 Task: Search one way flight ticket for 5 adults, 2 children, 1 infant in seat and 2 infants on lap in economy from Brainerd: Brainerd Lakes Regional Airport to Laramie: Laramie Regional Airport on 5-3-2023. Choice of flights is Sun country airlines. Number of bags: 1 carry on bag and 1 checked bag. Price is upto 77000. Outbound departure time preference is 10:45.
Action: Mouse moved to (290, 410)
Screenshot: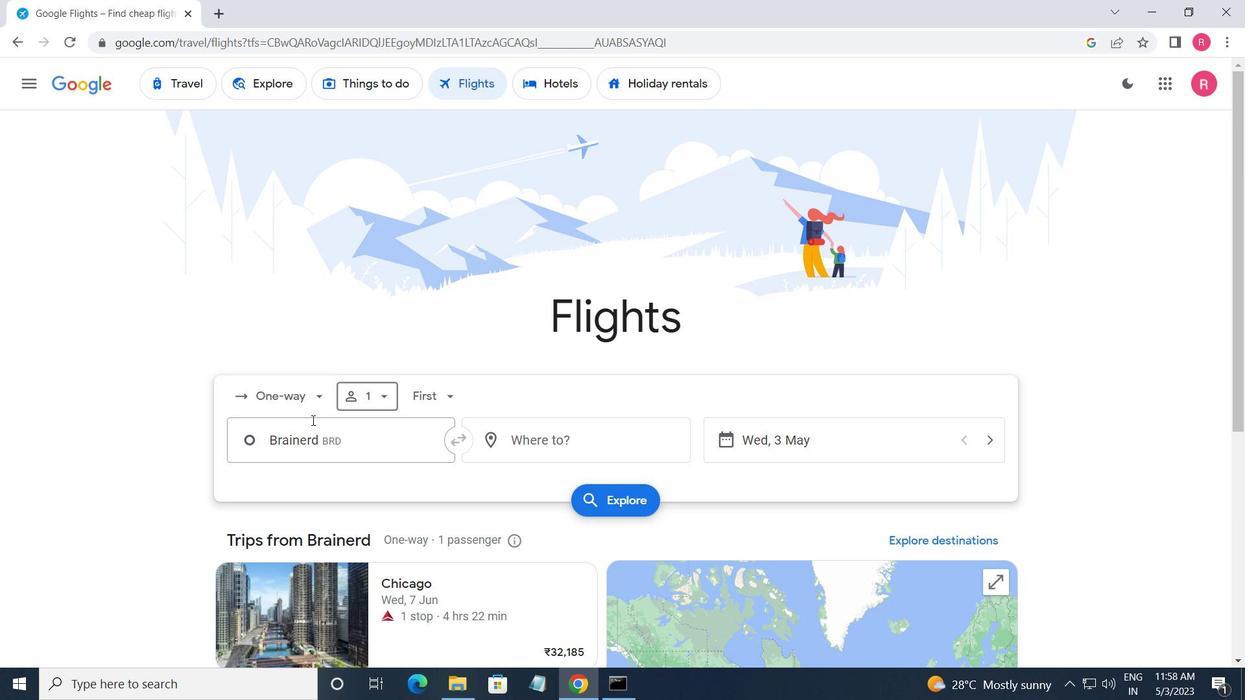 
Action: Mouse pressed left at (290, 410)
Screenshot: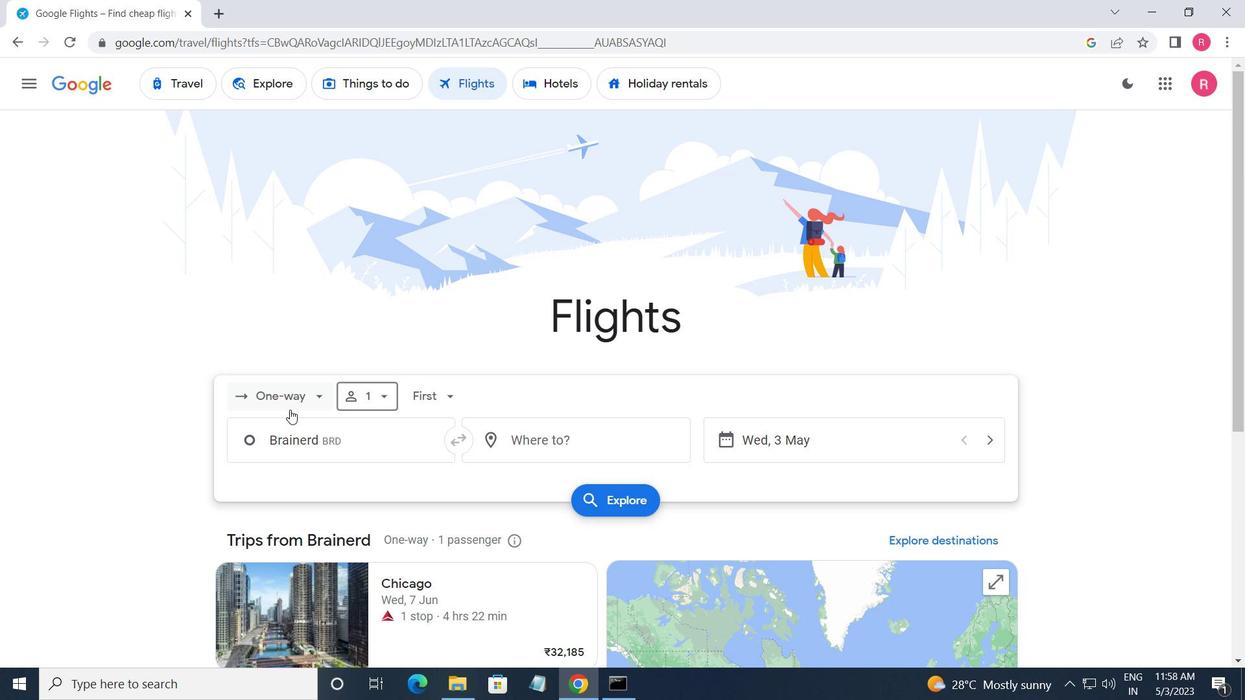 
Action: Mouse moved to (290, 469)
Screenshot: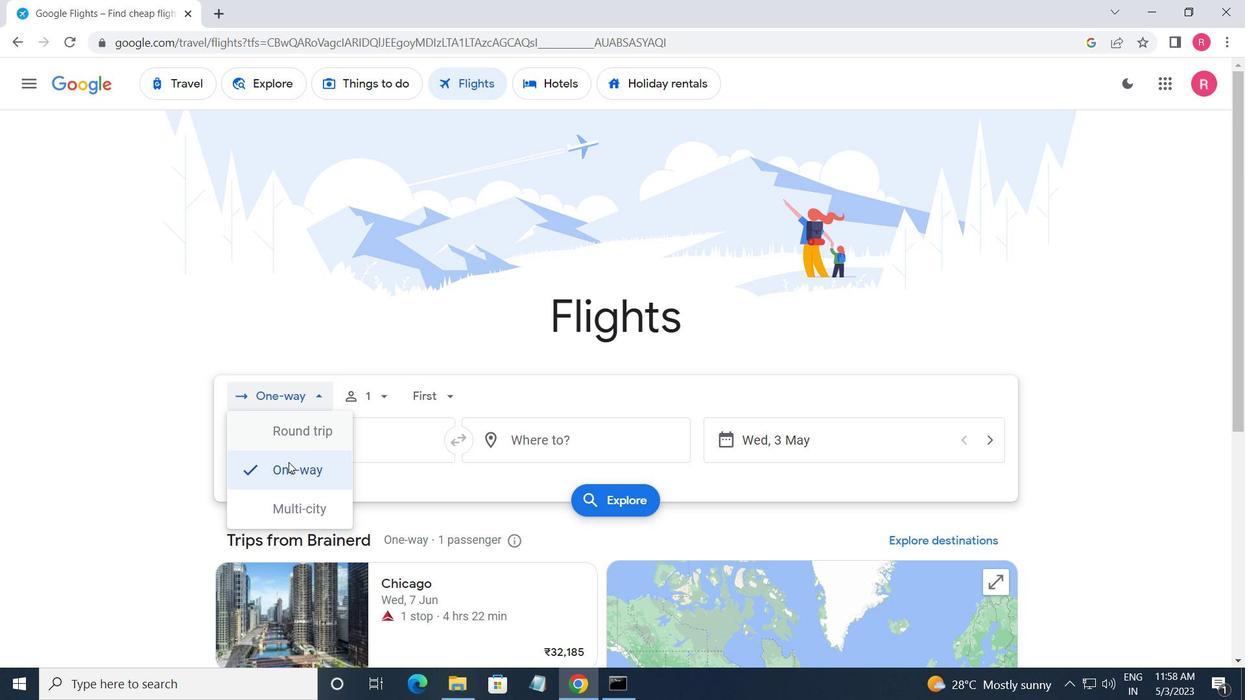
Action: Mouse pressed left at (290, 469)
Screenshot: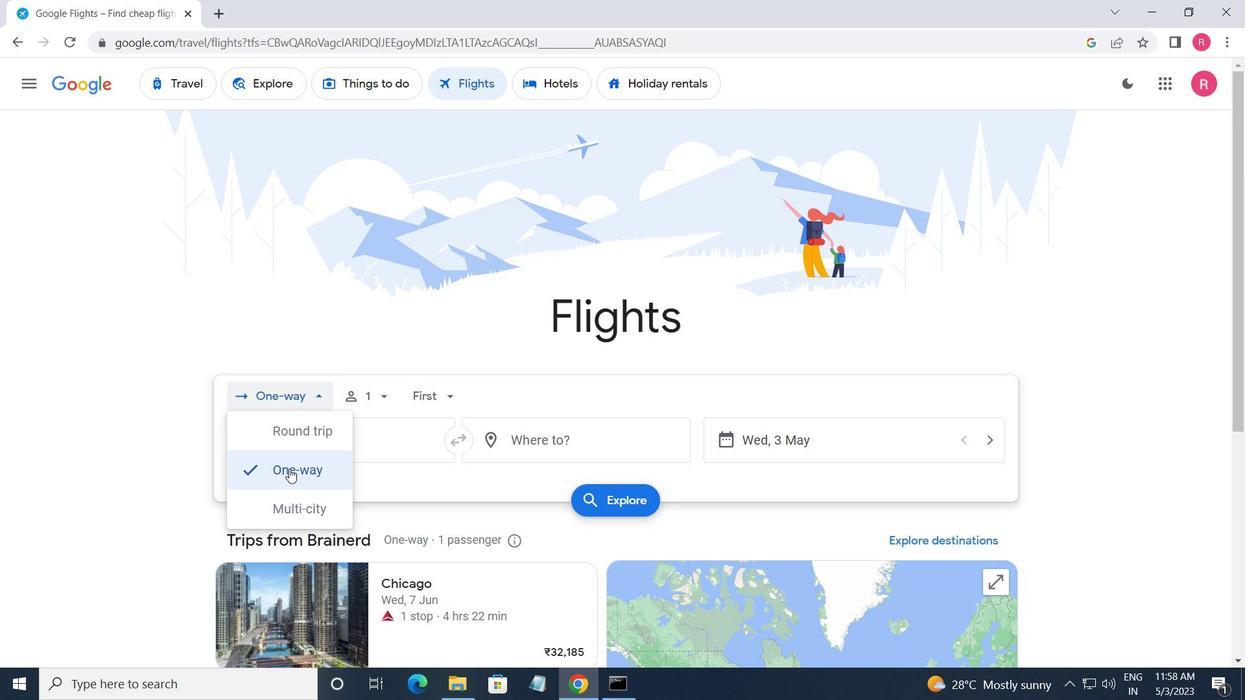 
Action: Mouse moved to (364, 410)
Screenshot: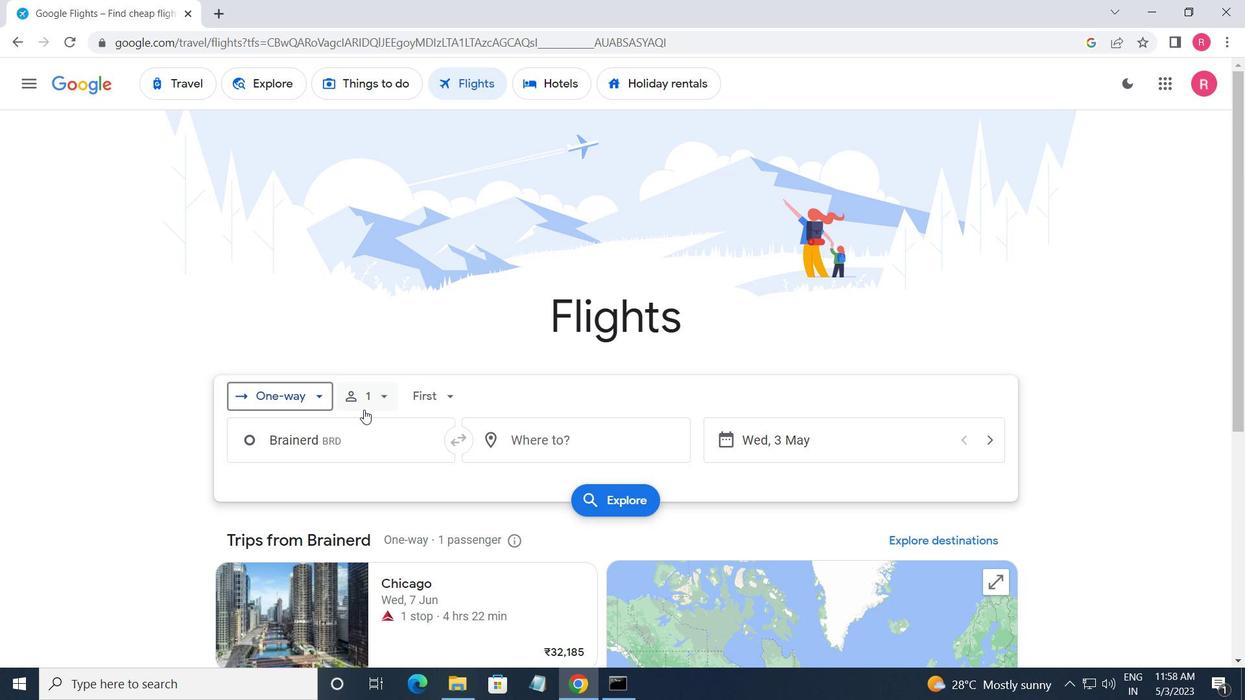 
Action: Mouse pressed left at (364, 410)
Screenshot: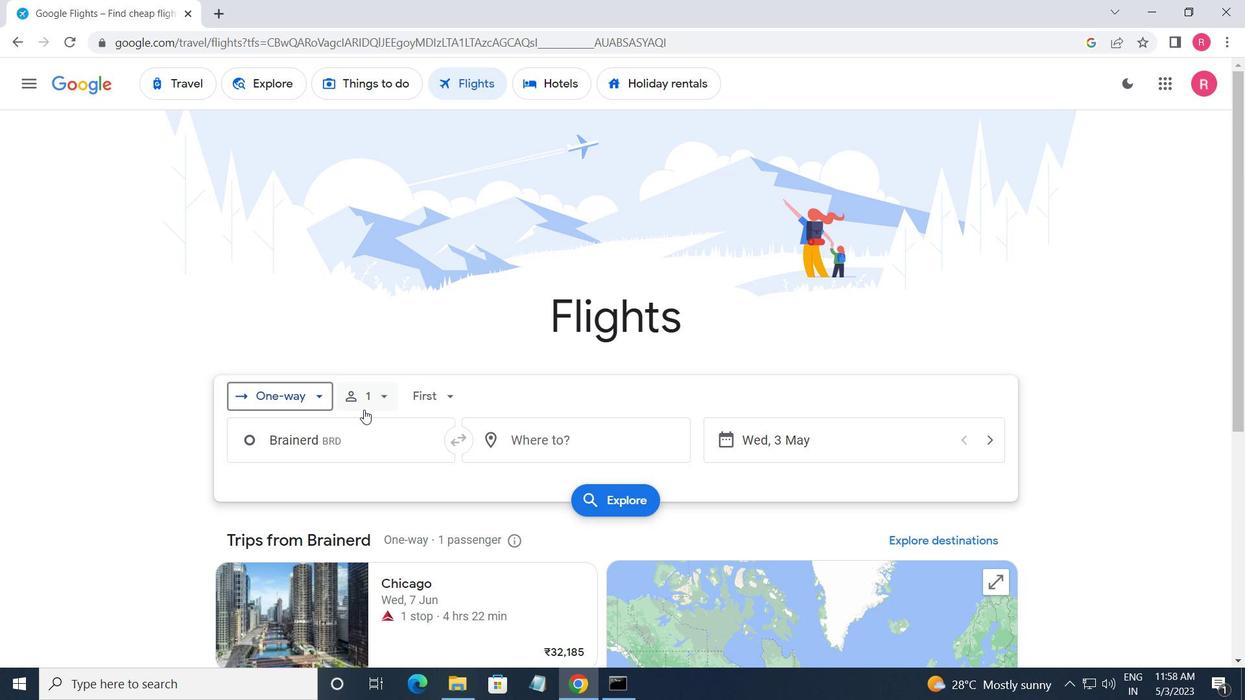 
Action: Mouse moved to (512, 441)
Screenshot: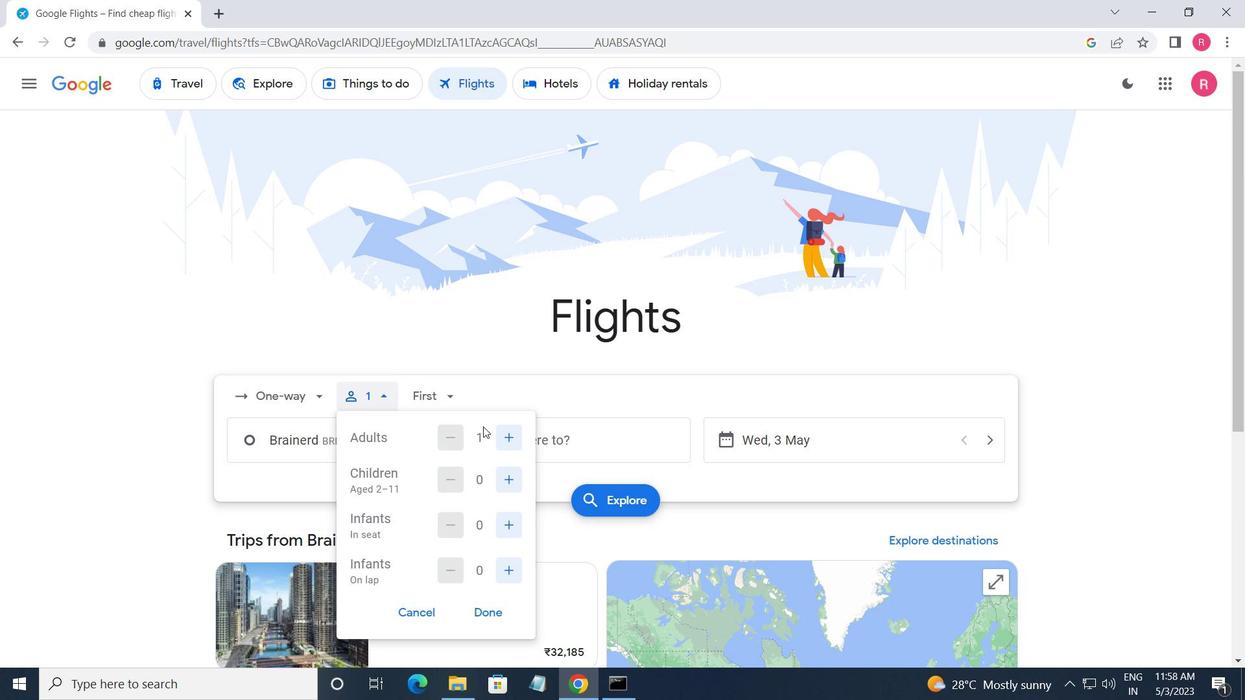 
Action: Mouse pressed left at (512, 441)
Screenshot: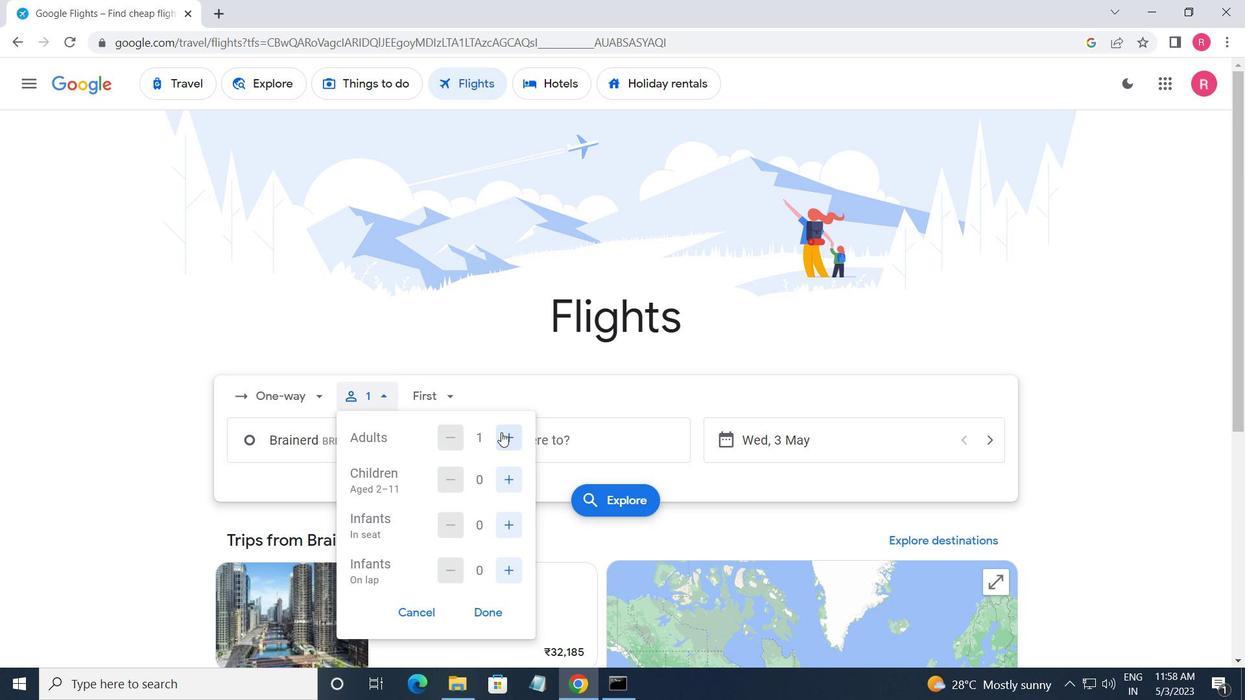 
Action: Mouse pressed left at (512, 441)
Screenshot: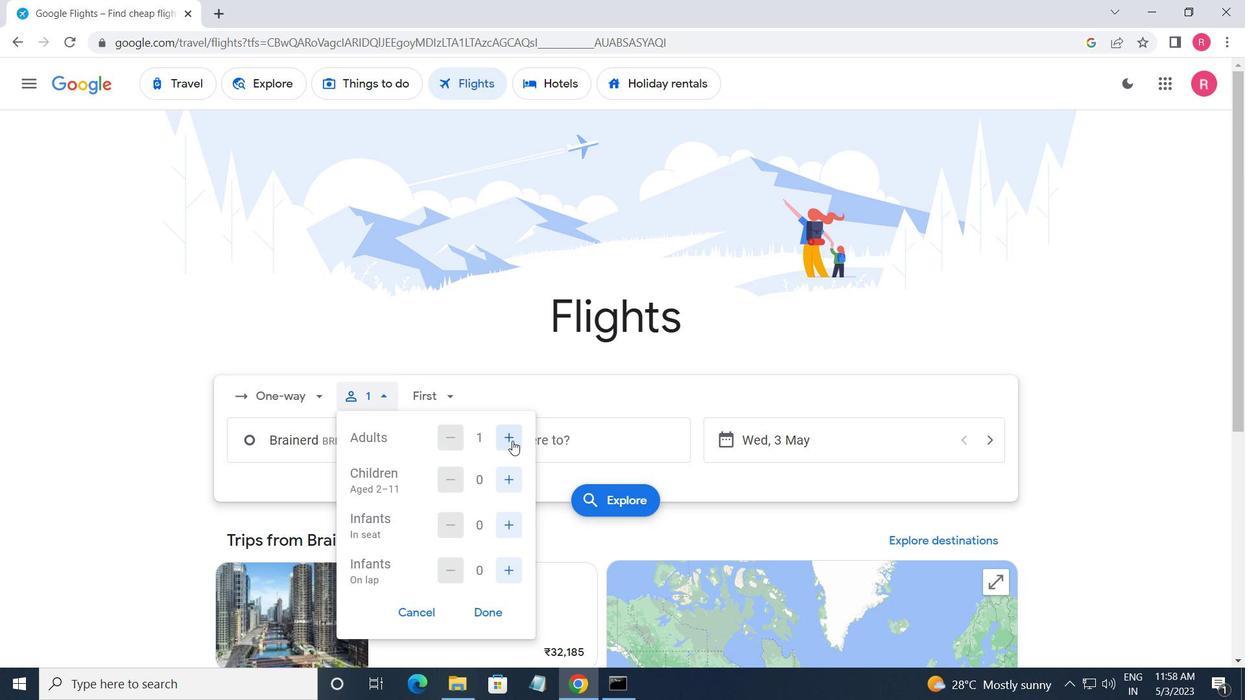 
Action: Mouse pressed left at (512, 441)
Screenshot: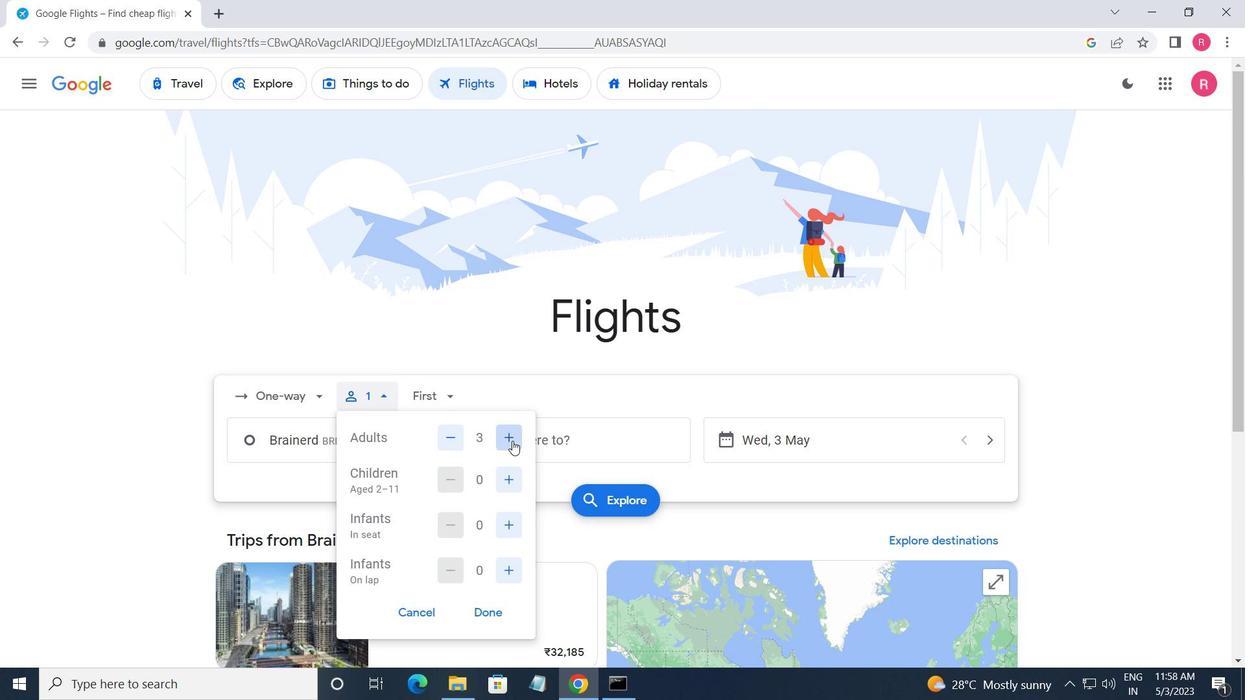 
Action: Mouse pressed left at (512, 441)
Screenshot: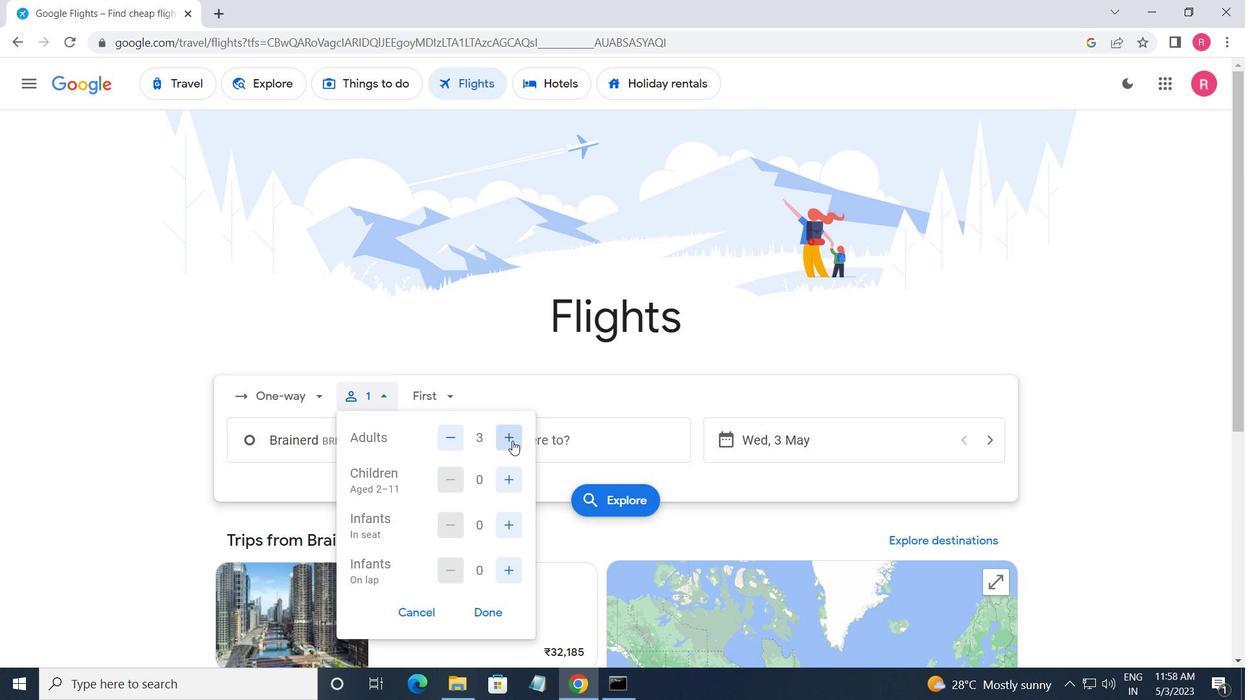 
Action: Mouse moved to (510, 487)
Screenshot: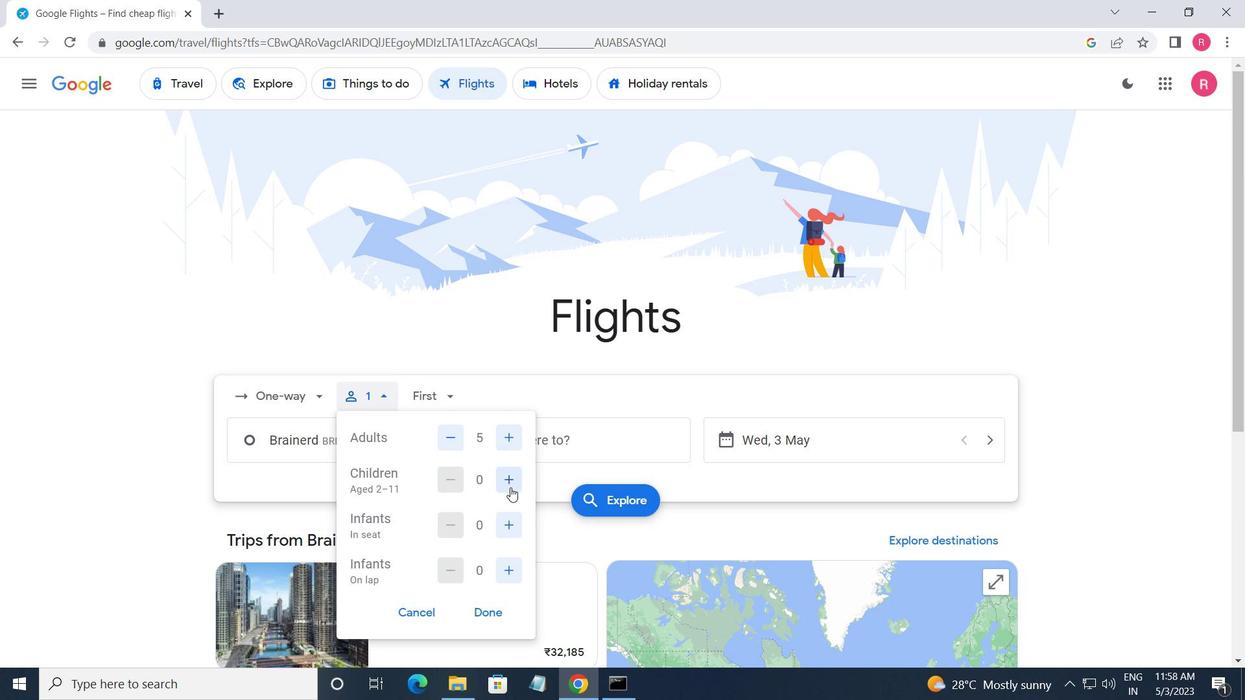 
Action: Mouse pressed left at (510, 487)
Screenshot: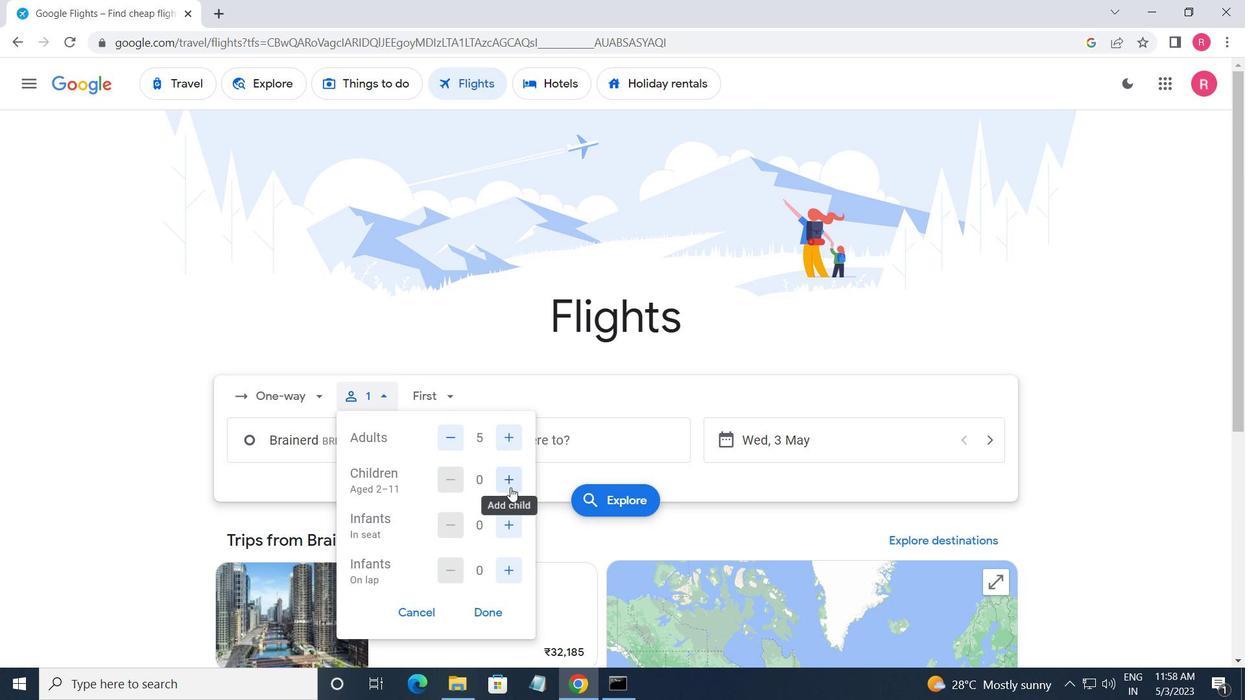 
Action: Mouse pressed left at (510, 487)
Screenshot: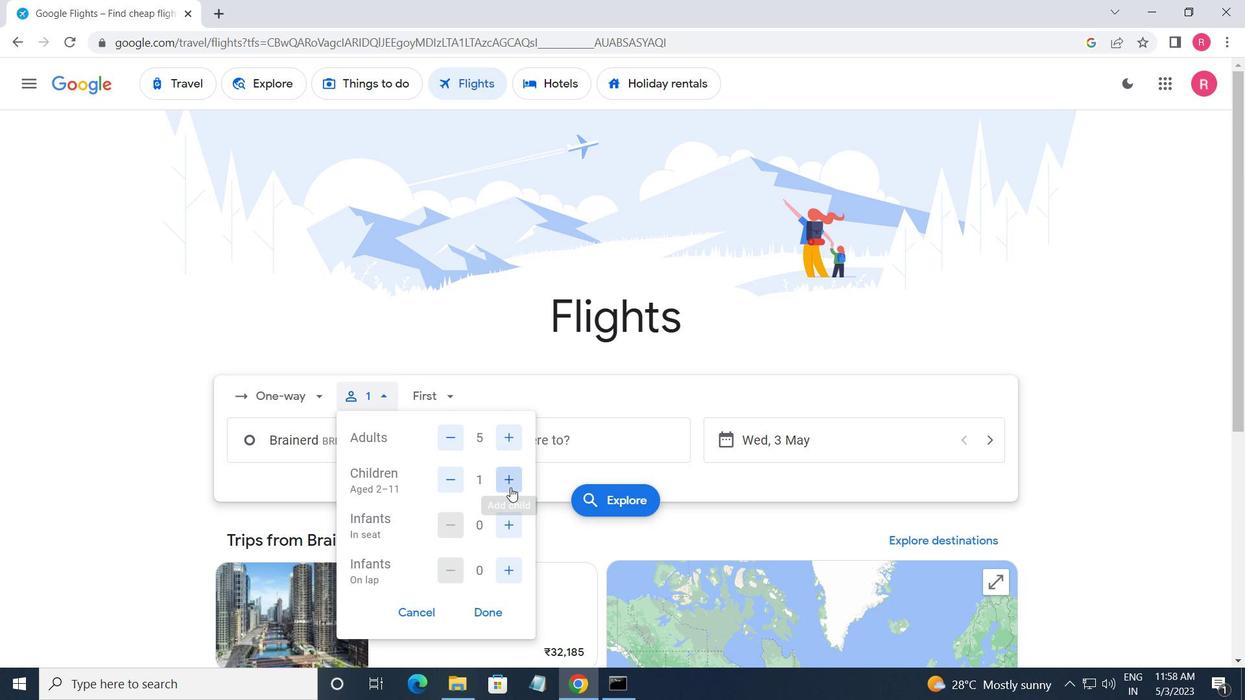 
Action: Mouse moved to (508, 524)
Screenshot: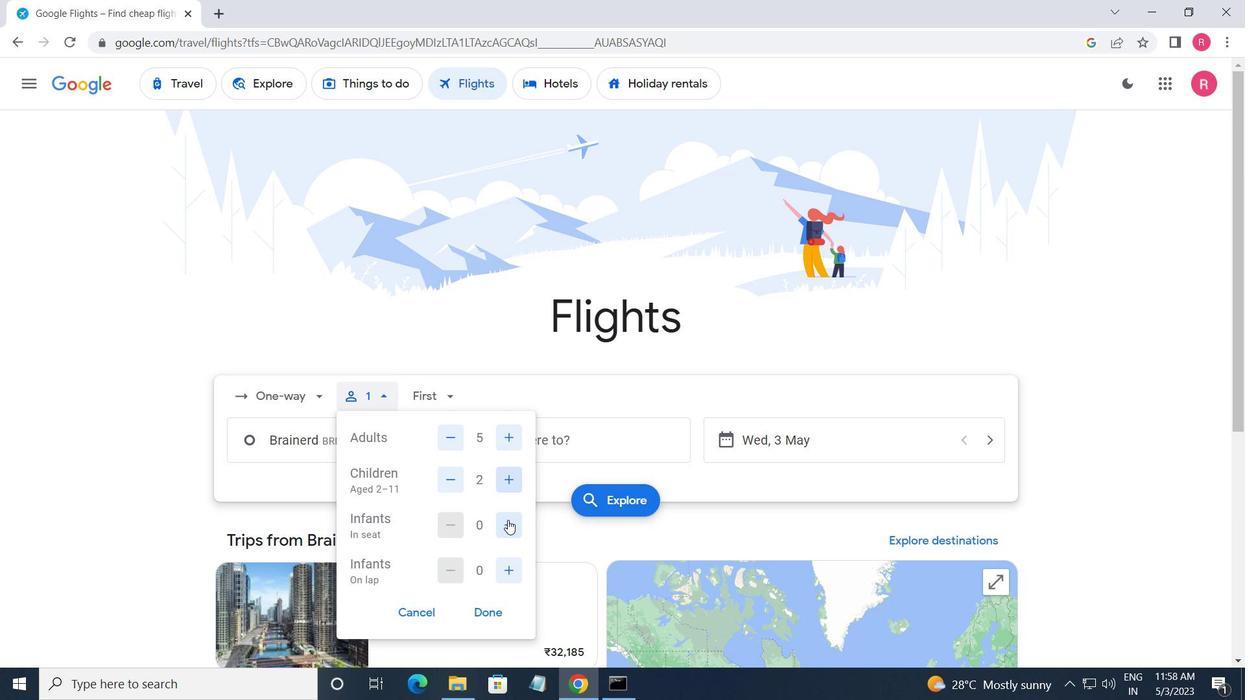 
Action: Mouse pressed left at (508, 524)
Screenshot: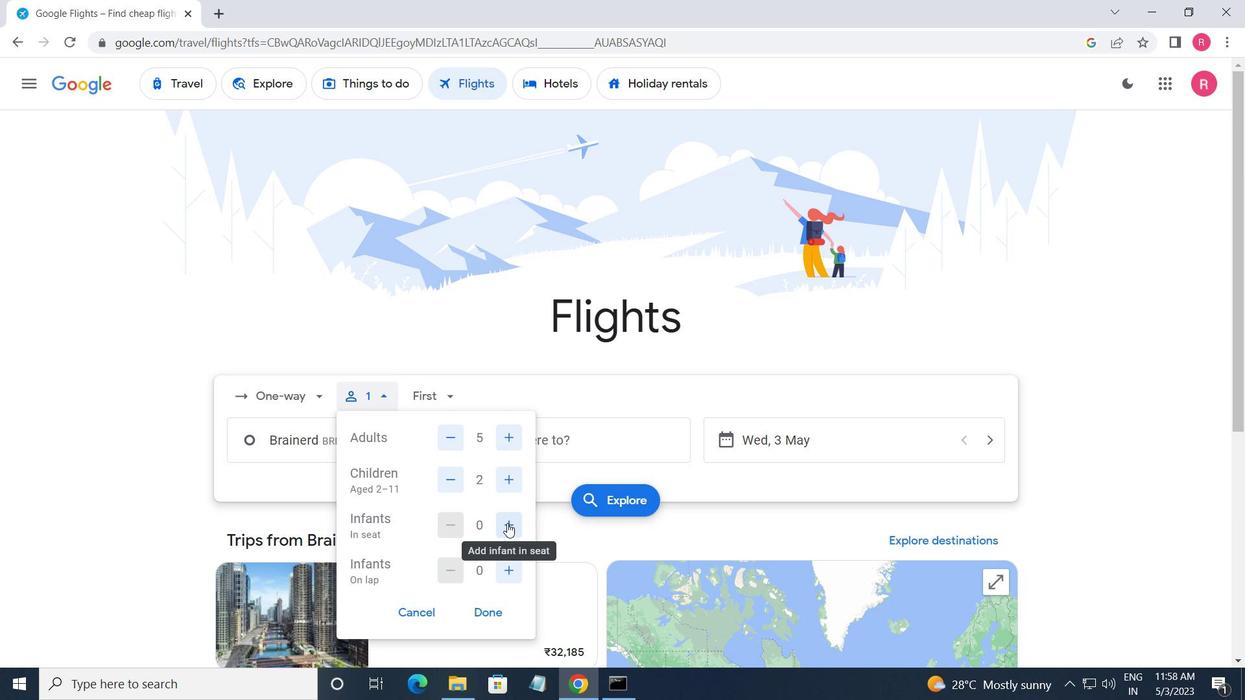 
Action: Mouse moved to (509, 565)
Screenshot: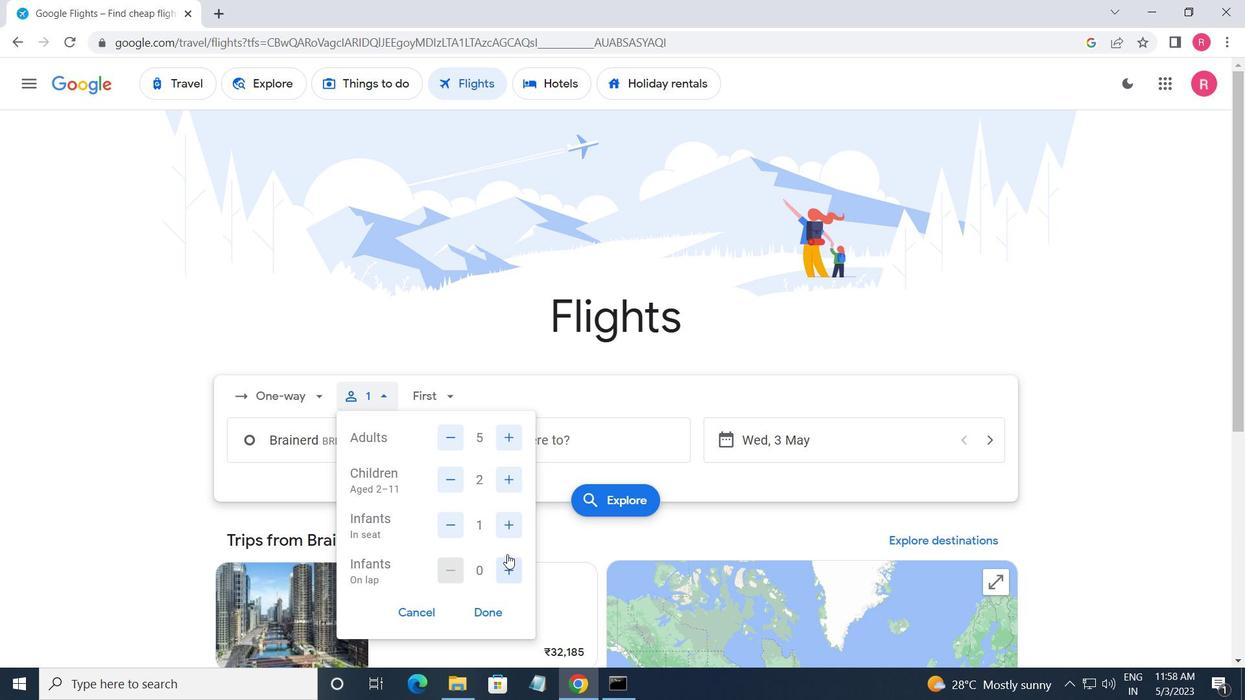
Action: Mouse pressed left at (509, 565)
Screenshot: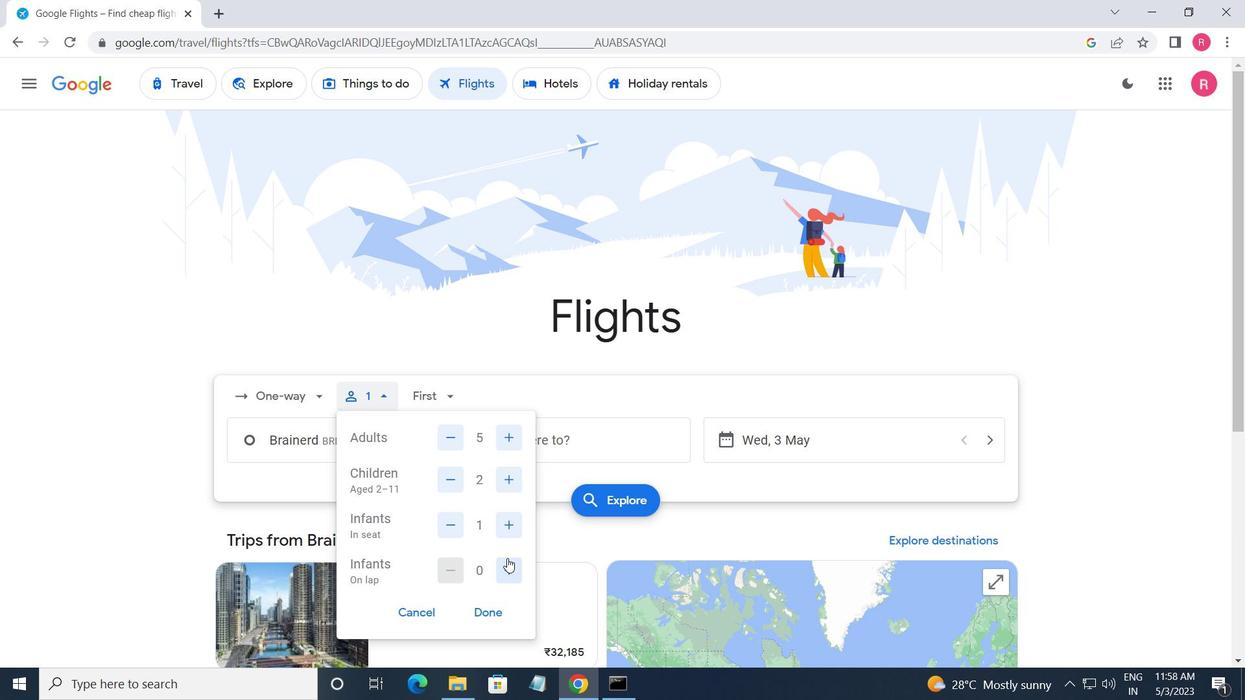 
Action: Mouse moved to (497, 607)
Screenshot: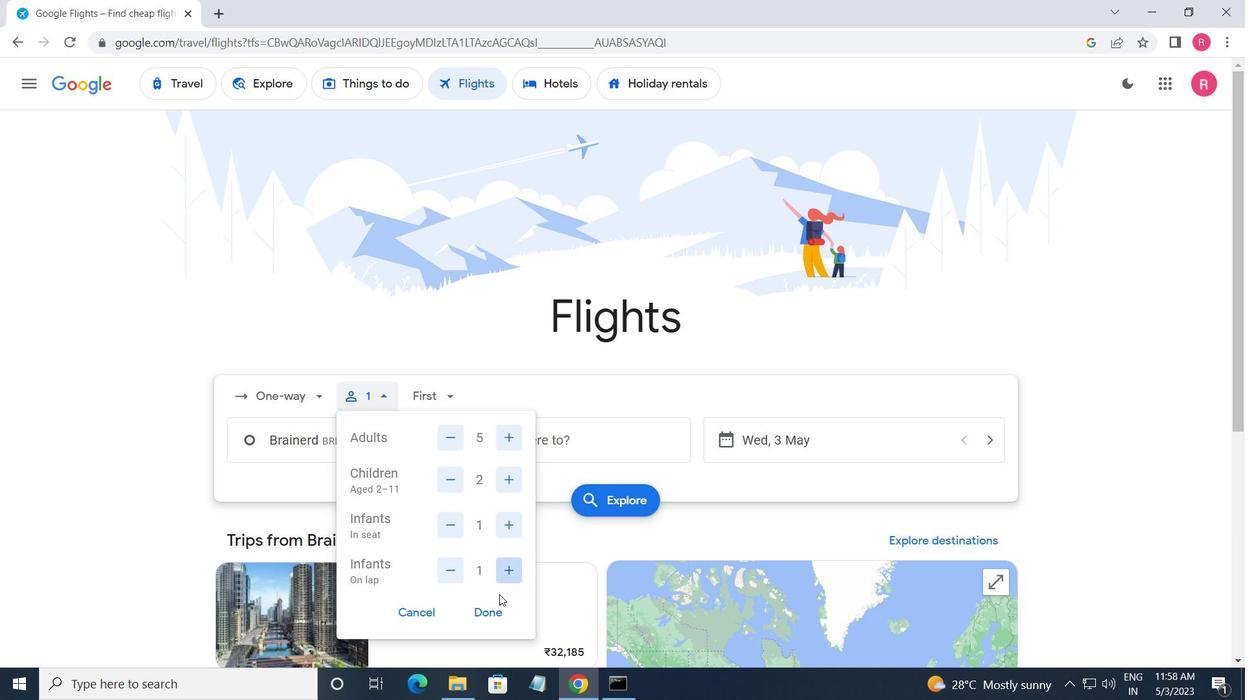 
Action: Mouse pressed left at (497, 607)
Screenshot: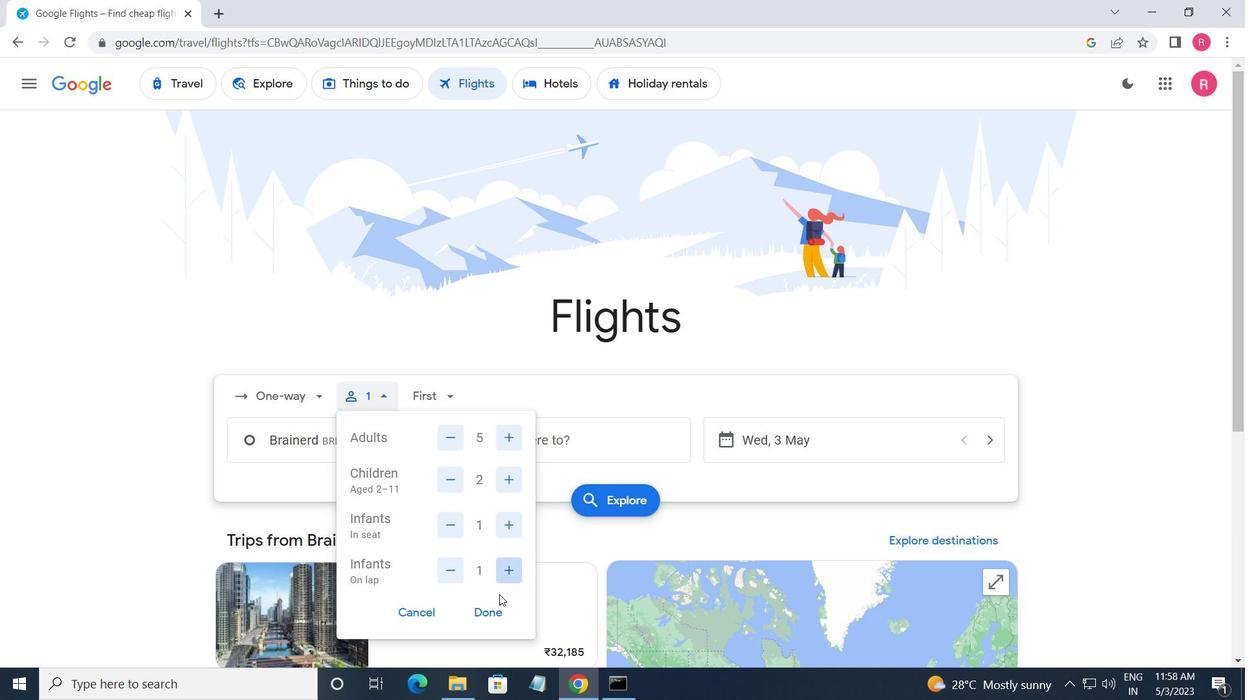 
Action: Mouse moved to (434, 412)
Screenshot: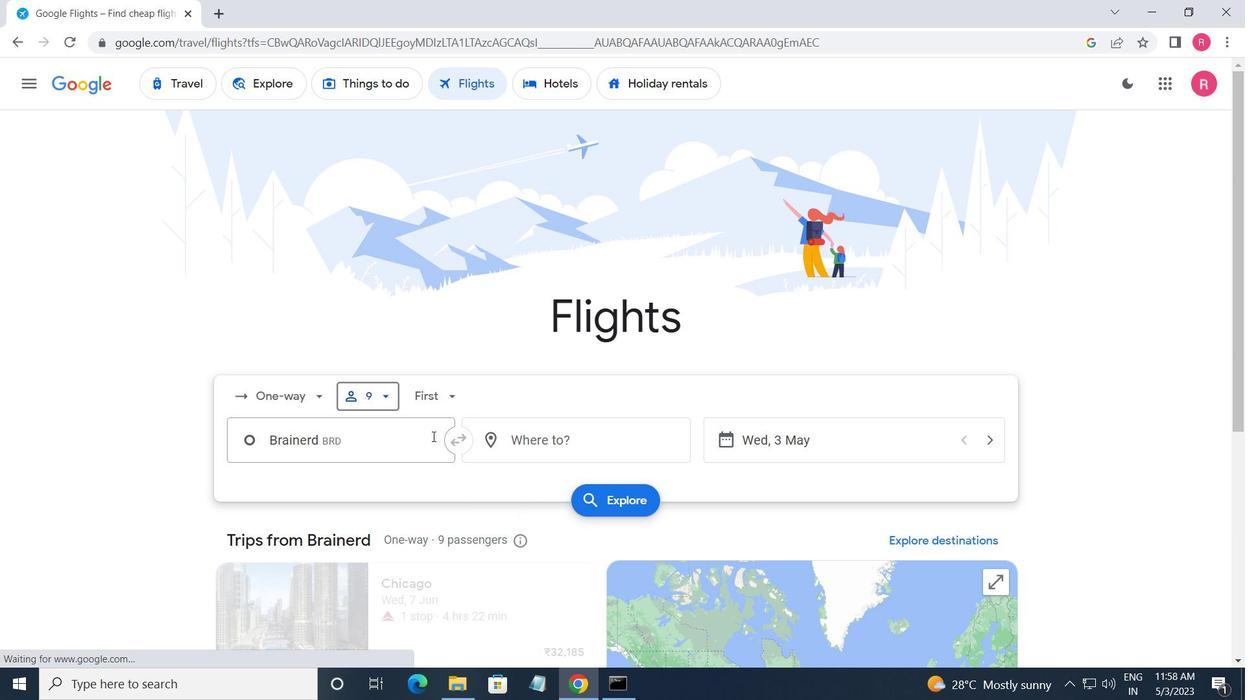 
Action: Mouse pressed left at (434, 412)
Screenshot: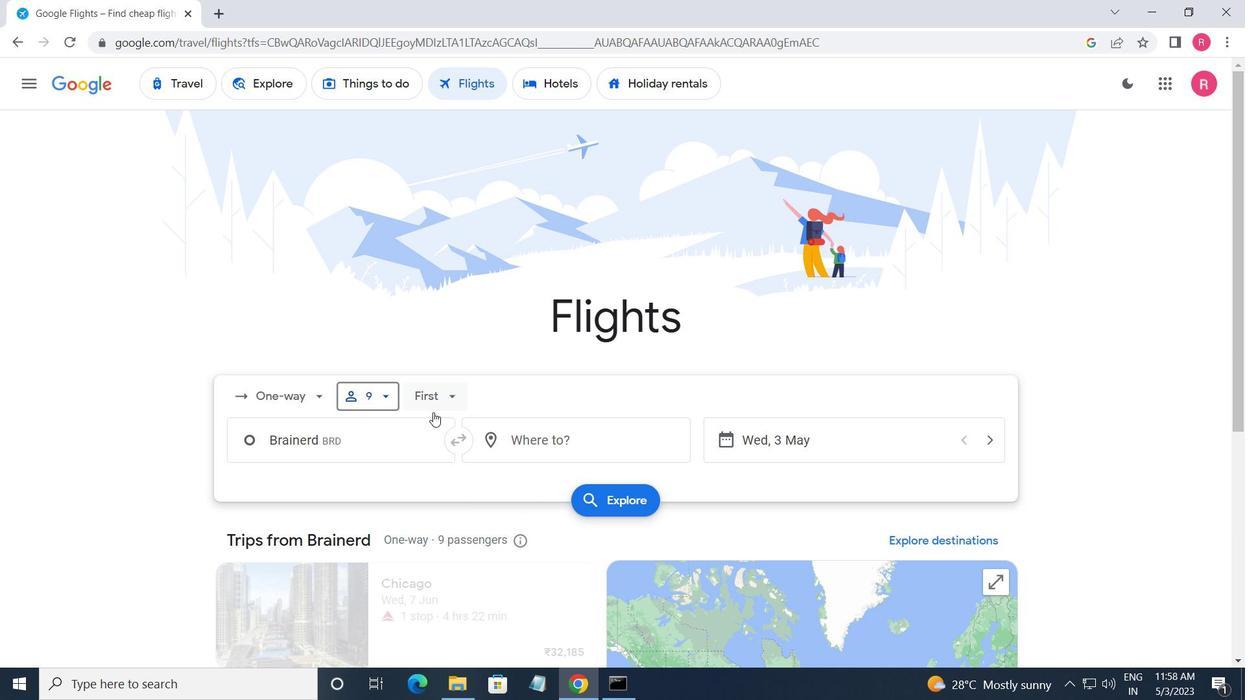
Action: Mouse moved to (459, 441)
Screenshot: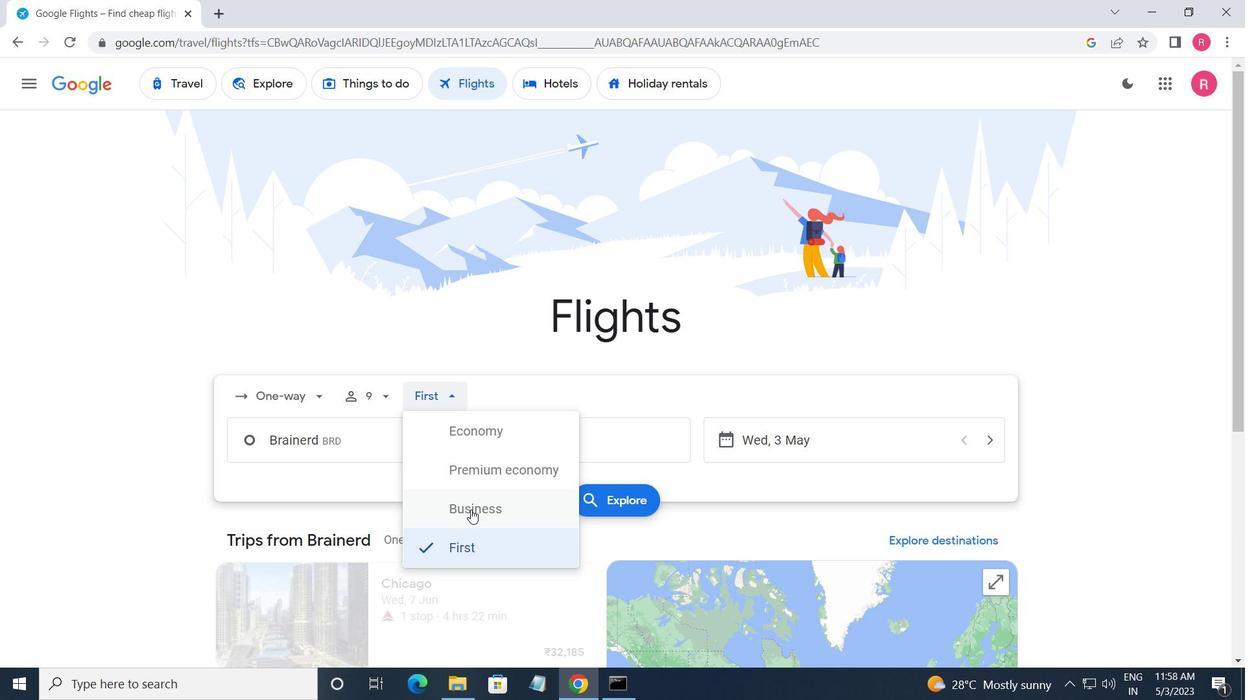 
Action: Mouse pressed left at (459, 441)
Screenshot: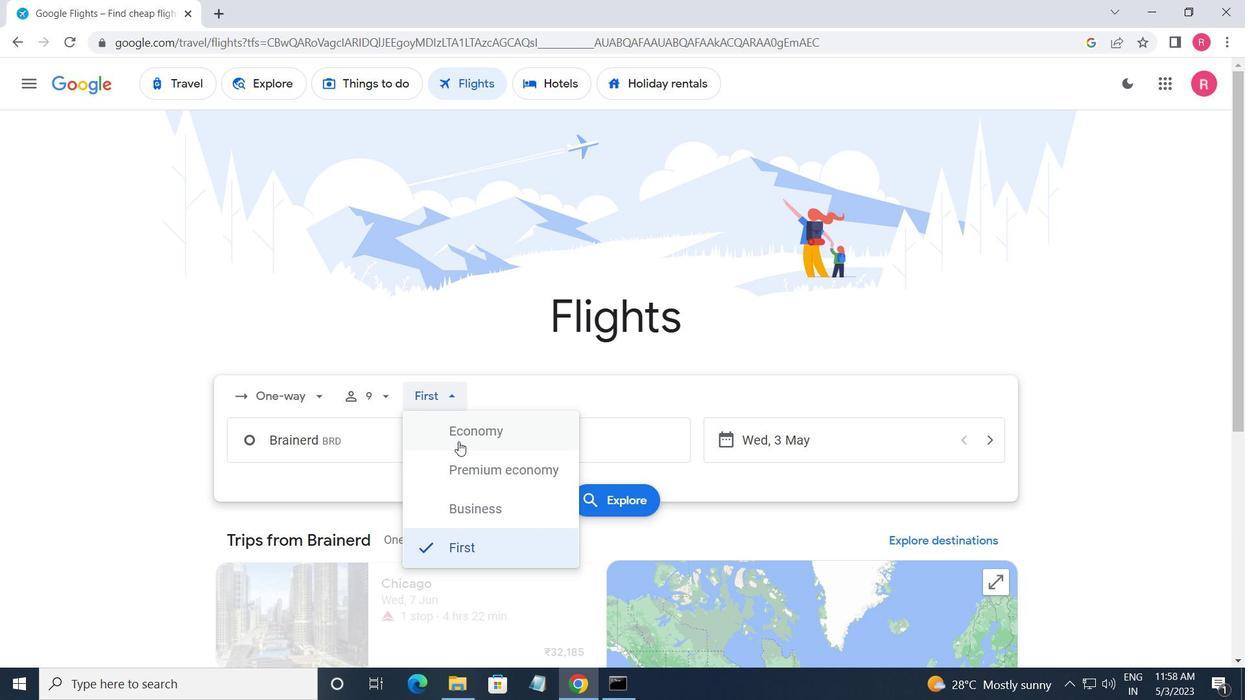 
Action: Mouse moved to (394, 448)
Screenshot: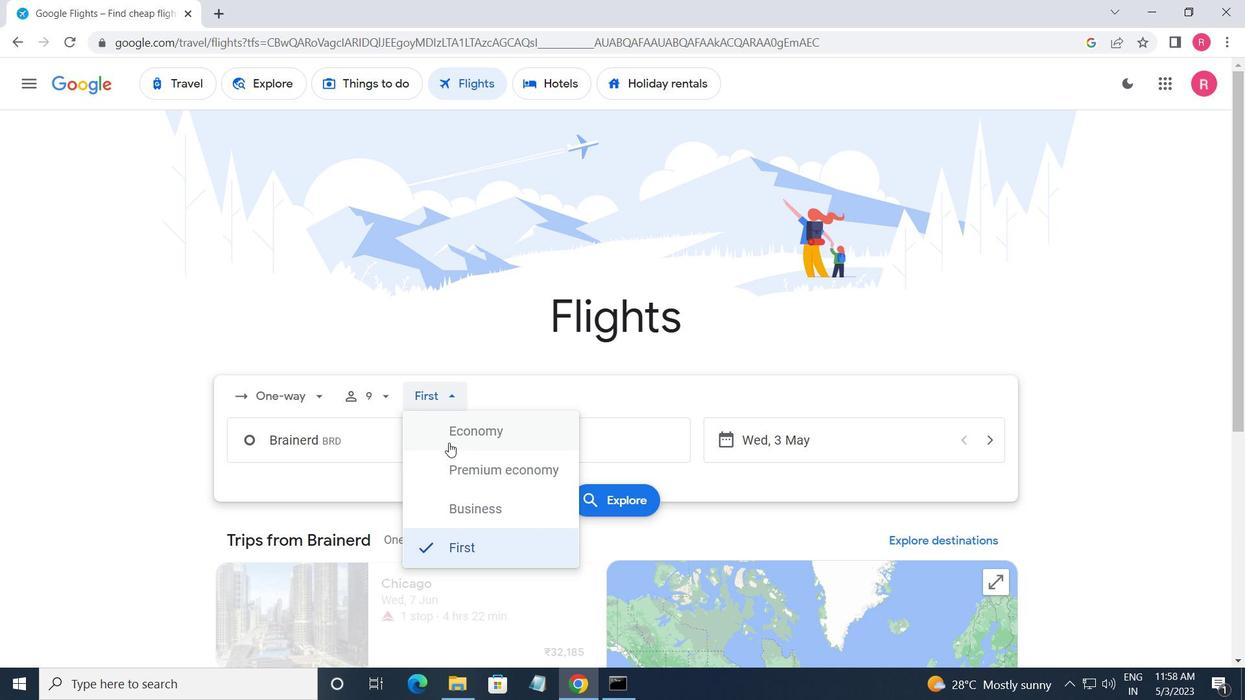 
Action: Mouse pressed left at (394, 448)
Screenshot: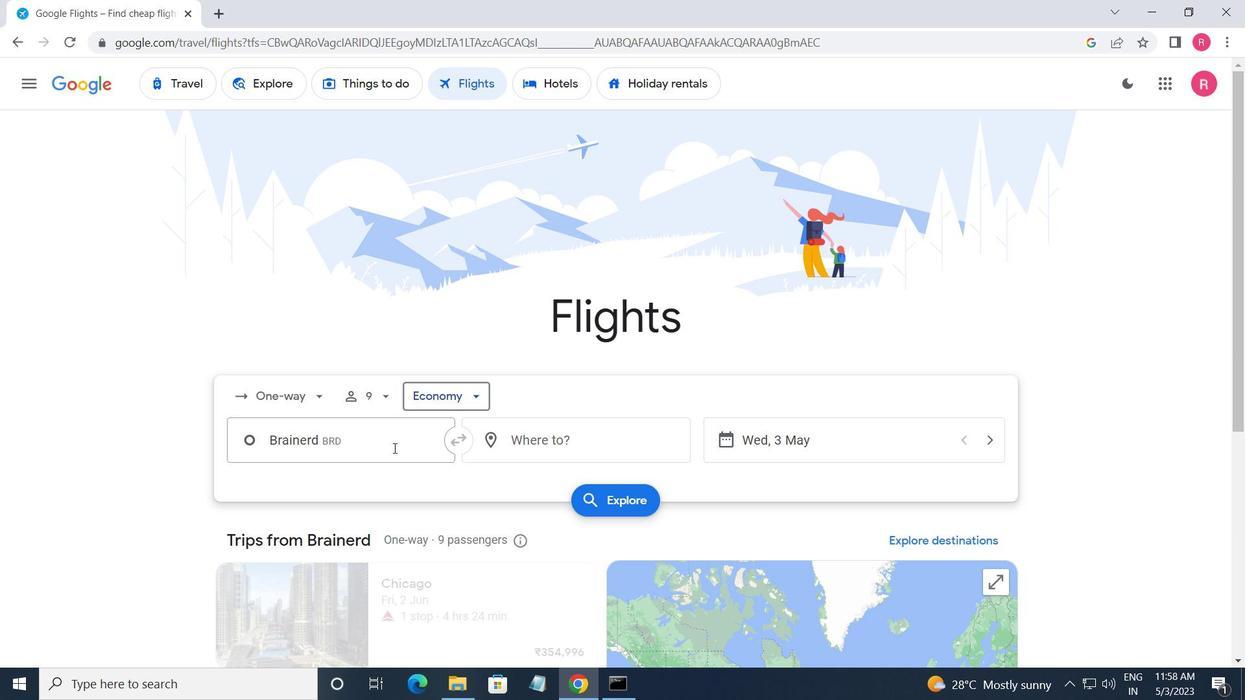
Action: Mouse moved to (393, 566)
Screenshot: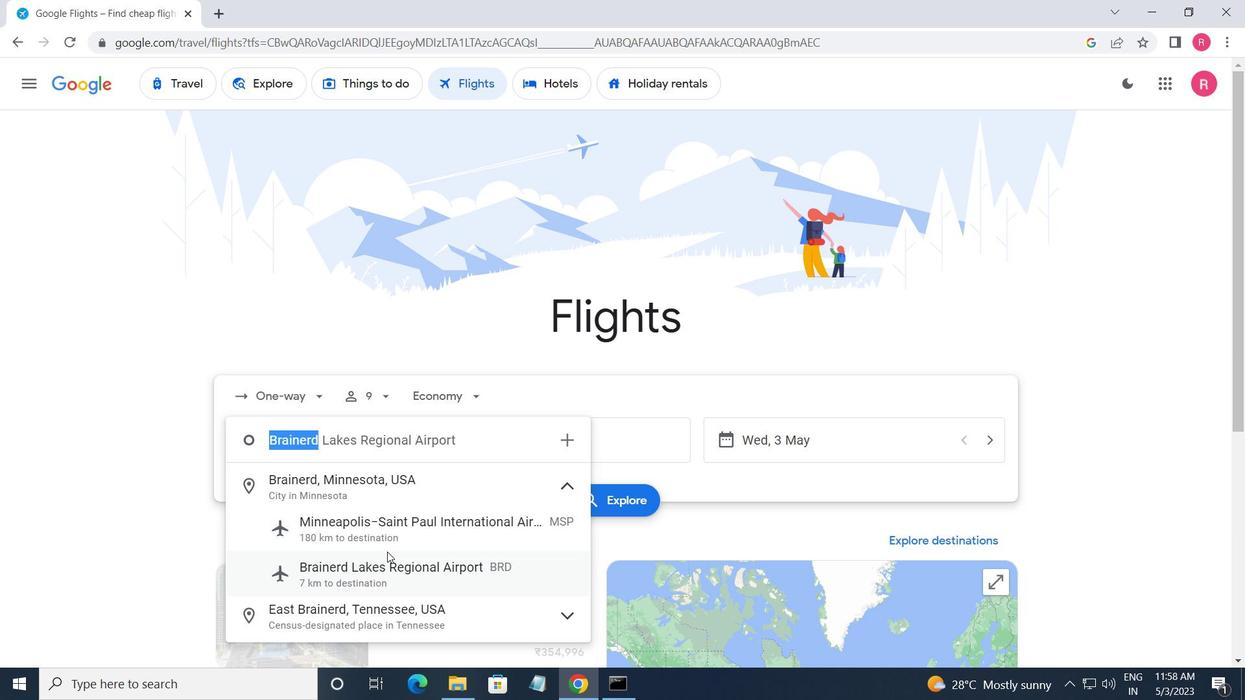 
Action: Mouse pressed left at (393, 566)
Screenshot: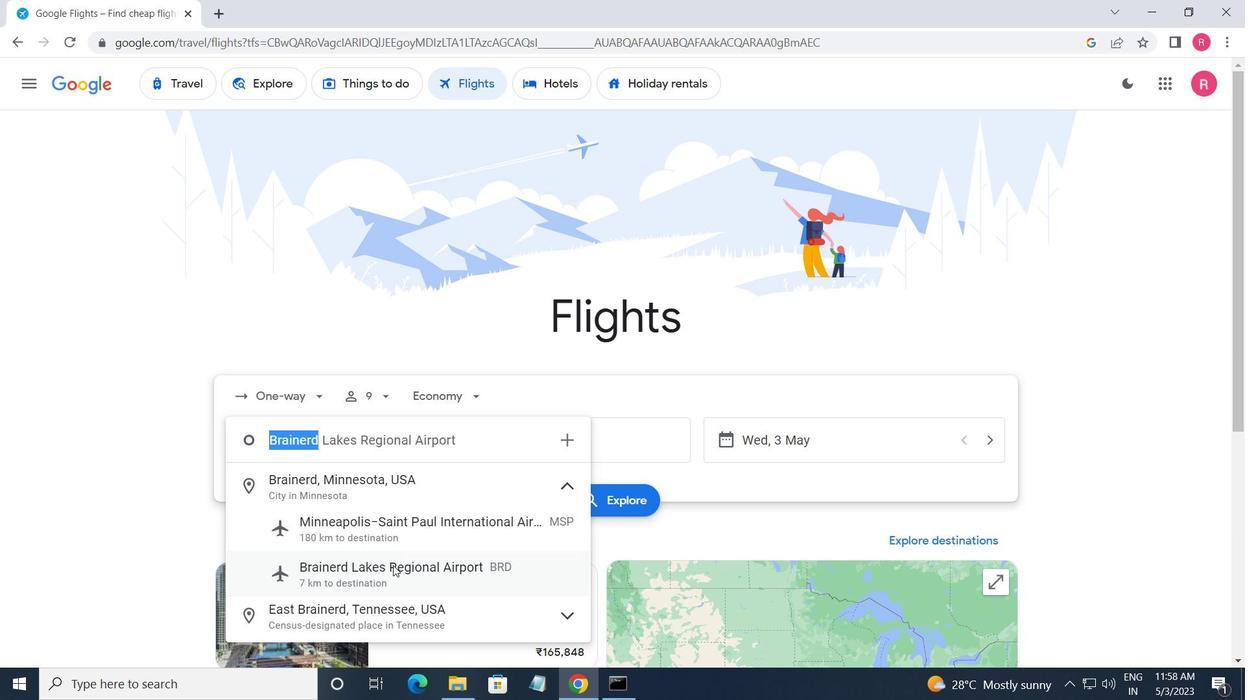 
Action: Mouse moved to (561, 450)
Screenshot: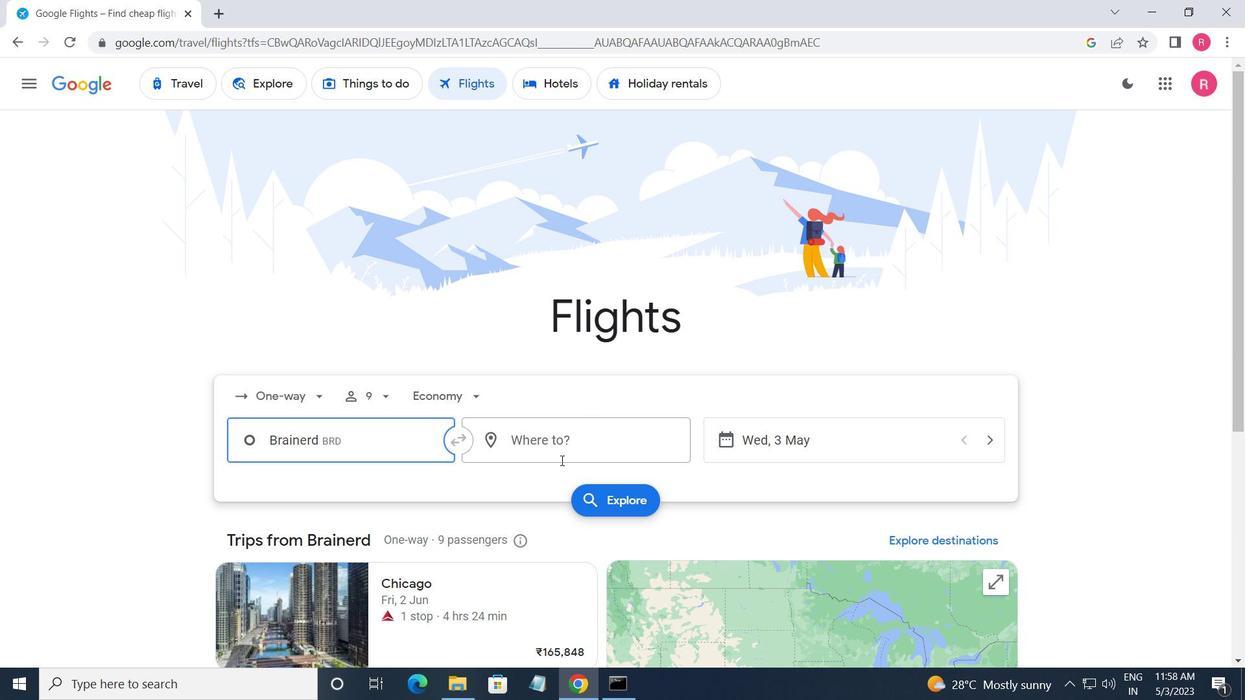 
Action: Mouse pressed left at (561, 450)
Screenshot: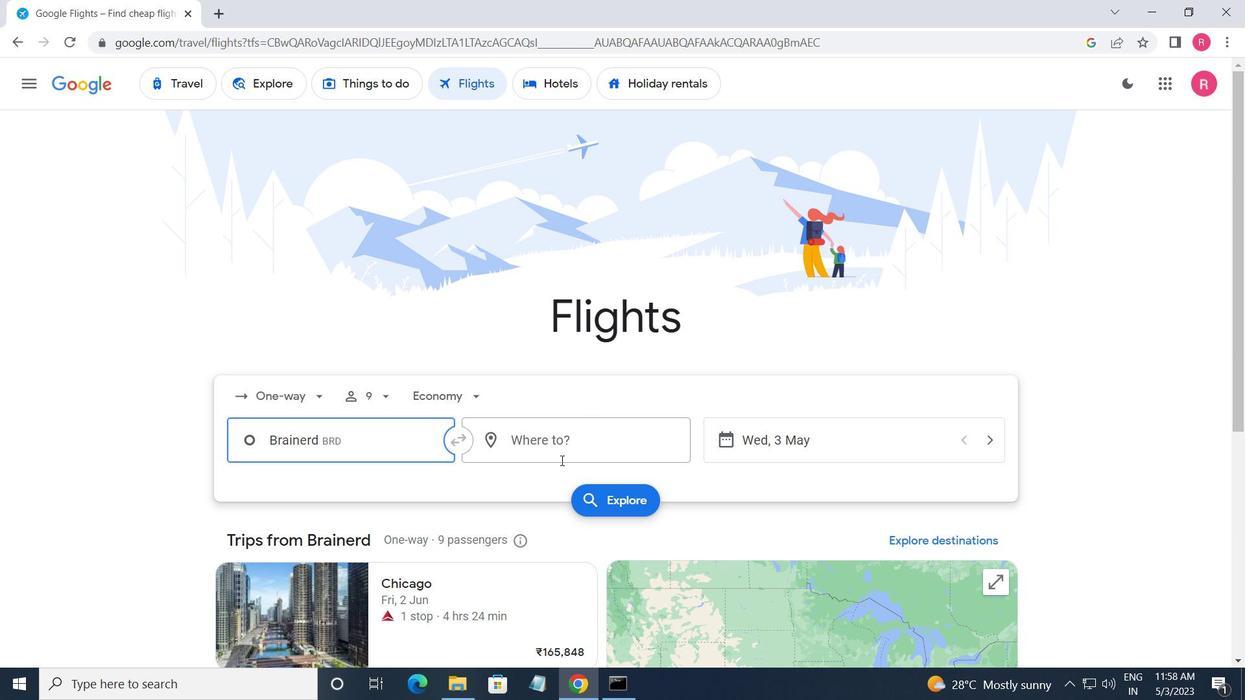 
Action: Mouse moved to (547, 609)
Screenshot: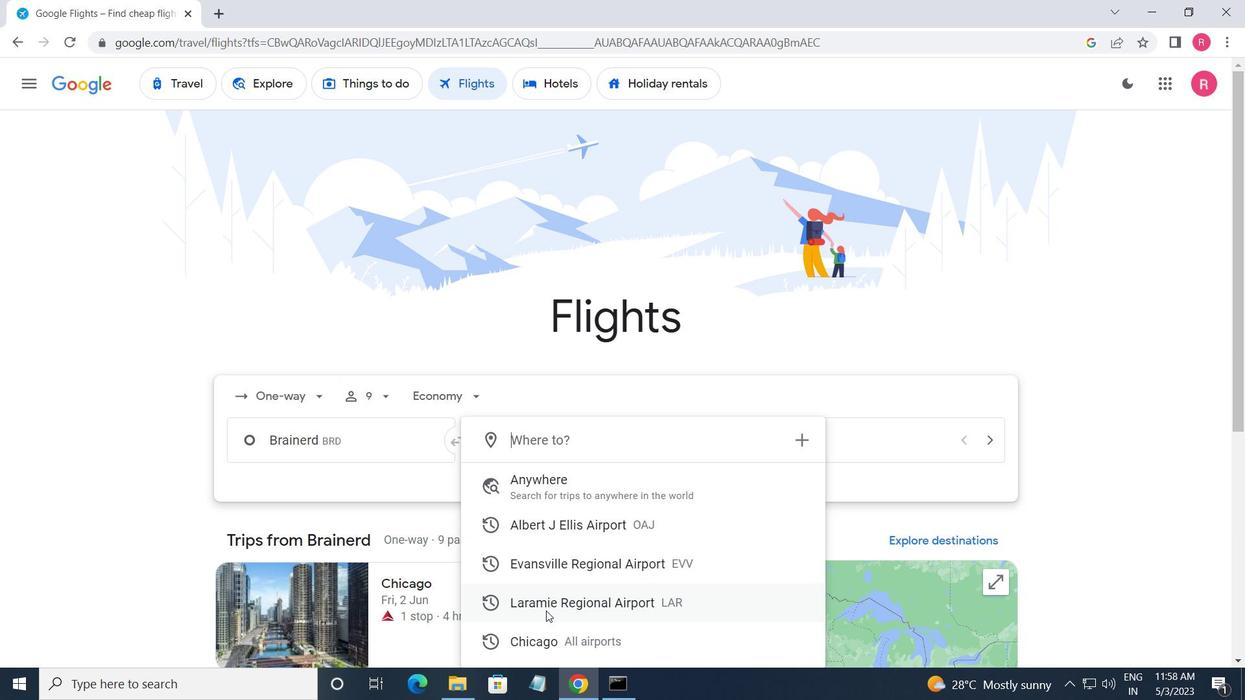 
Action: Mouse pressed left at (547, 609)
Screenshot: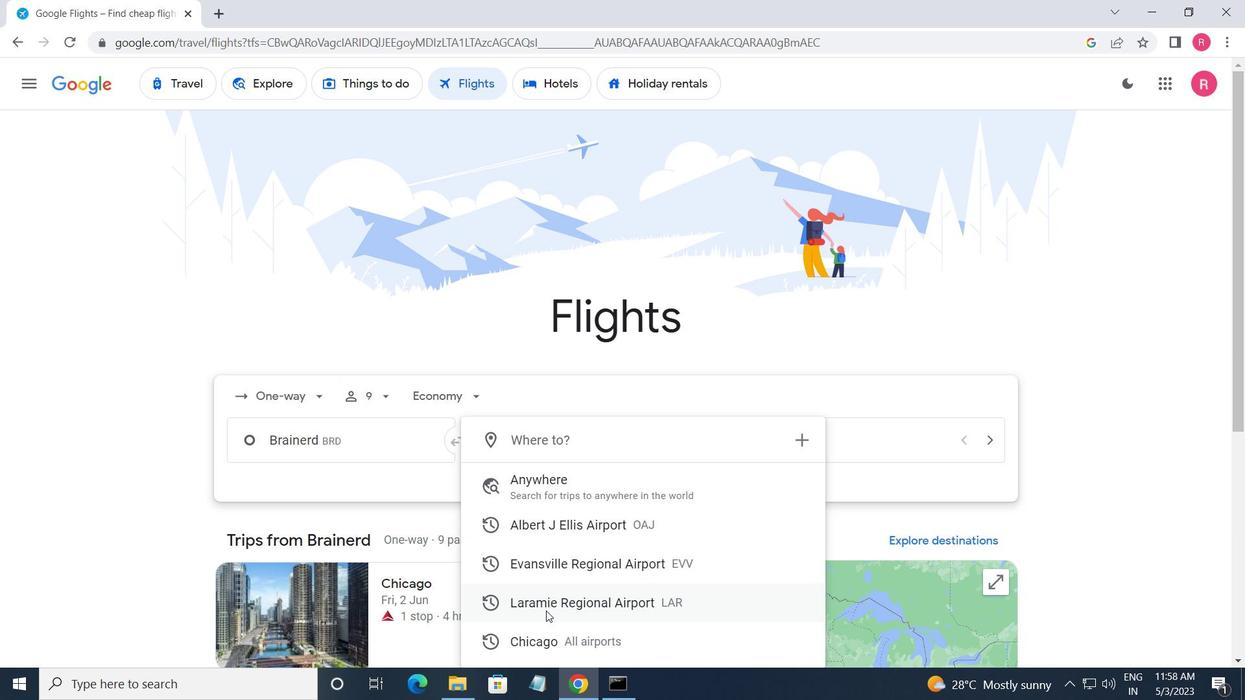 
Action: Mouse moved to (868, 451)
Screenshot: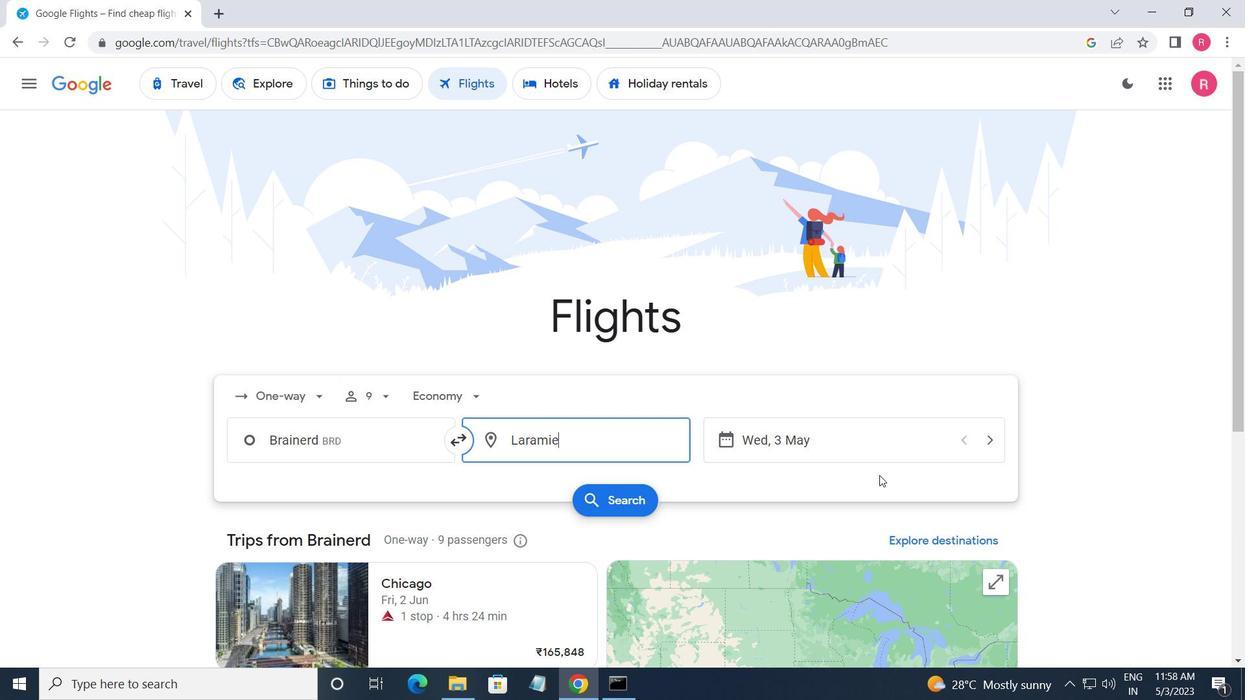 
Action: Mouse pressed left at (868, 451)
Screenshot: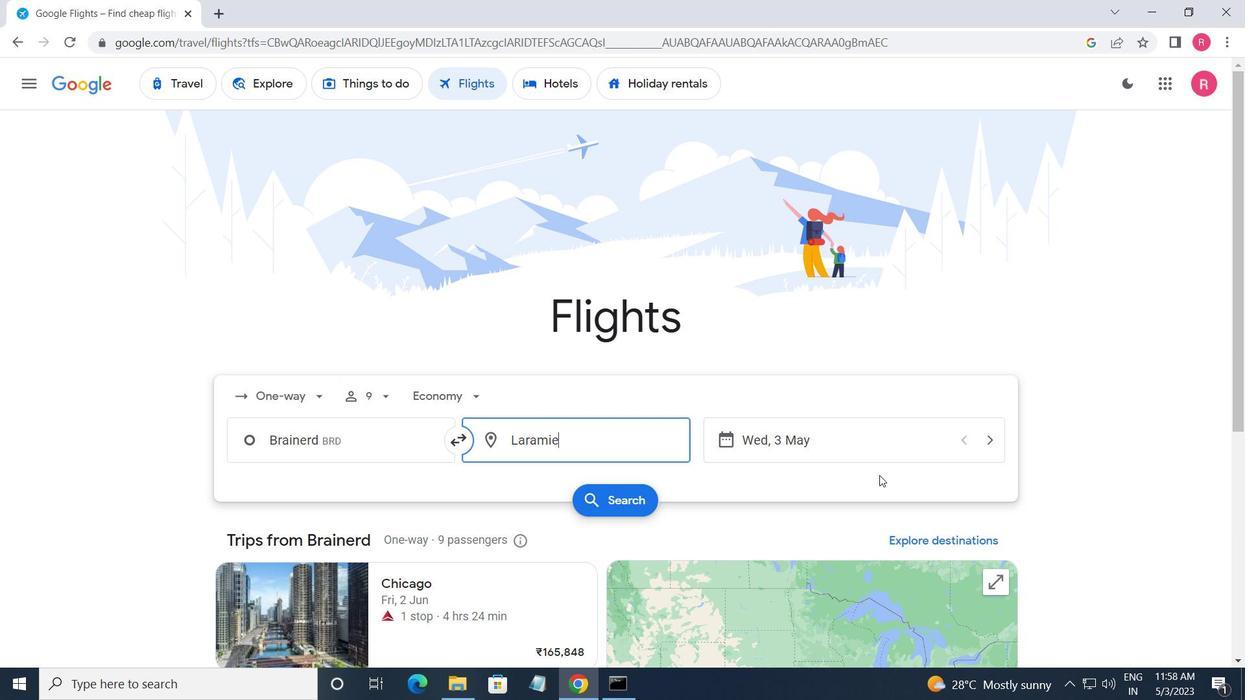 
Action: Mouse moved to (539, 375)
Screenshot: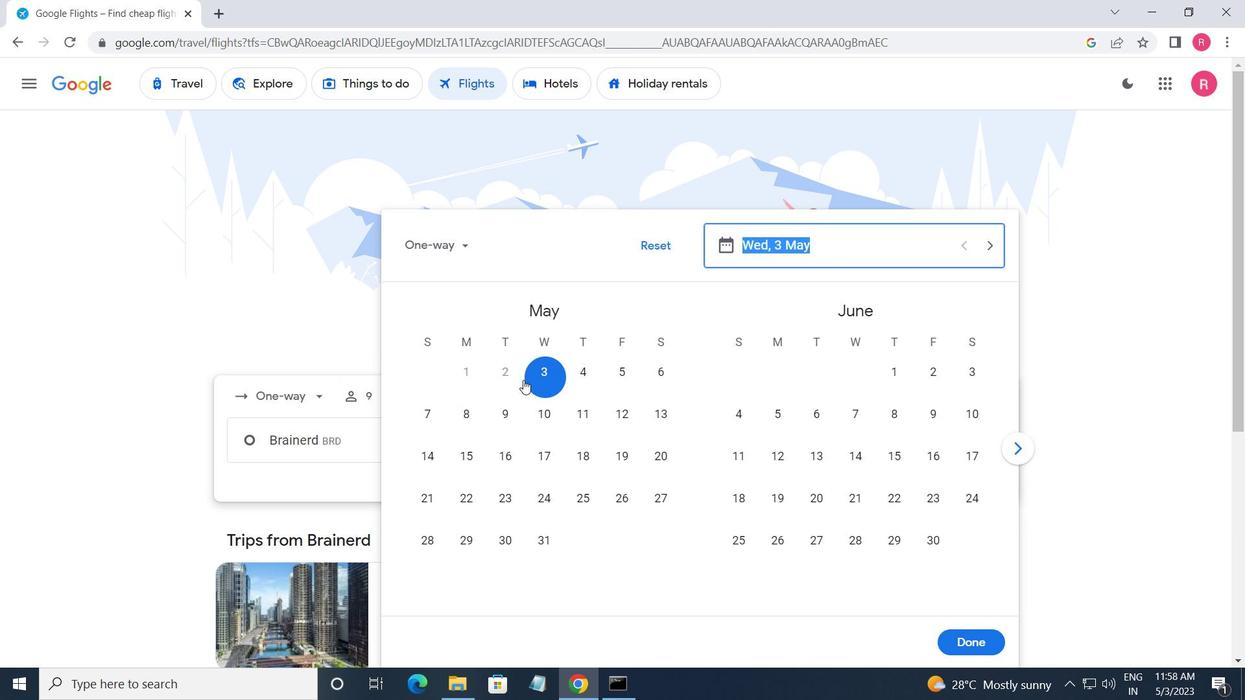 
Action: Mouse pressed left at (539, 375)
Screenshot: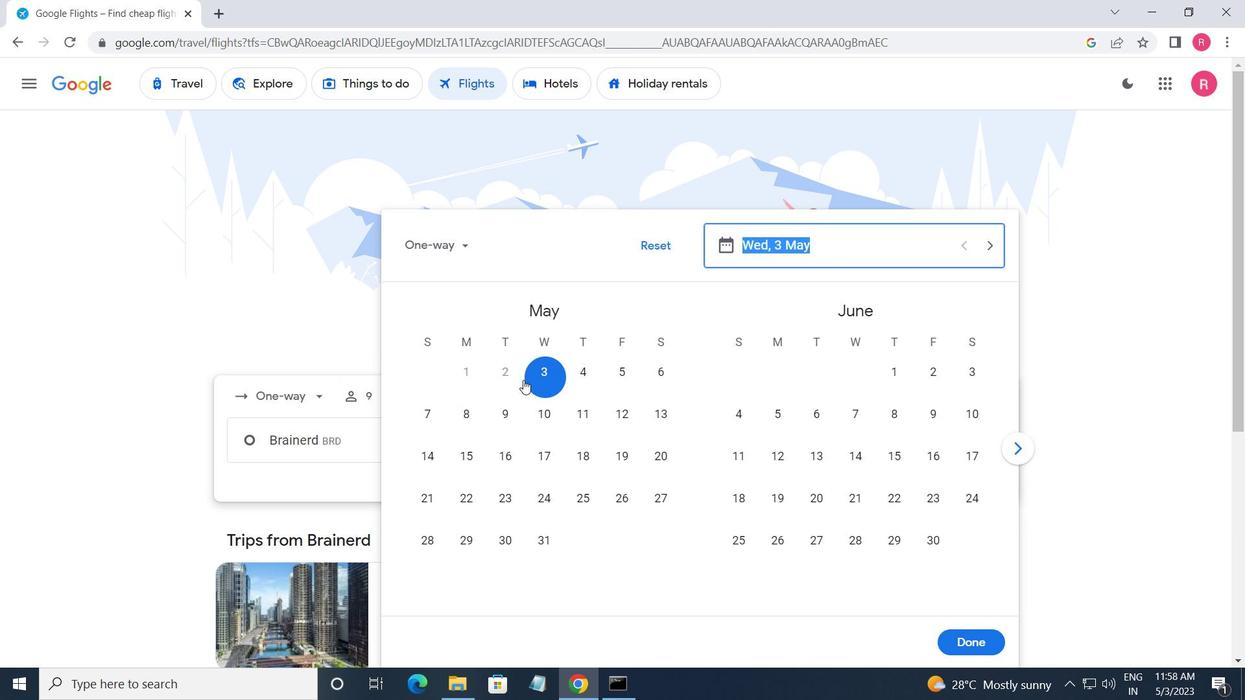 
Action: Mouse moved to (974, 641)
Screenshot: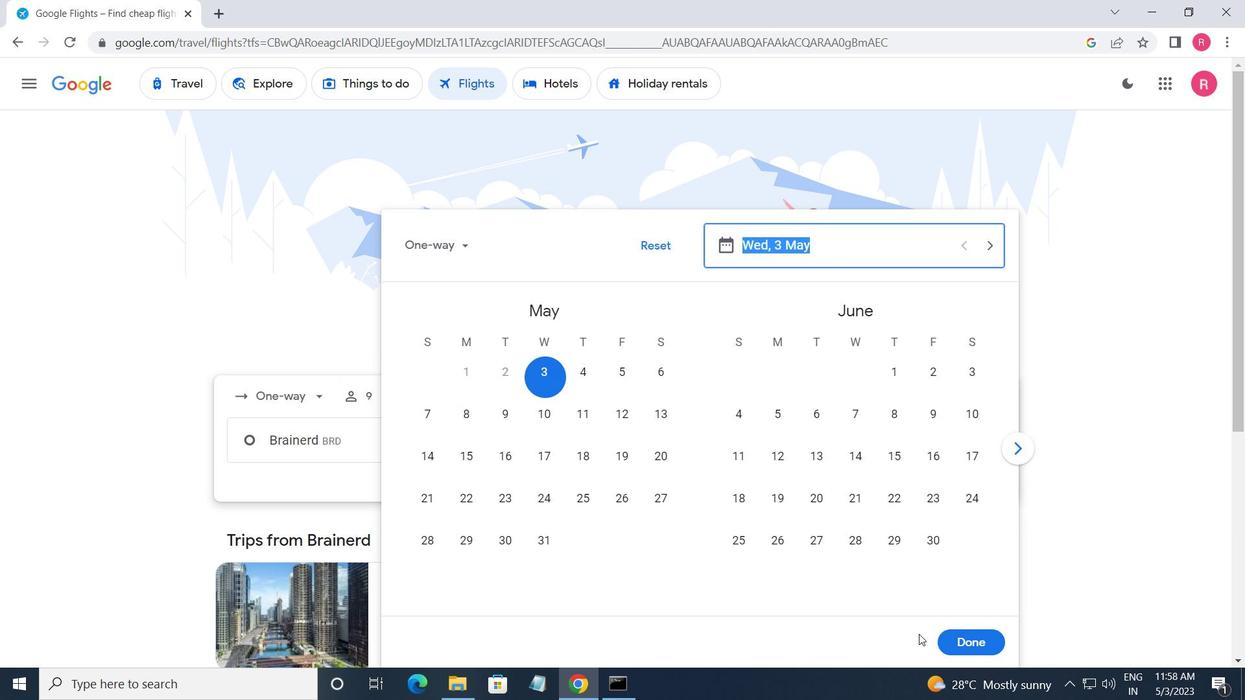 
Action: Mouse pressed left at (974, 641)
Screenshot: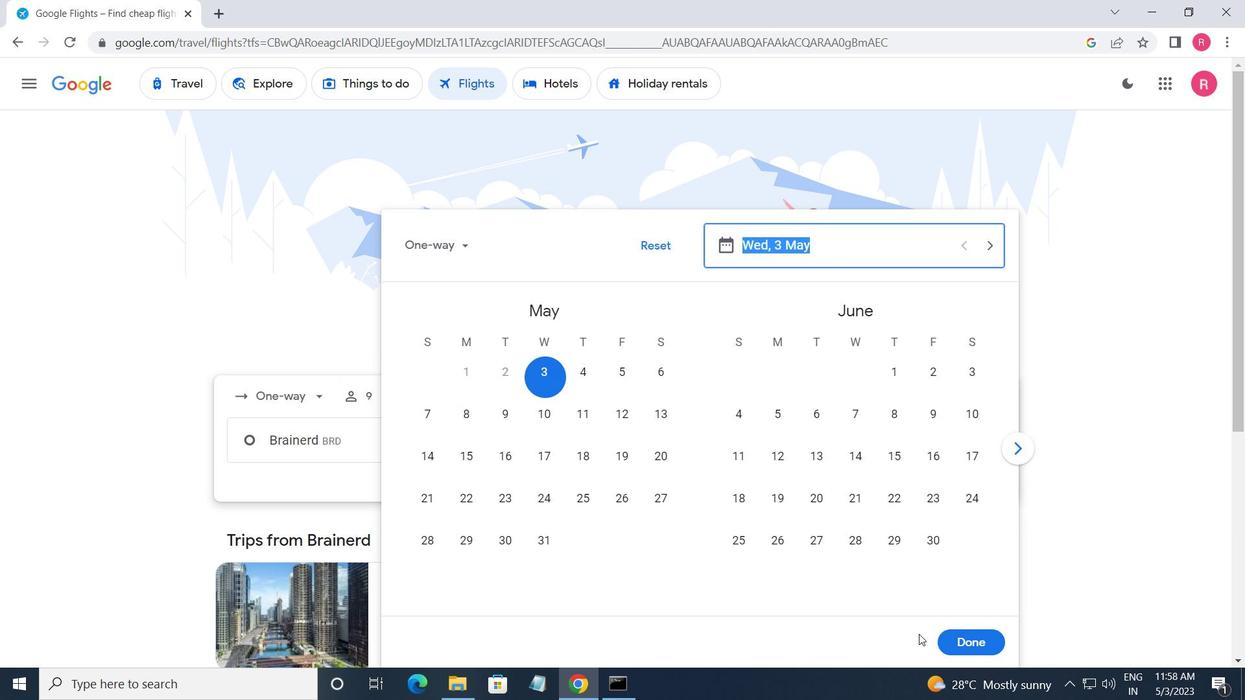 
Action: Mouse moved to (624, 502)
Screenshot: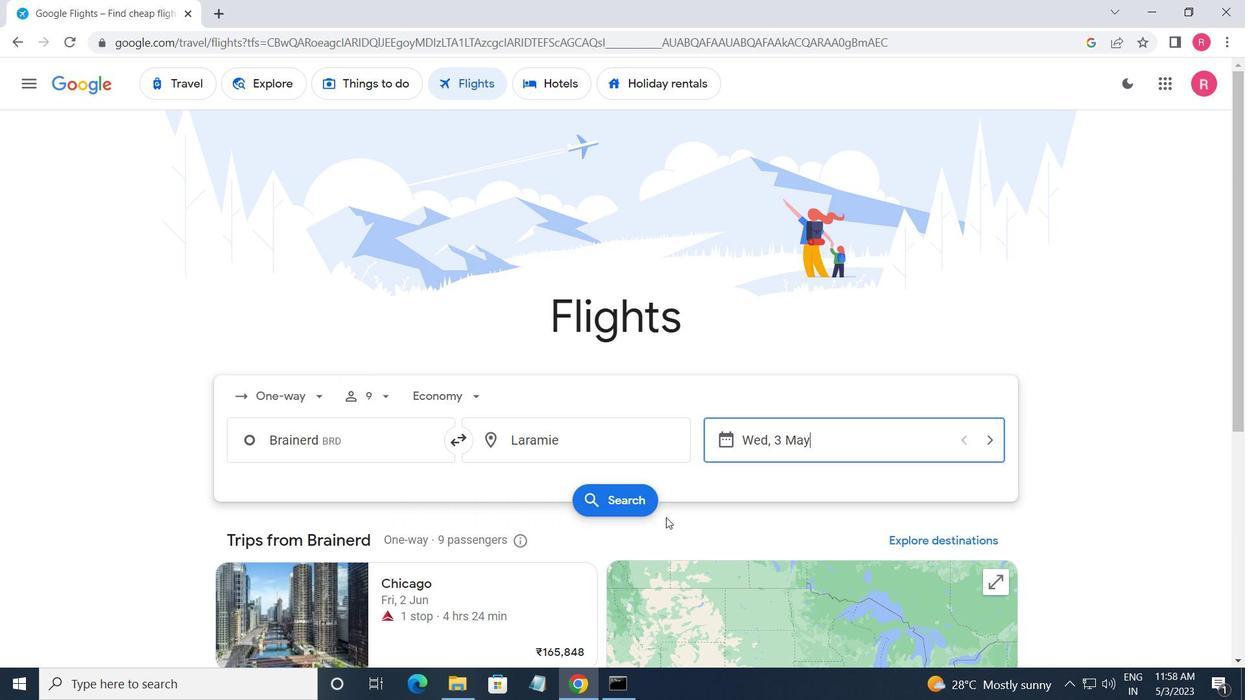 
Action: Mouse pressed left at (624, 502)
Screenshot: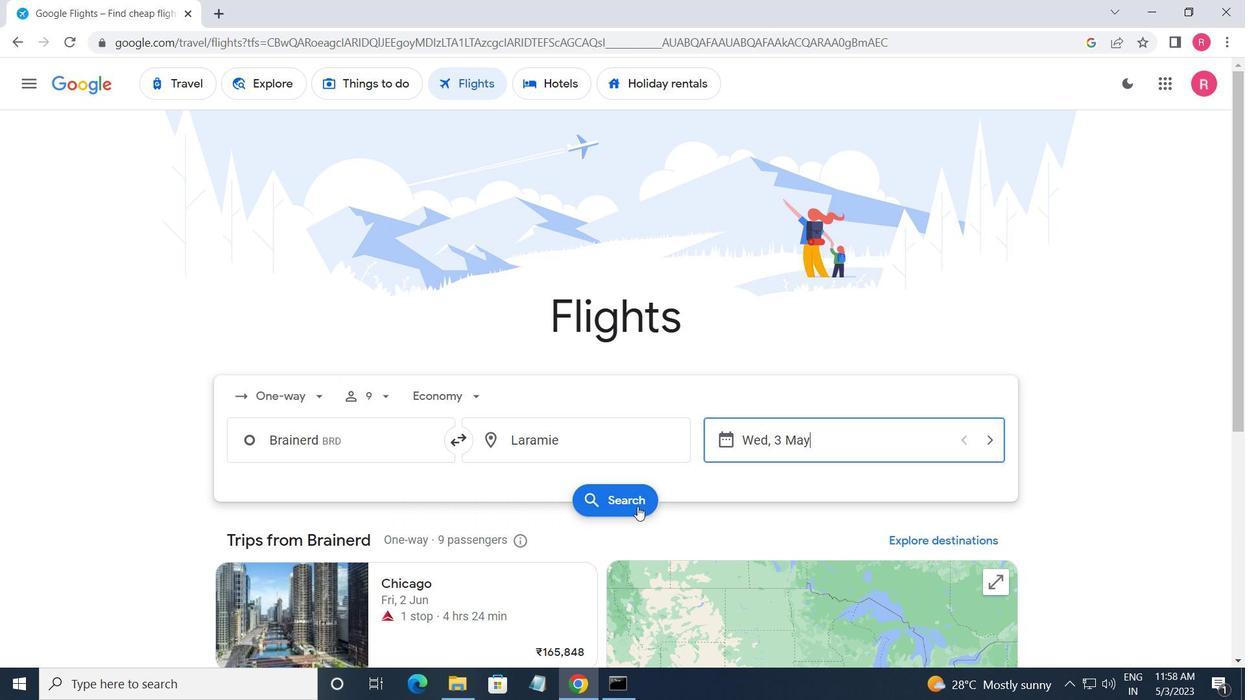 
Action: Mouse moved to (219, 237)
Screenshot: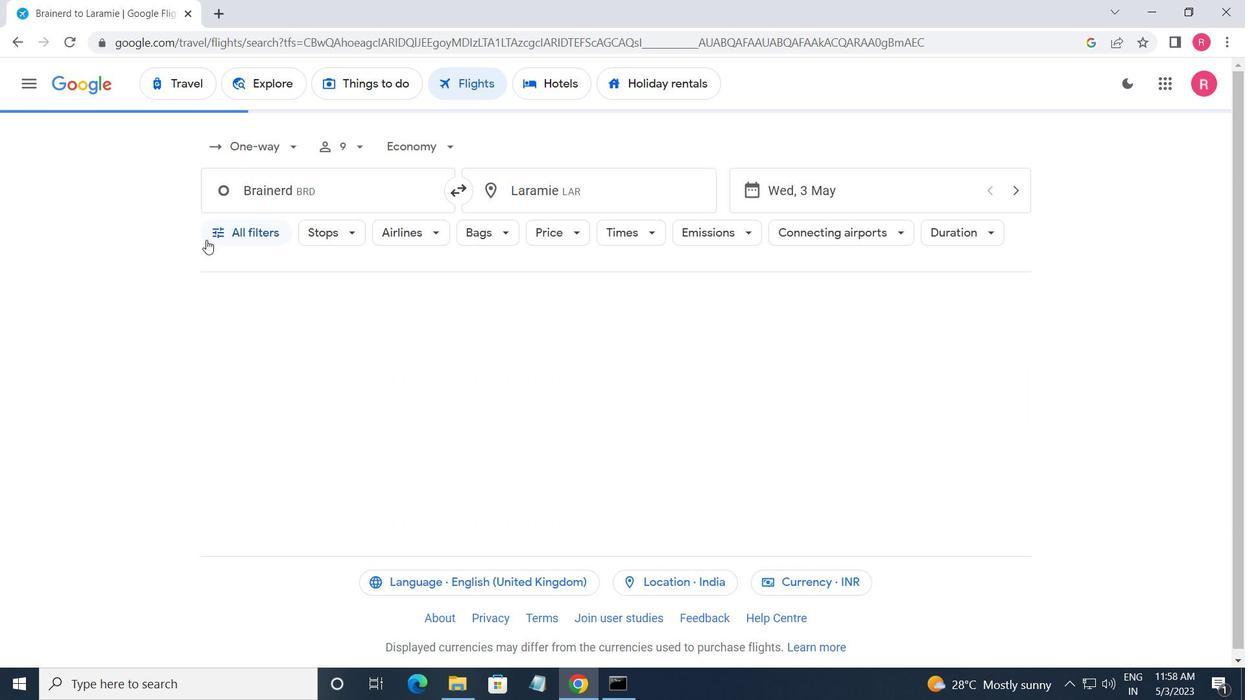 
Action: Mouse pressed left at (219, 237)
Screenshot: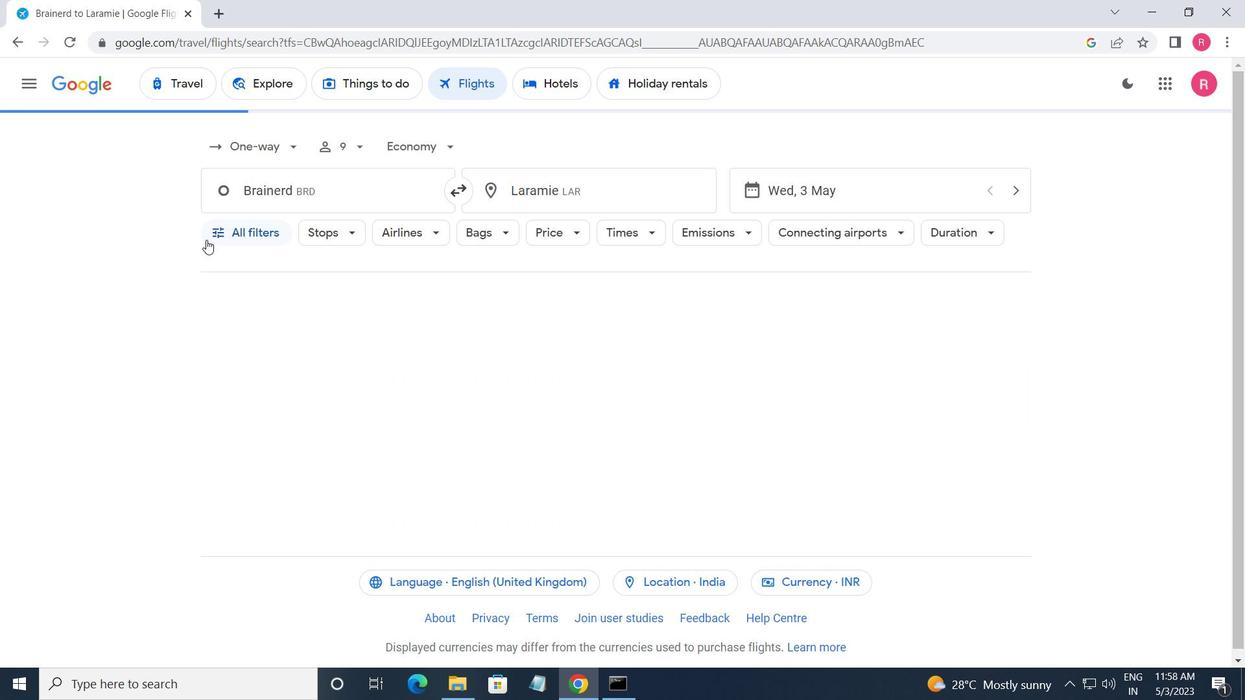 
Action: Mouse moved to (294, 397)
Screenshot: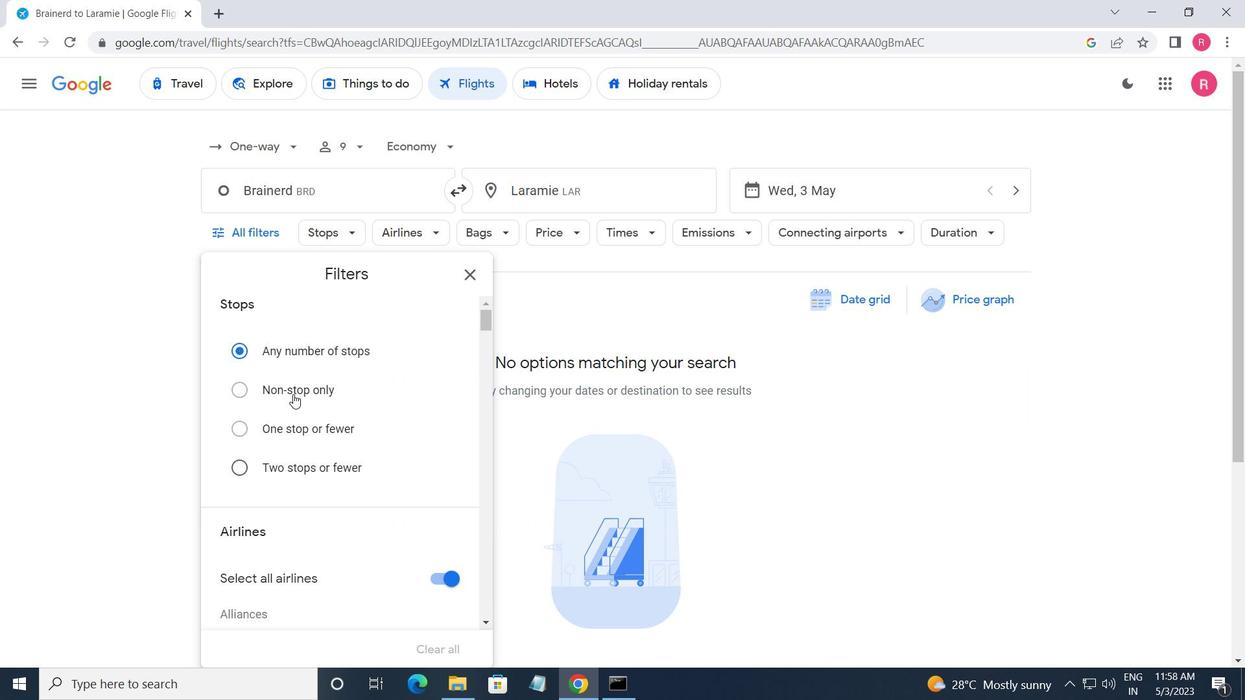
Action: Mouse scrolled (294, 396) with delta (0, 0)
Screenshot: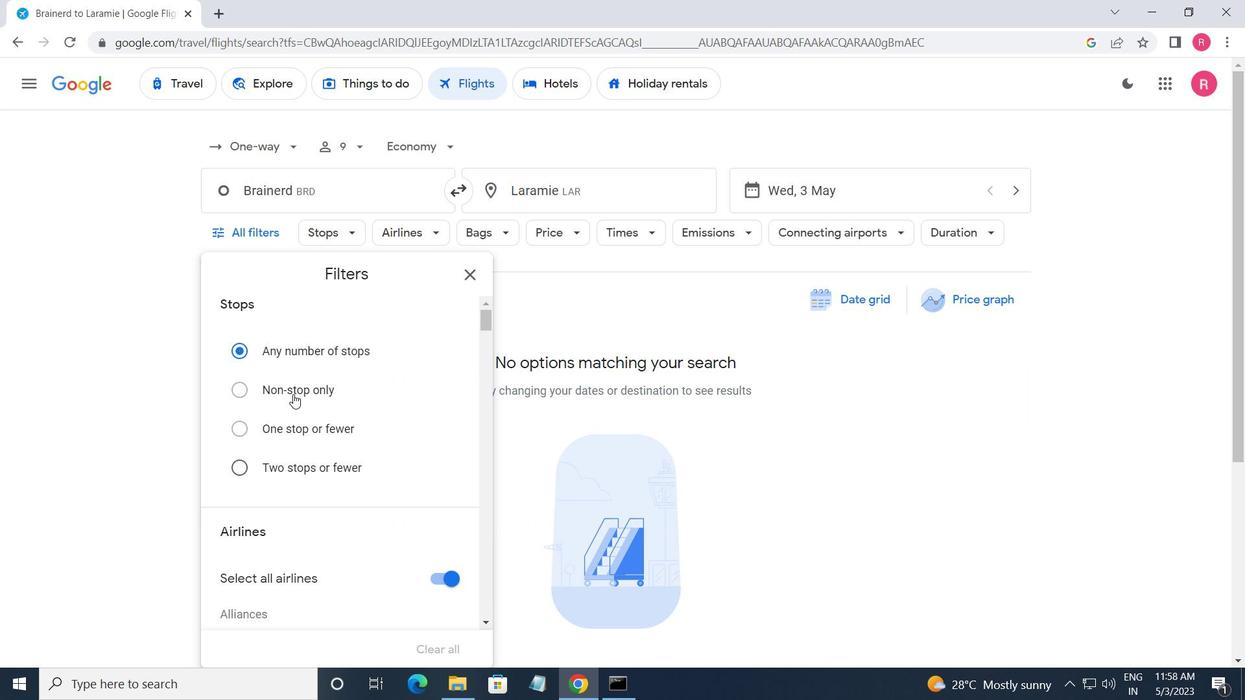 
Action: Mouse scrolled (294, 396) with delta (0, 0)
Screenshot: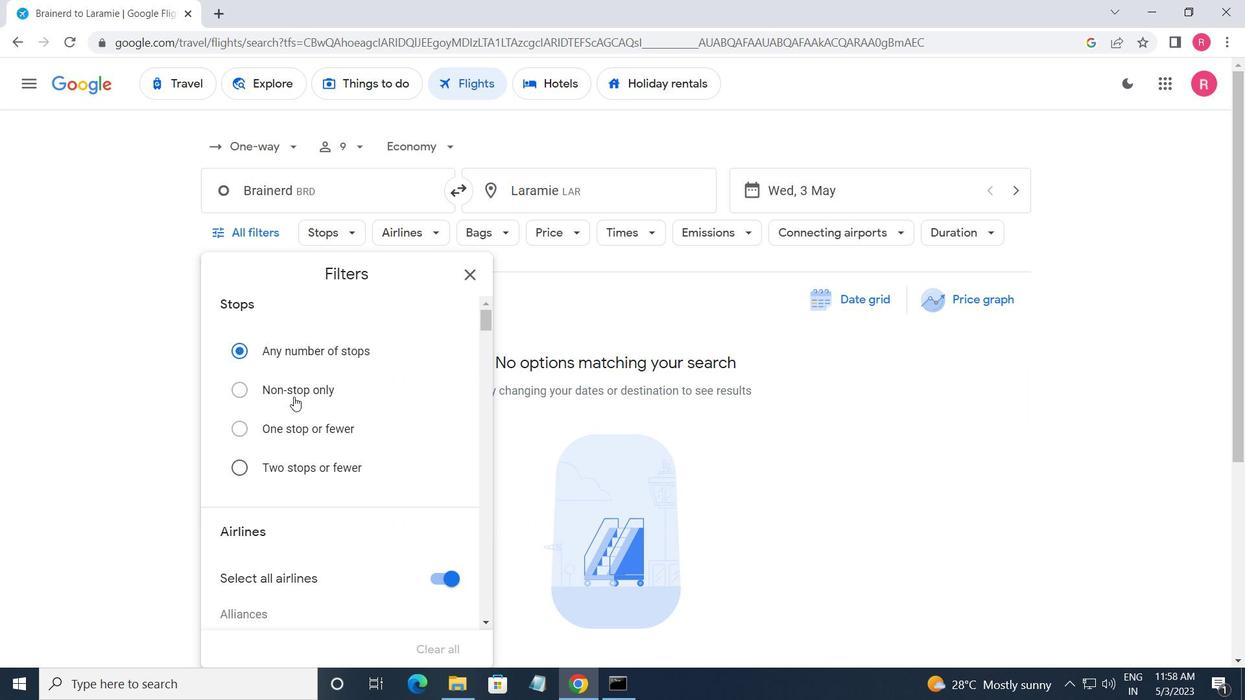 
Action: Mouse moved to (294, 398)
Screenshot: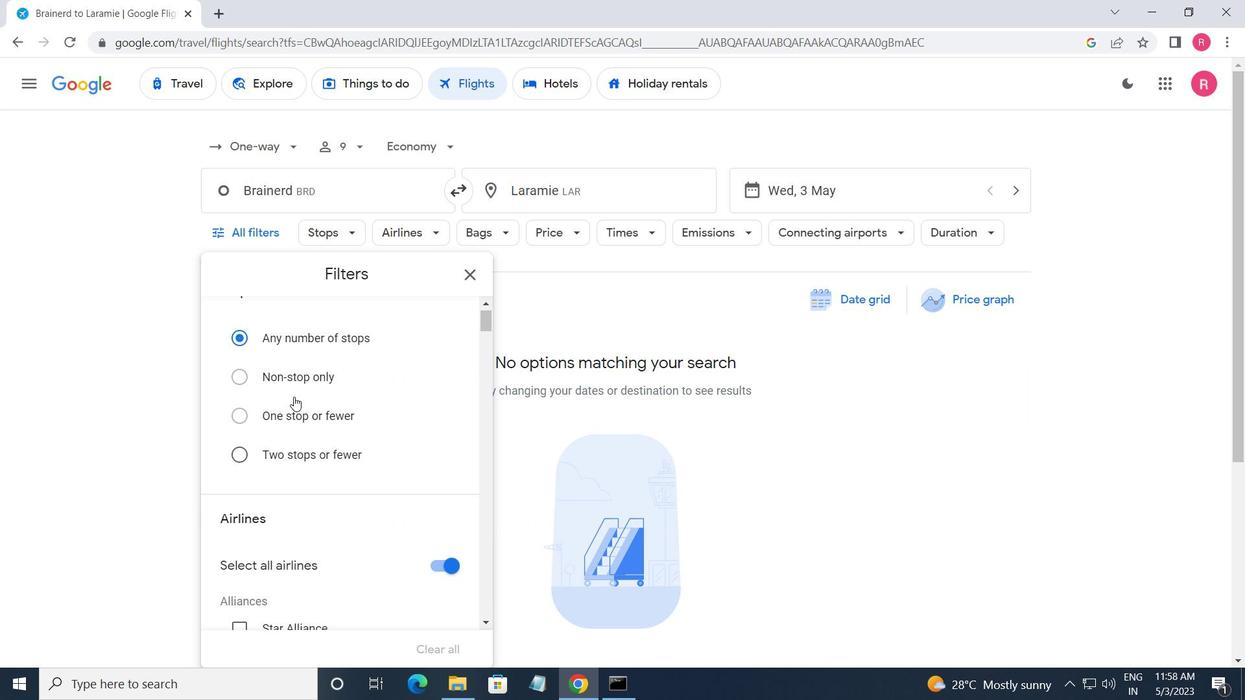 
Action: Mouse scrolled (294, 397) with delta (0, 0)
Screenshot: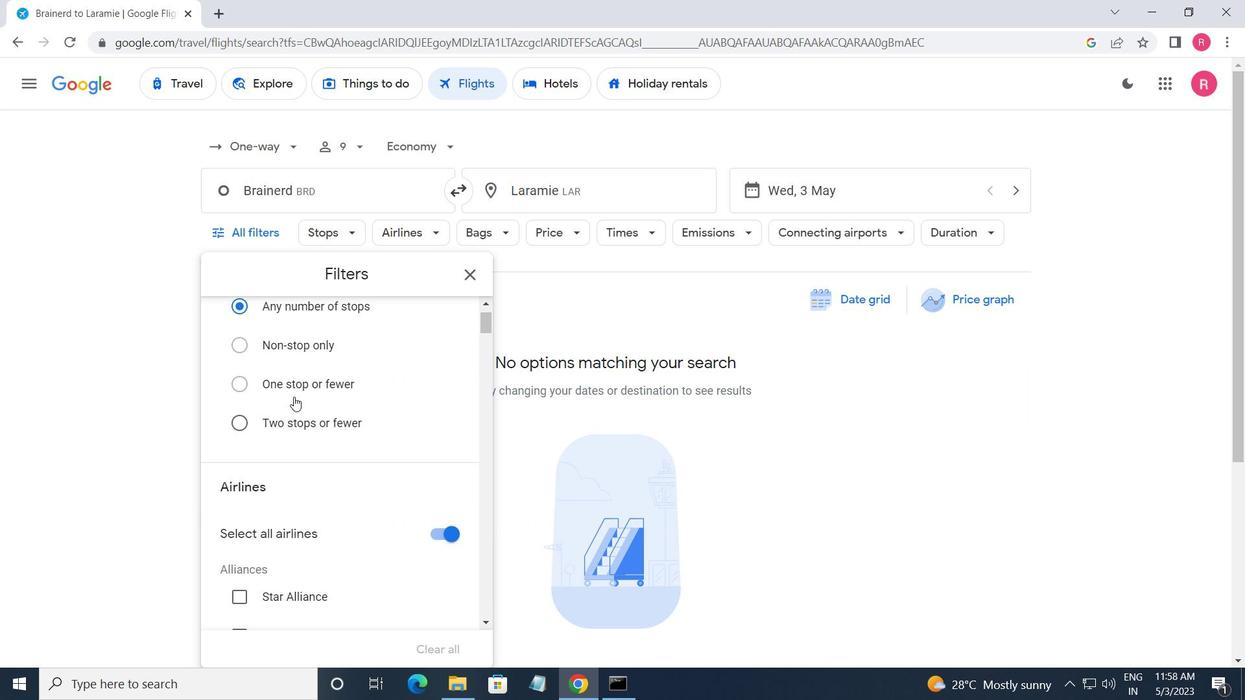 
Action: Mouse moved to (294, 400)
Screenshot: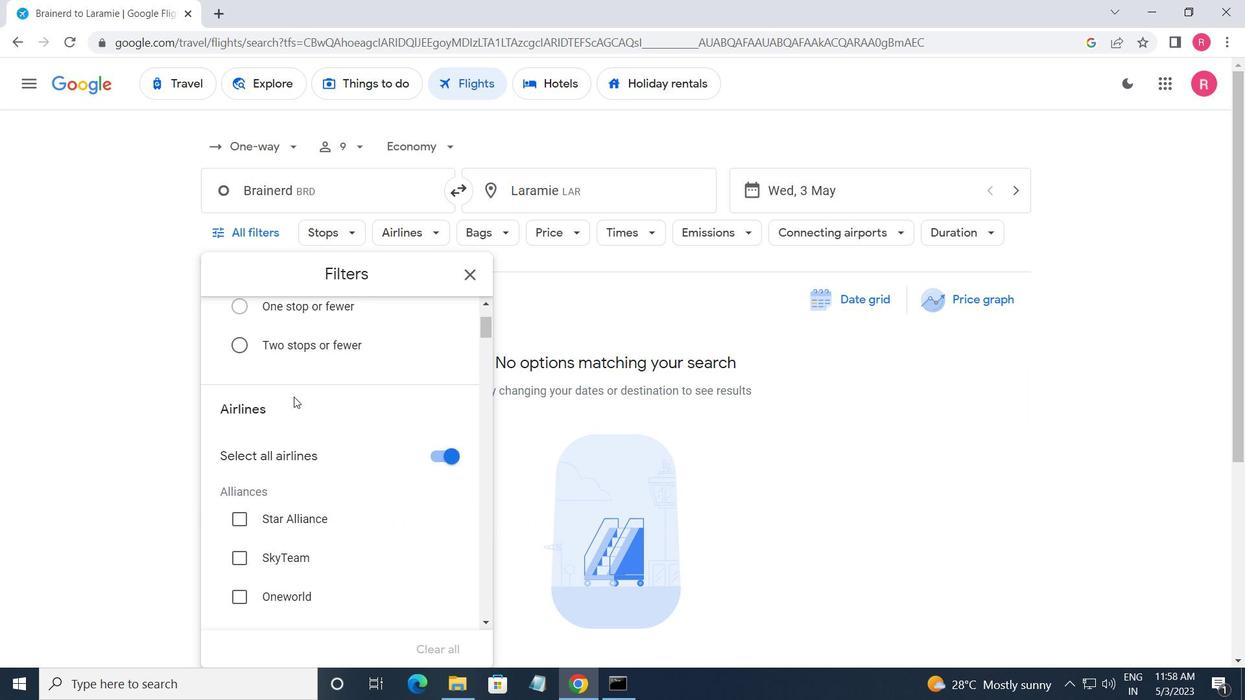 
Action: Mouse scrolled (294, 399) with delta (0, 0)
Screenshot: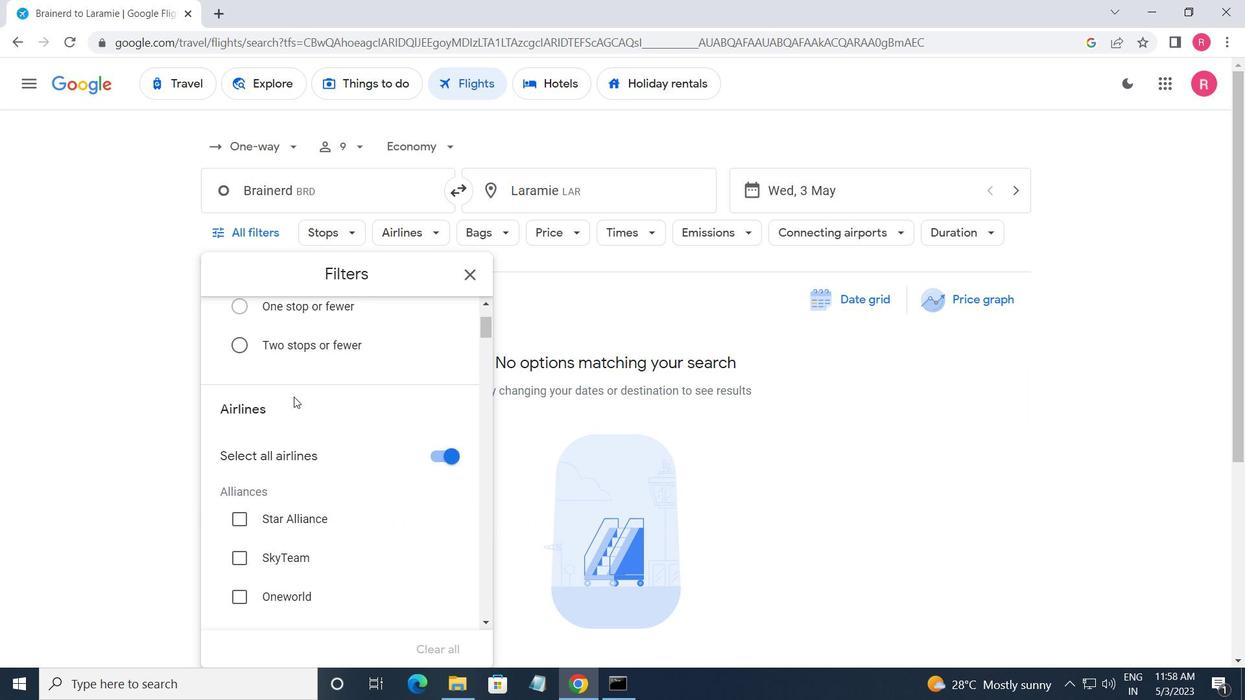 
Action: Mouse moved to (294, 401)
Screenshot: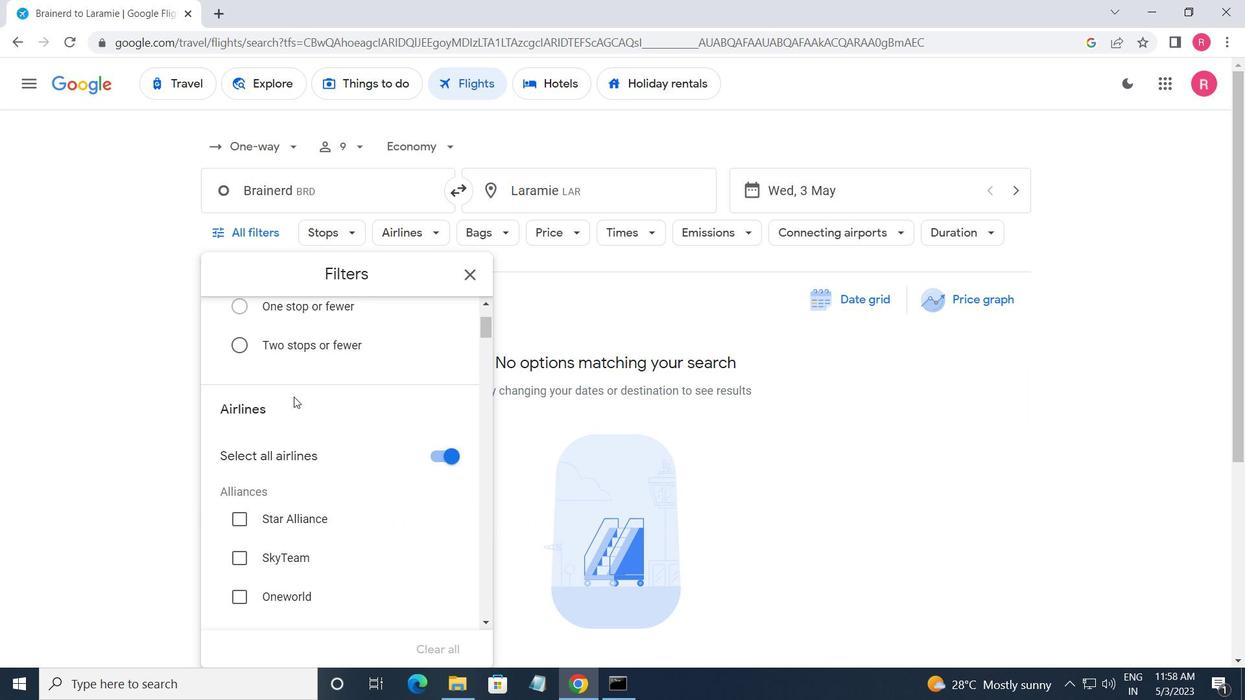 
Action: Mouse scrolled (294, 400) with delta (0, 0)
Screenshot: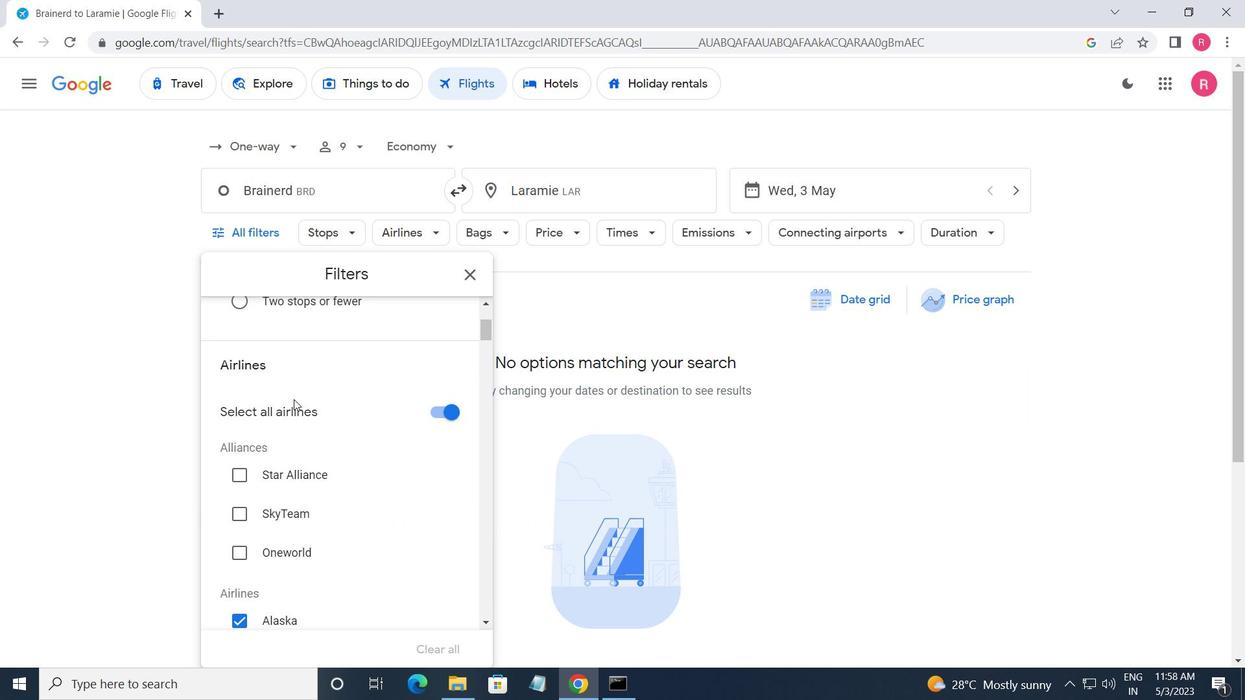 
Action: Mouse moved to (294, 402)
Screenshot: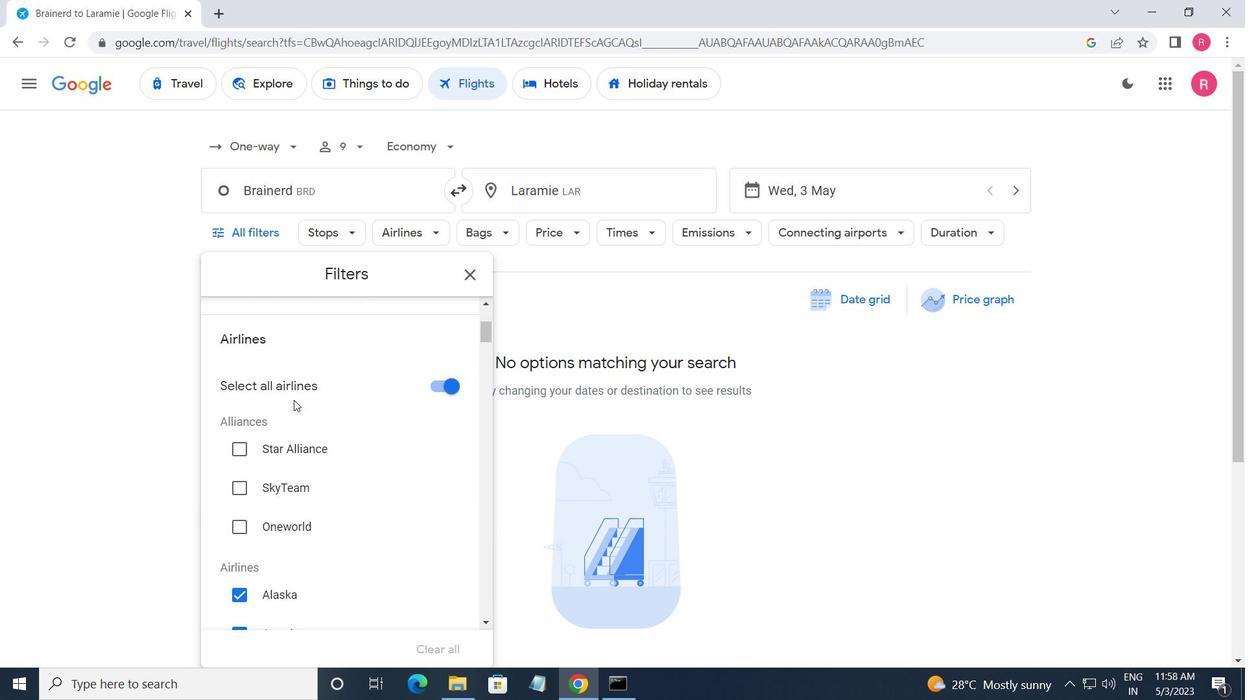 
Action: Mouse scrolled (294, 401) with delta (0, 0)
Screenshot: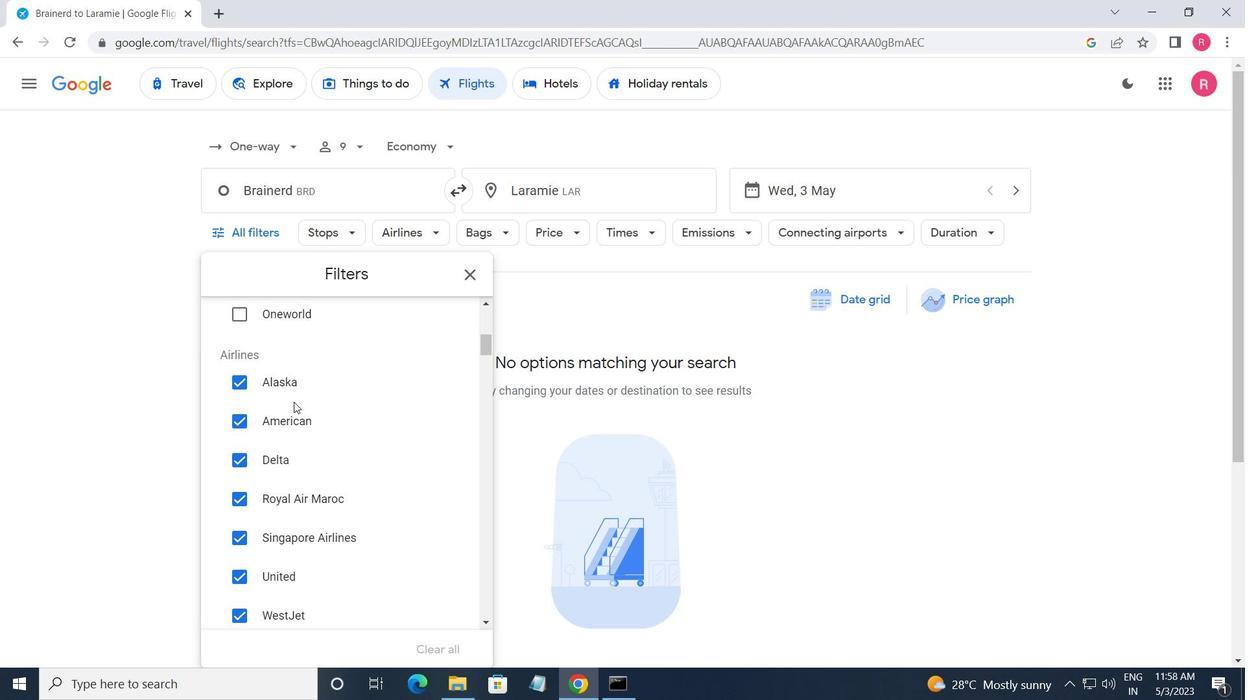 
Action: Mouse moved to (337, 436)
Screenshot: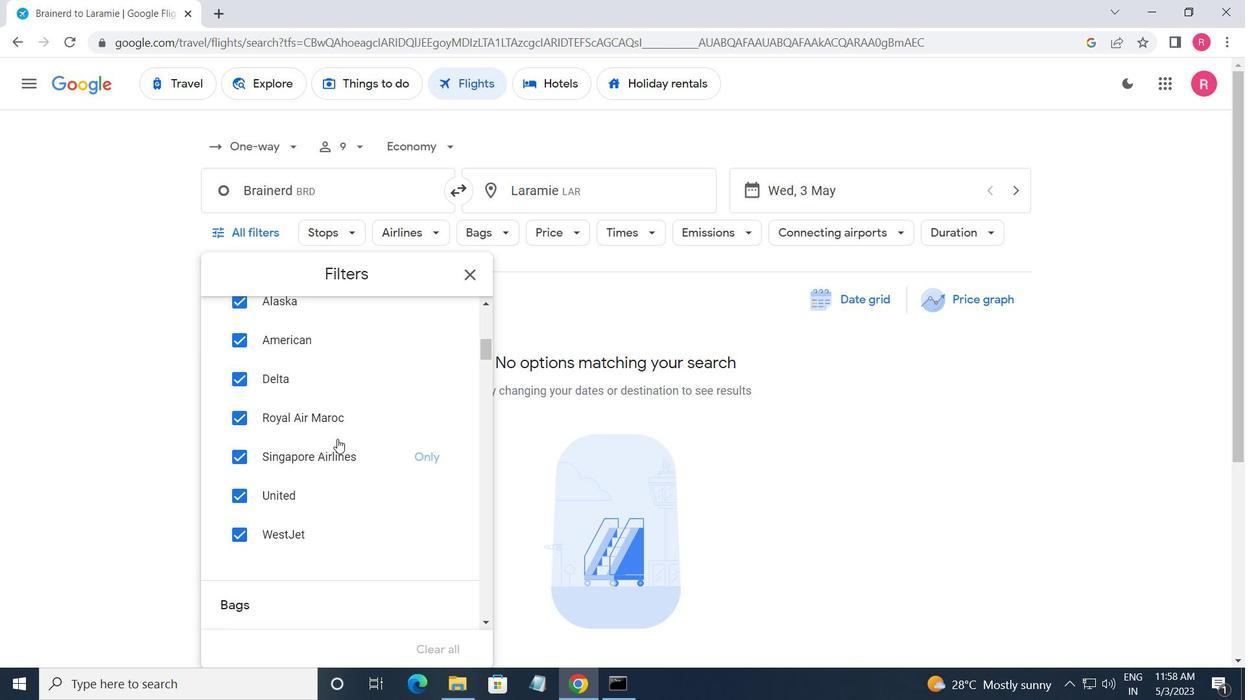 
Action: Mouse scrolled (337, 437) with delta (0, 0)
Screenshot: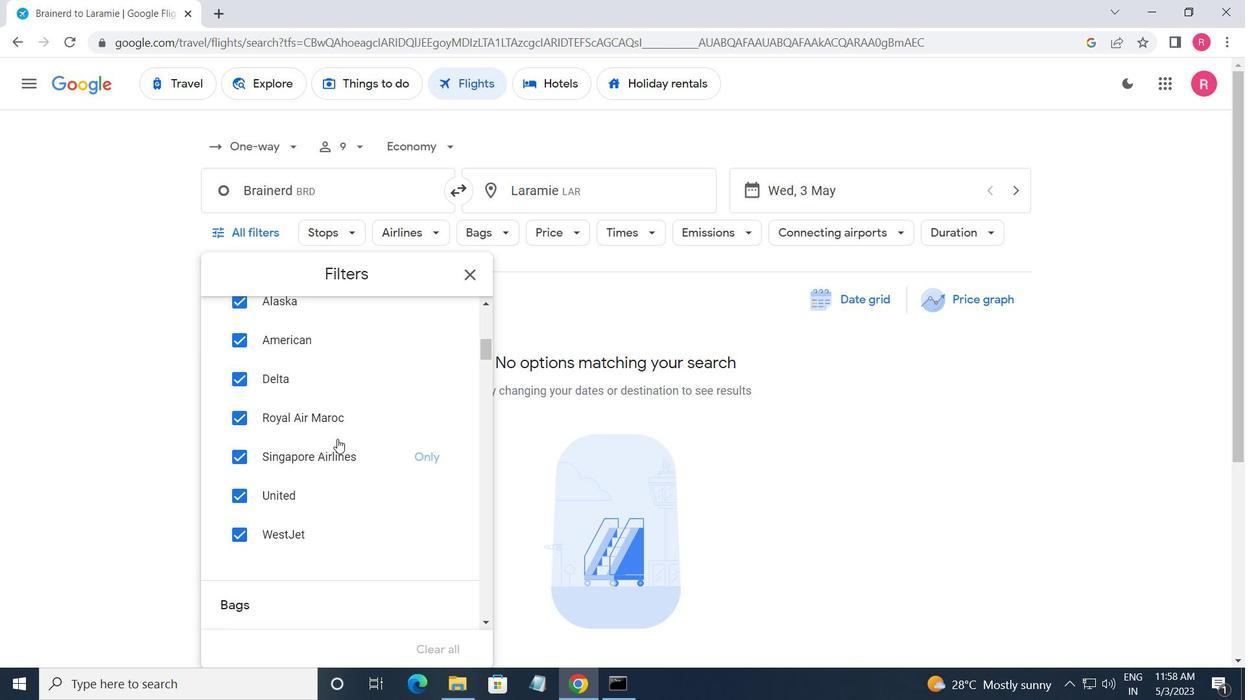 
Action: Mouse moved to (337, 436)
Screenshot: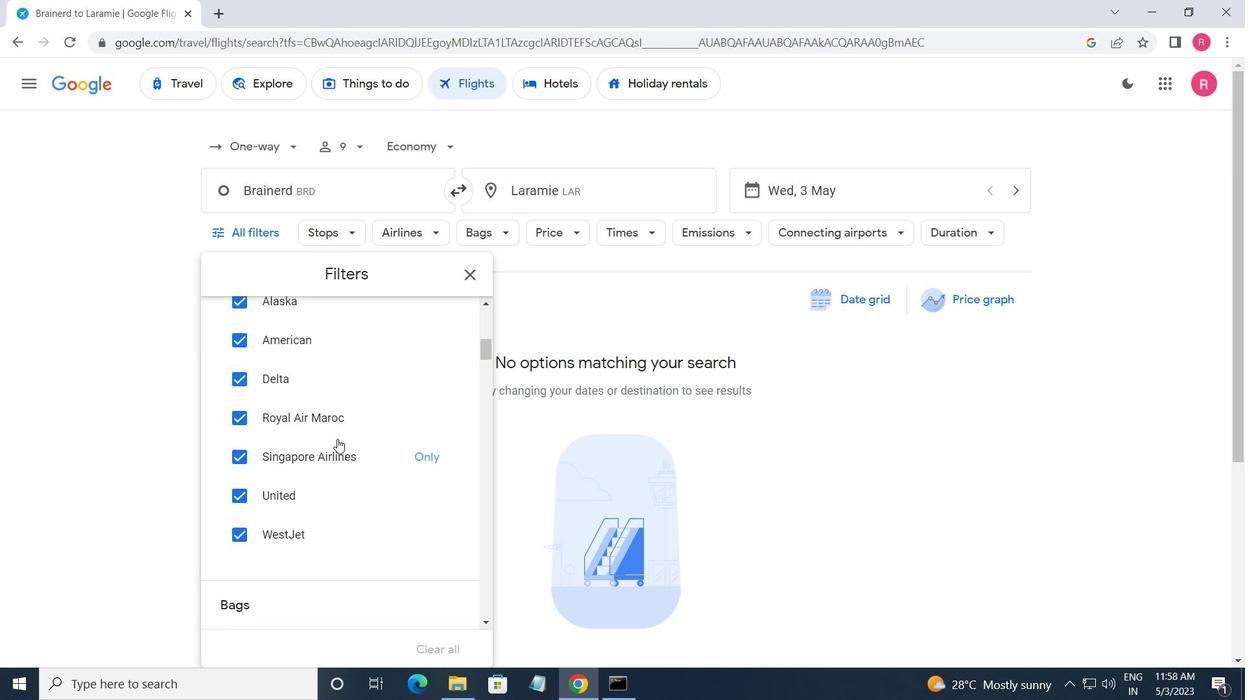 
Action: Mouse scrolled (337, 436) with delta (0, 0)
Screenshot: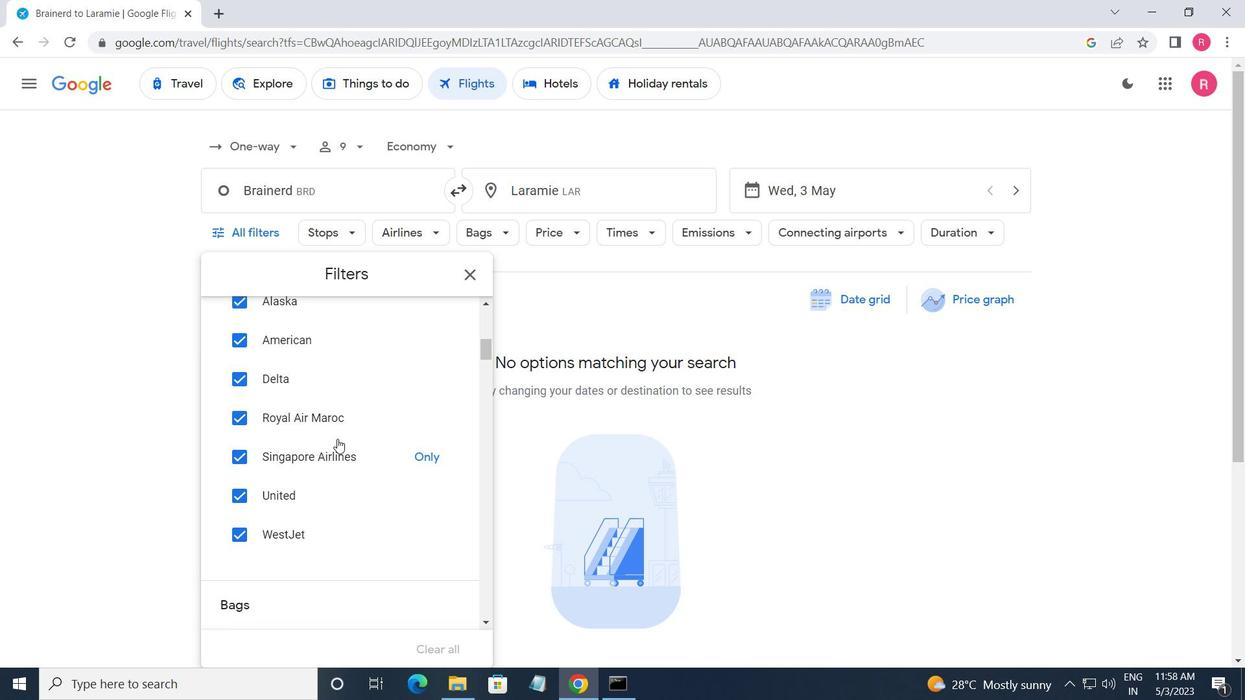 
Action: Mouse moved to (337, 434)
Screenshot: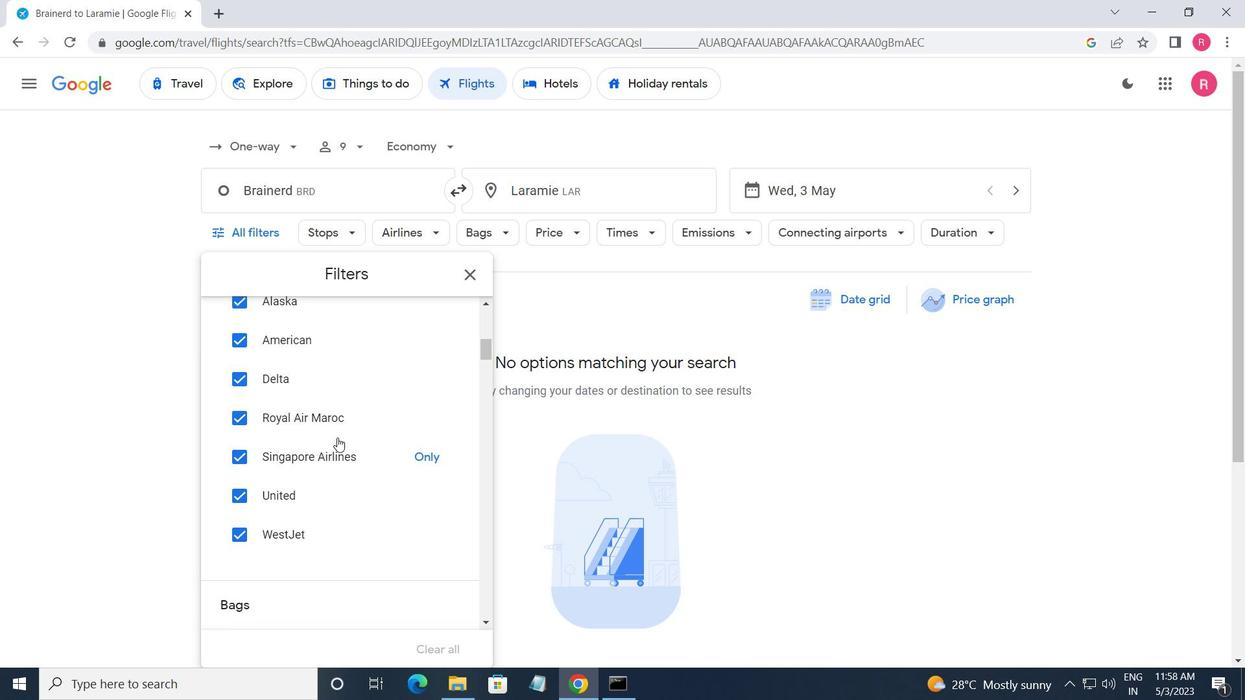 
Action: Mouse scrolled (337, 434) with delta (0, 0)
Screenshot: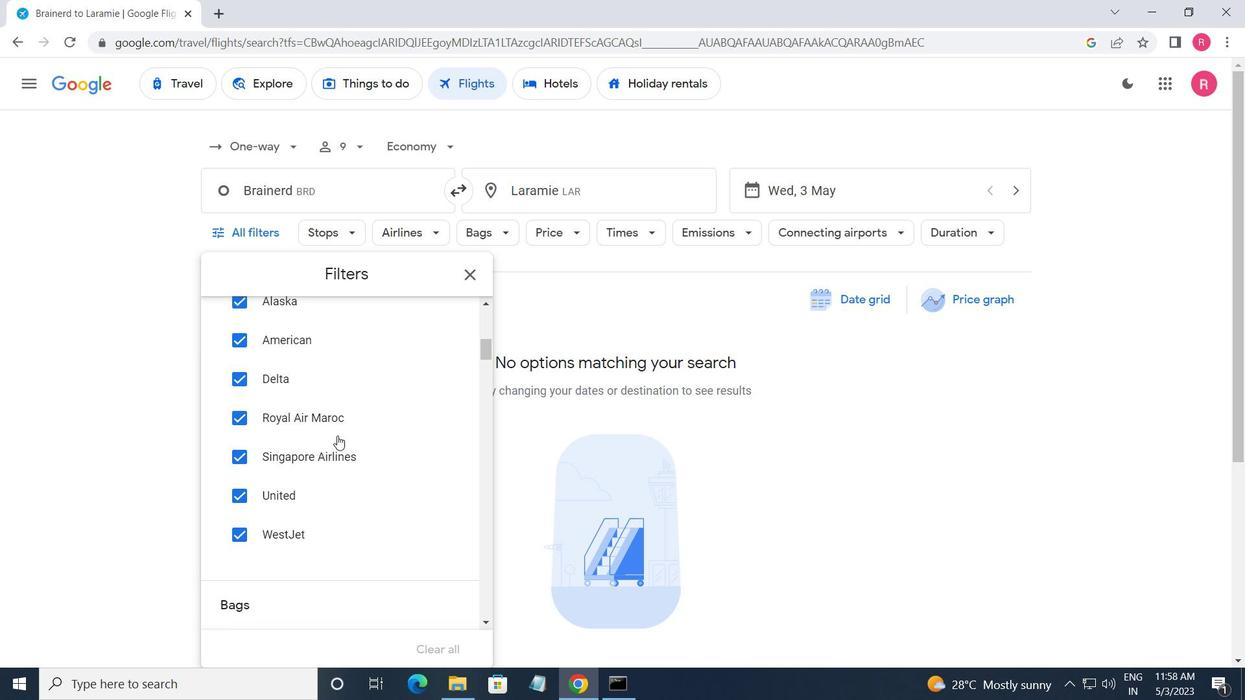 
Action: Mouse moved to (434, 343)
Screenshot: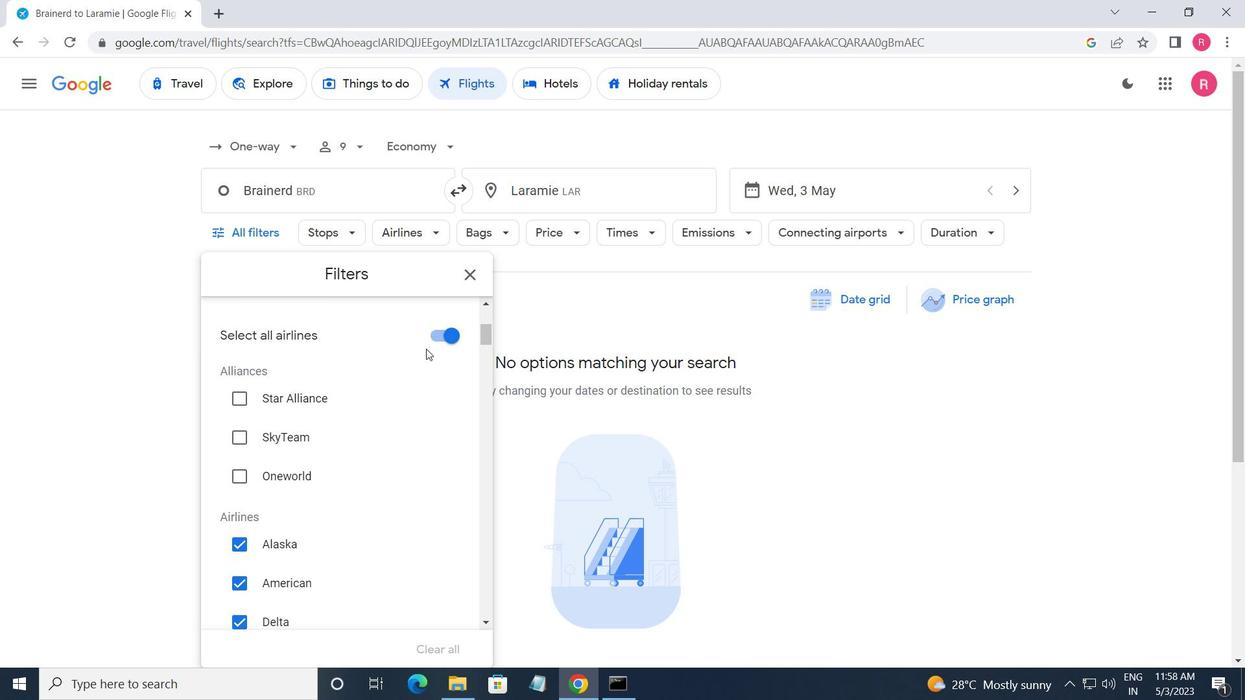
Action: Mouse pressed left at (434, 343)
Screenshot: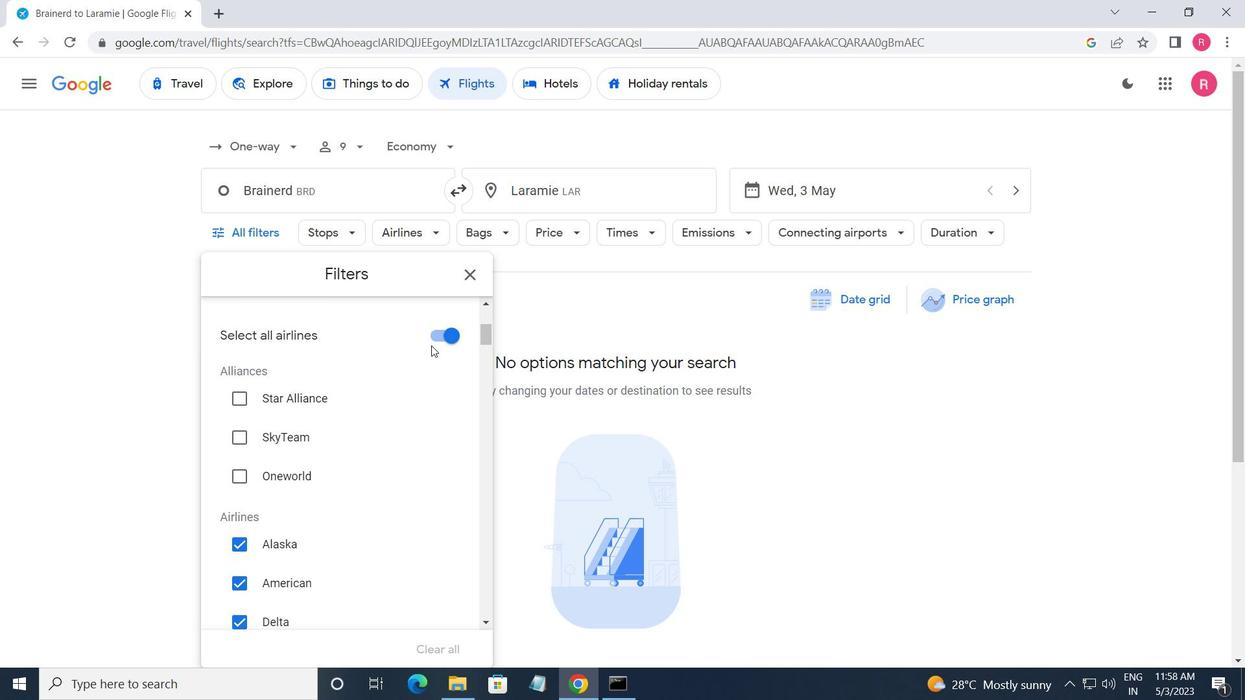
Action: Mouse moved to (408, 443)
Screenshot: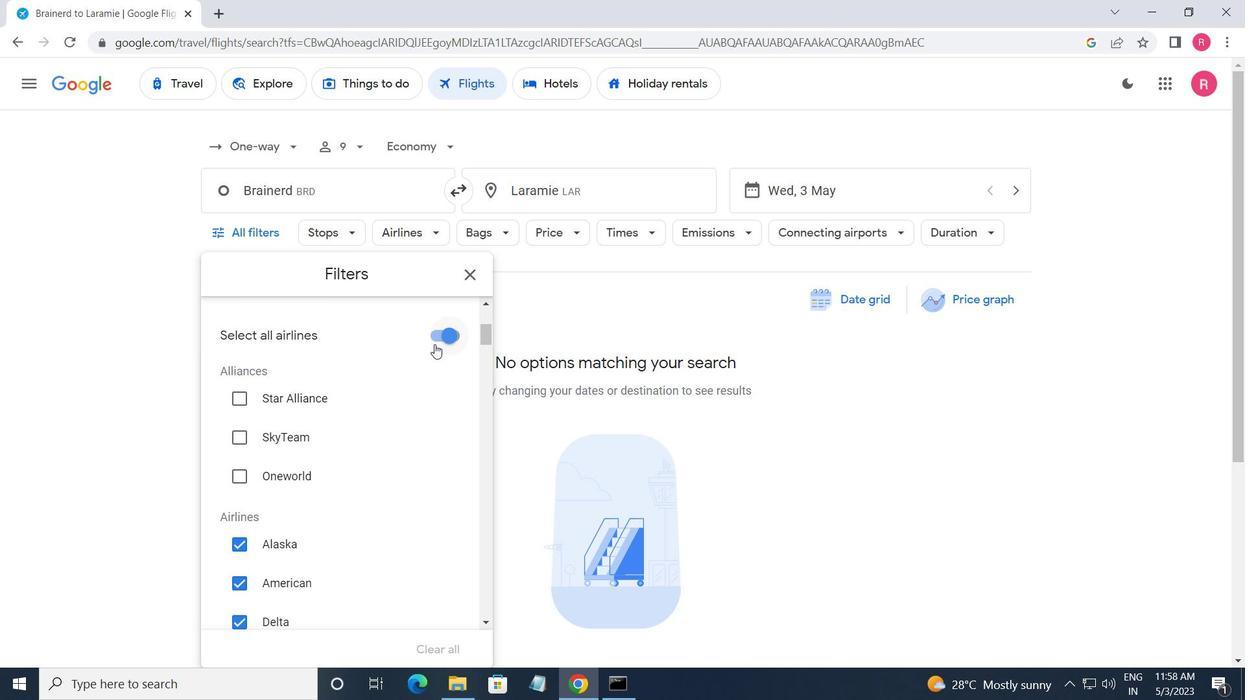 
Action: Mouse scrolled (408, 442) with delta (0, 0)
Screenshot: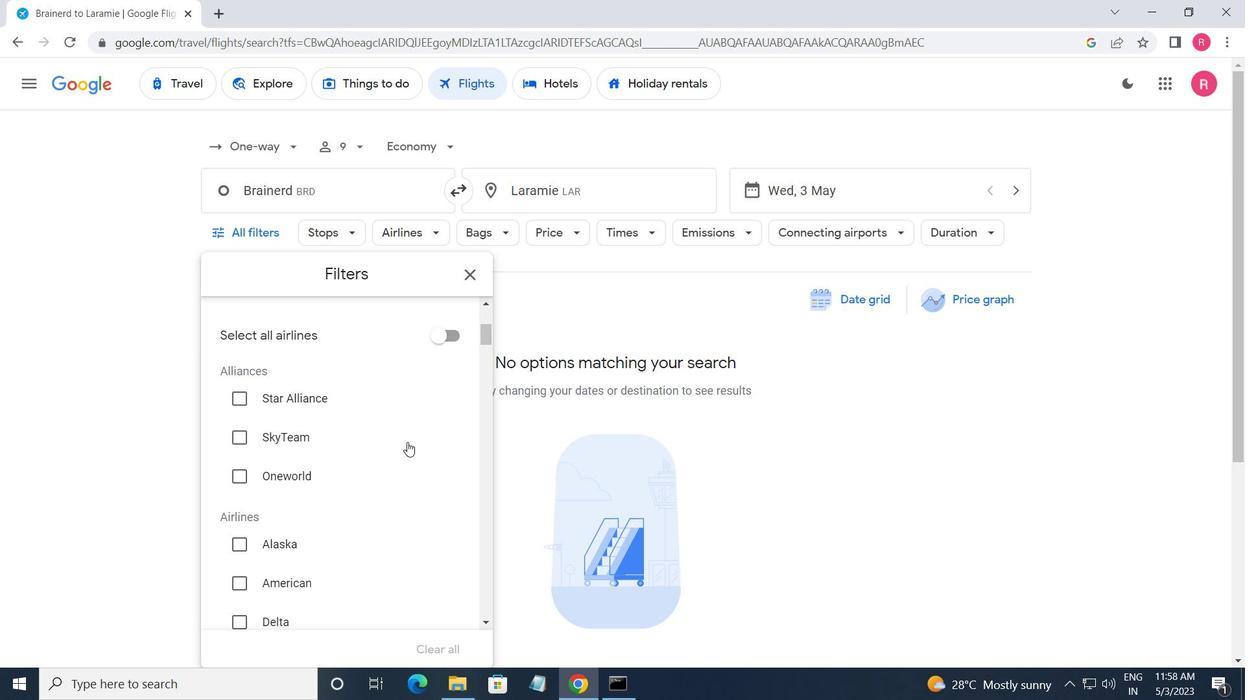 
Action: Mouse moved to (408, 445)
Screenshot: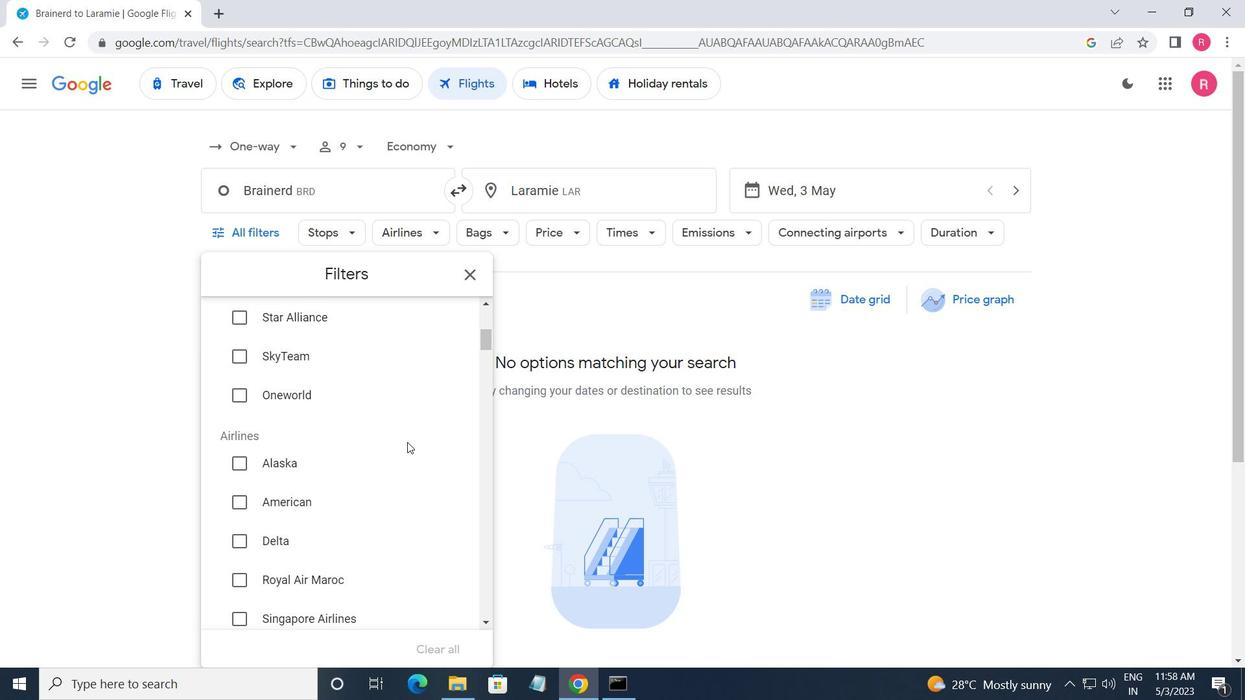 
Action: Mouse scrolled (408, 445) with delta (0, 0)
Screenshot: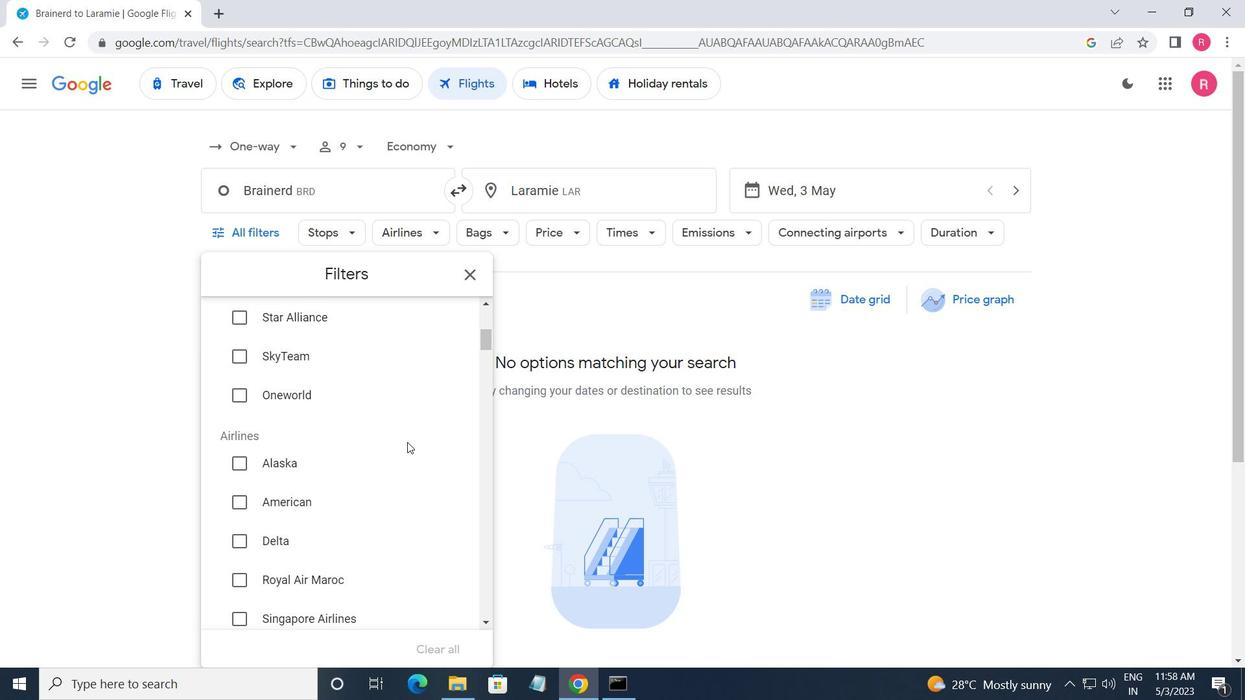 
Action: Mouse scrolled (408, 445) with delta (0, 0)
Screenshot: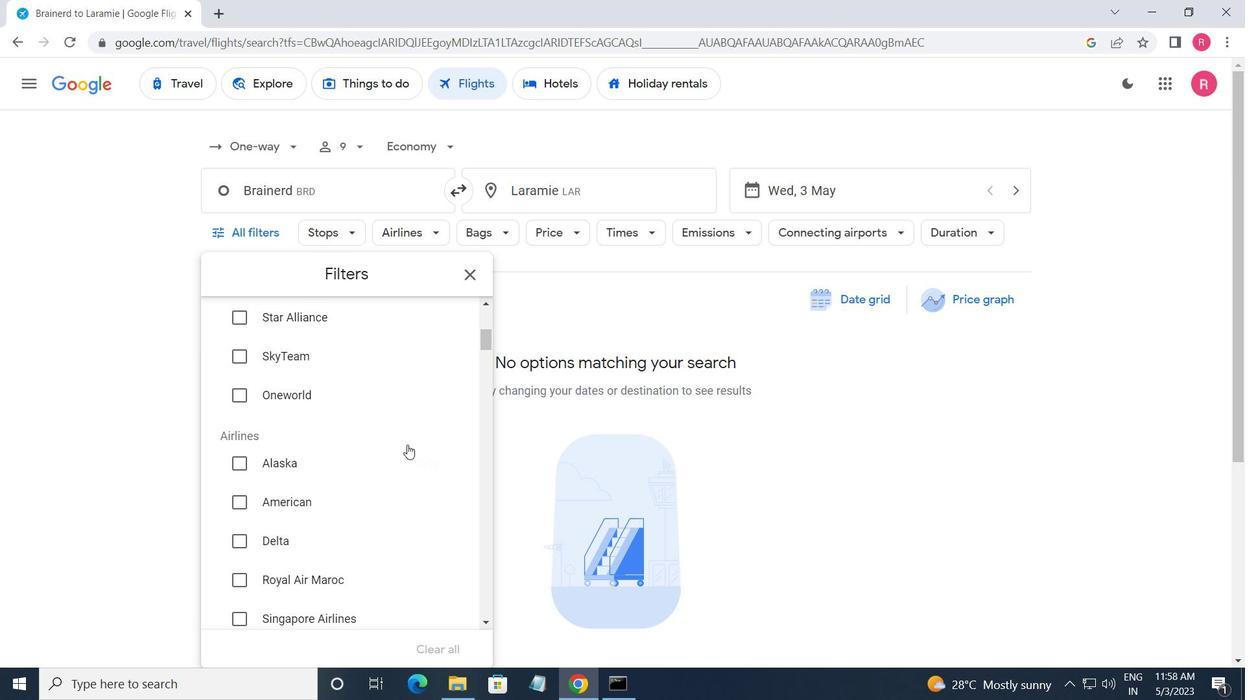 
Action: Mouse scrolled (408, 445) with delta (0, 0)
Screenshot: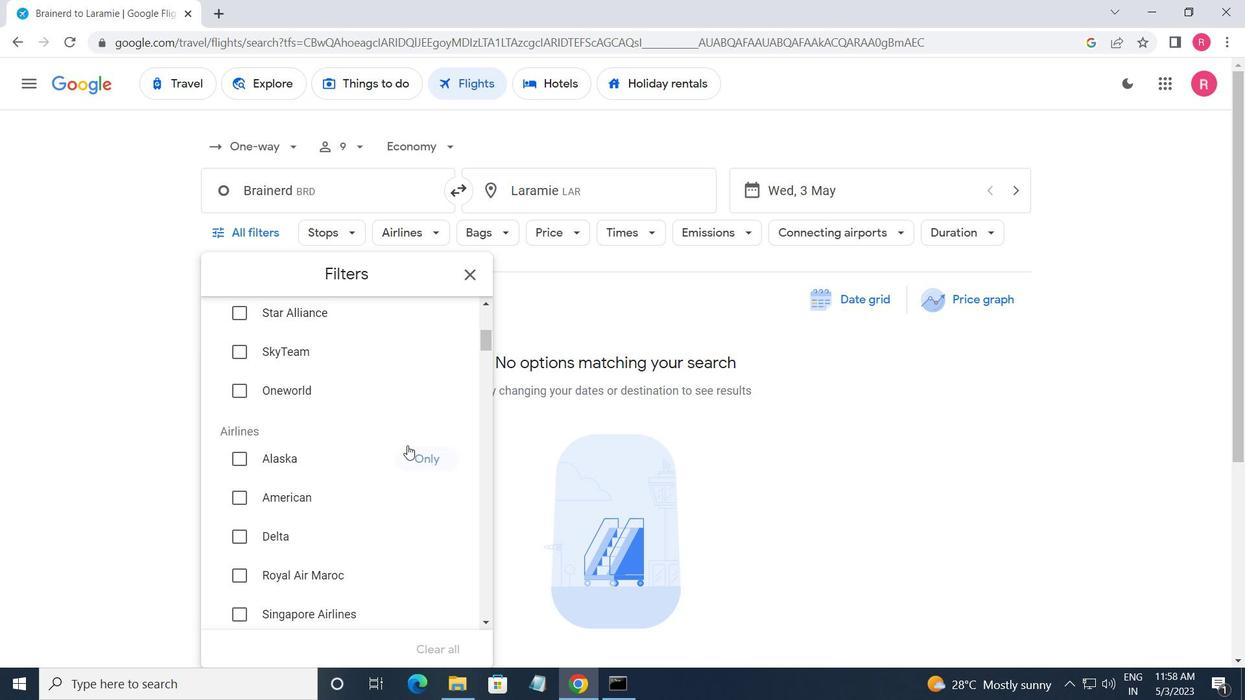 
Action: Mouse moved to (408, 446)
Screenshot: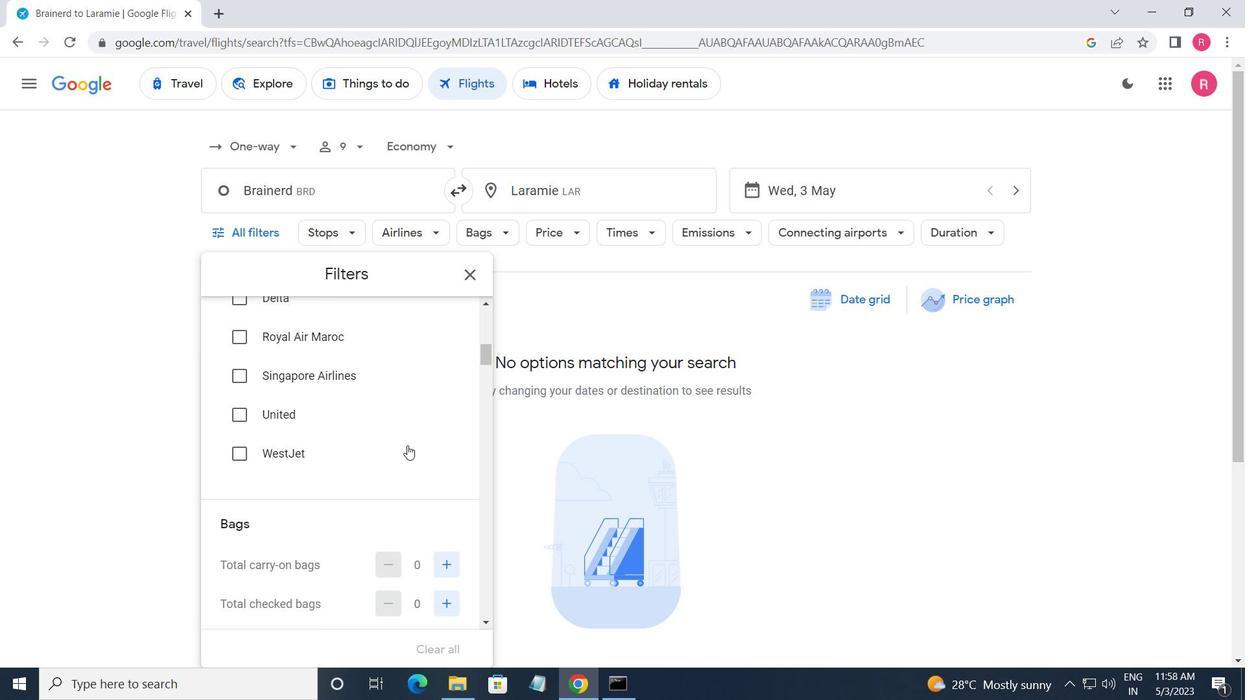 
Action: Mouse scrolled (408, 445) with delta (0, 0)
Screenshot: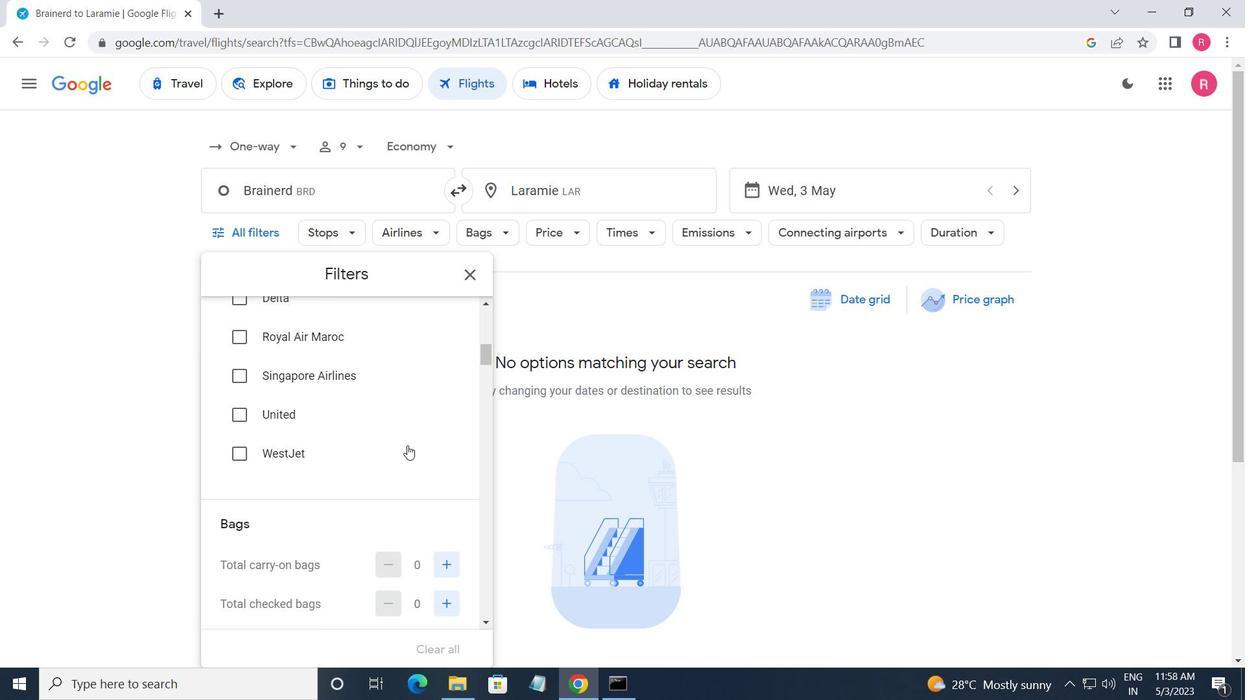 
Action: Mouse moved to (408, 448)
Screenshot: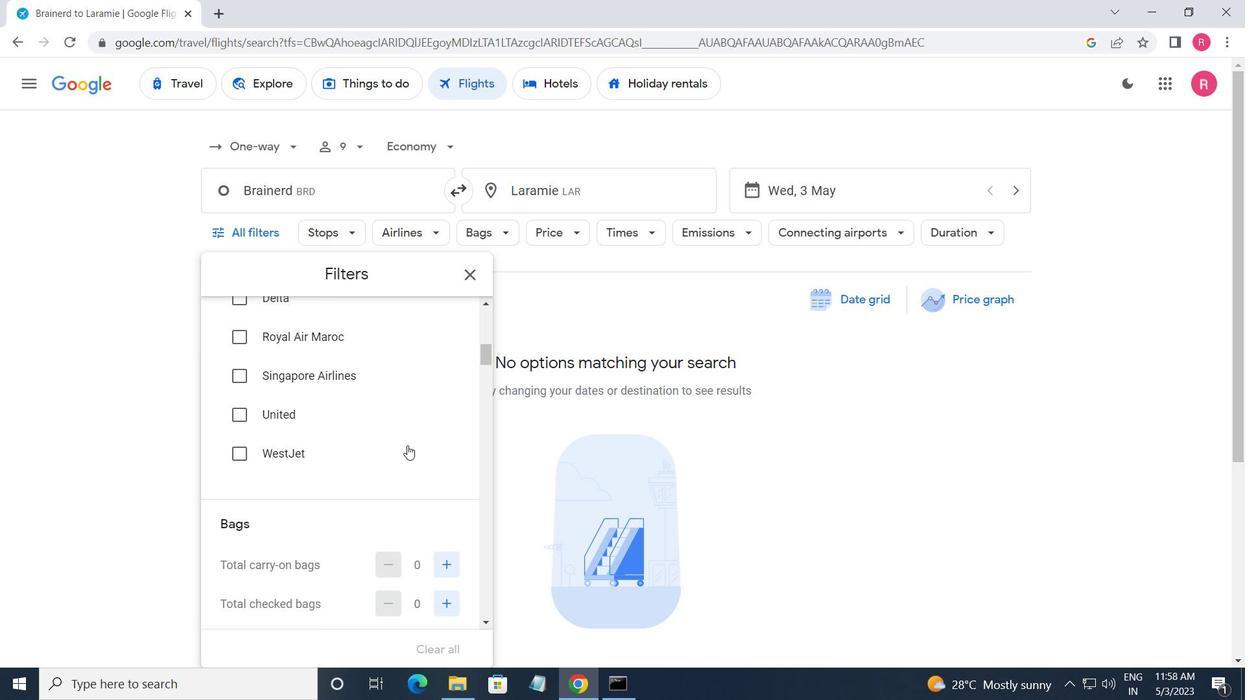 
Action: Mouse scrolled (408, 447) with delta (0, 0)
Screenshot: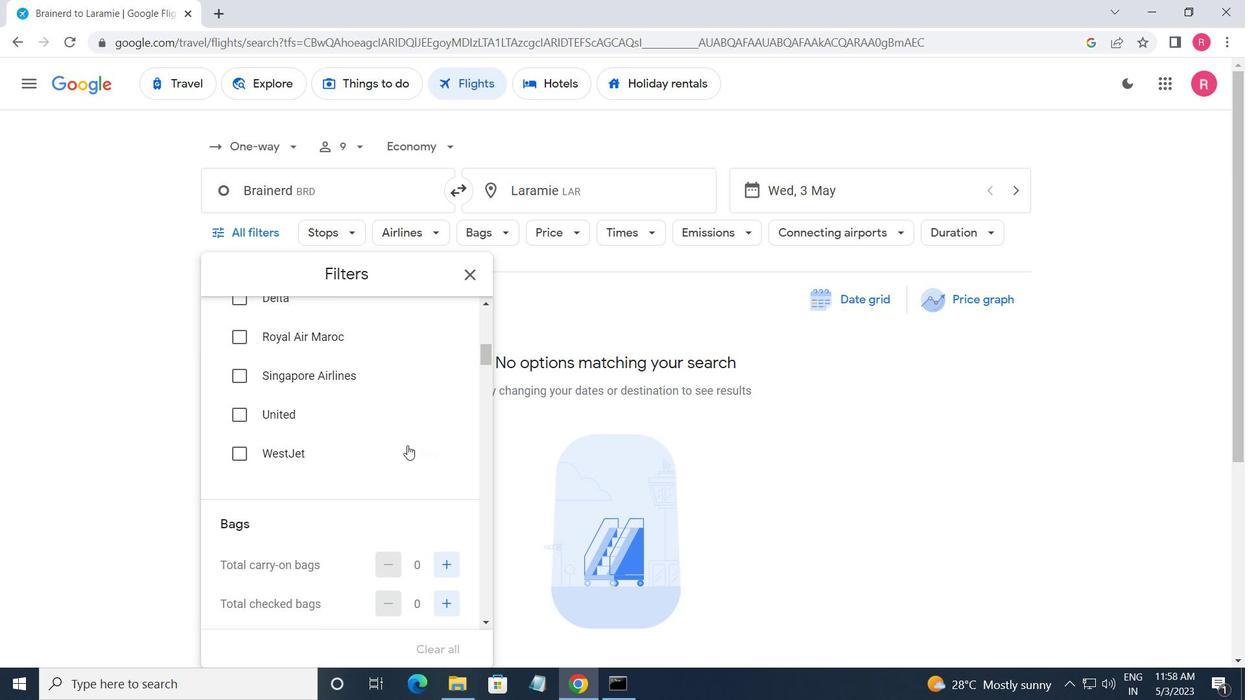 
Action: Mouse moved to (450, 402)
Screenshot: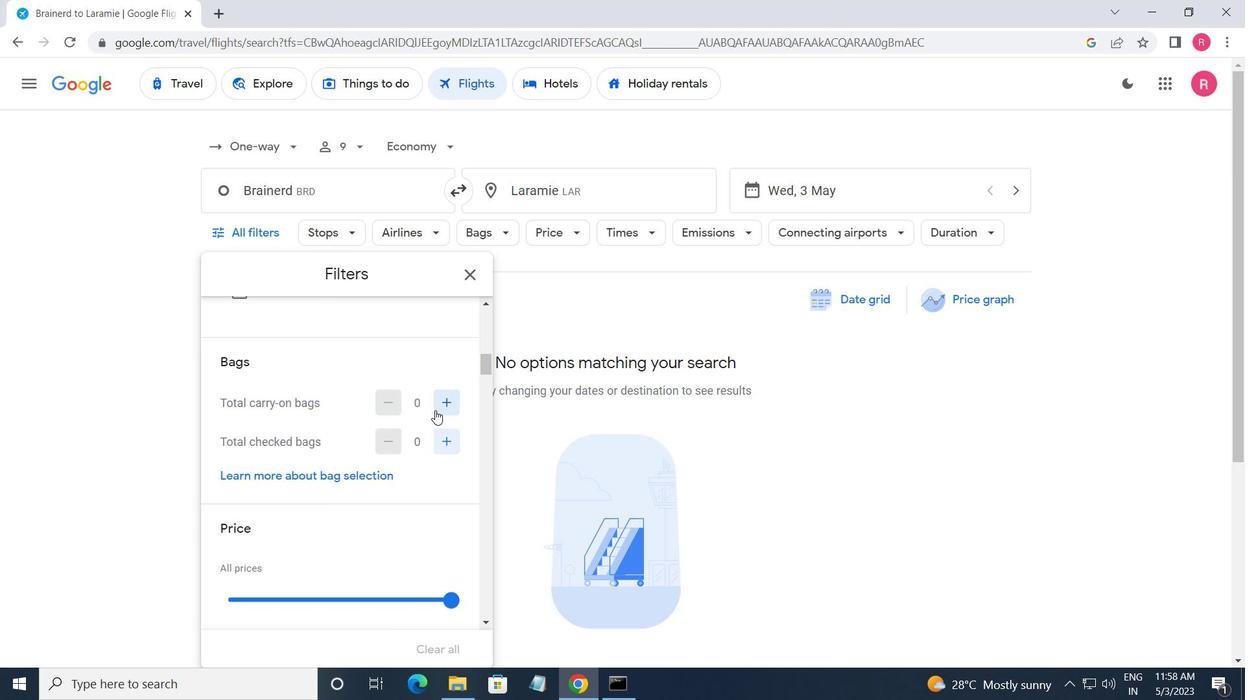 
Action: Mouse pressed left at (450, 402)
Screenshot: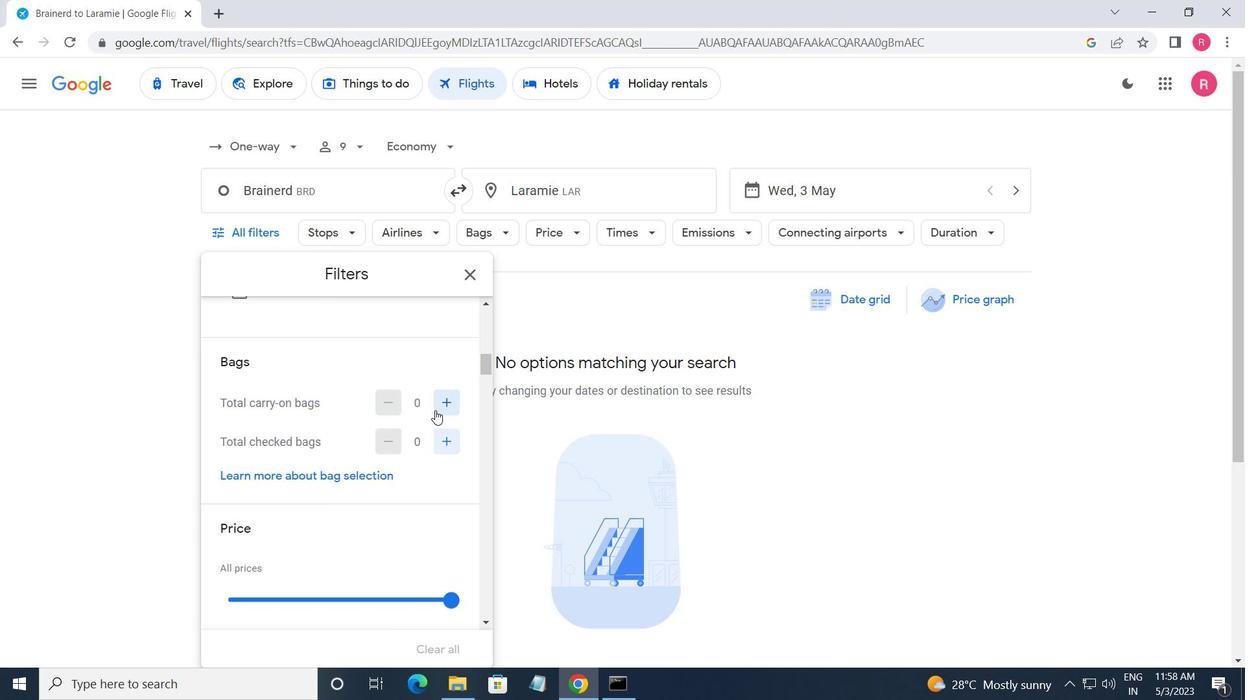 
Action: Mouse moved to (414, 460)
Screenshot: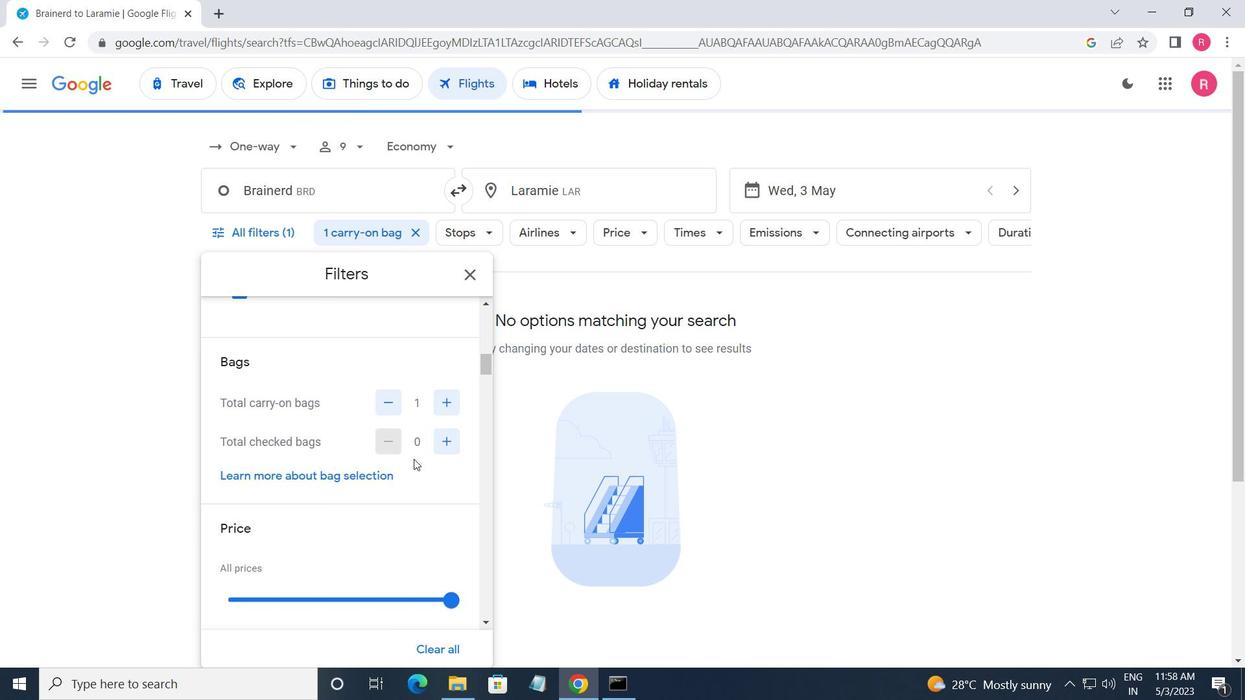 
Action: Mouse scrolled (414, 460) with delta (0, 0)
Screenshot: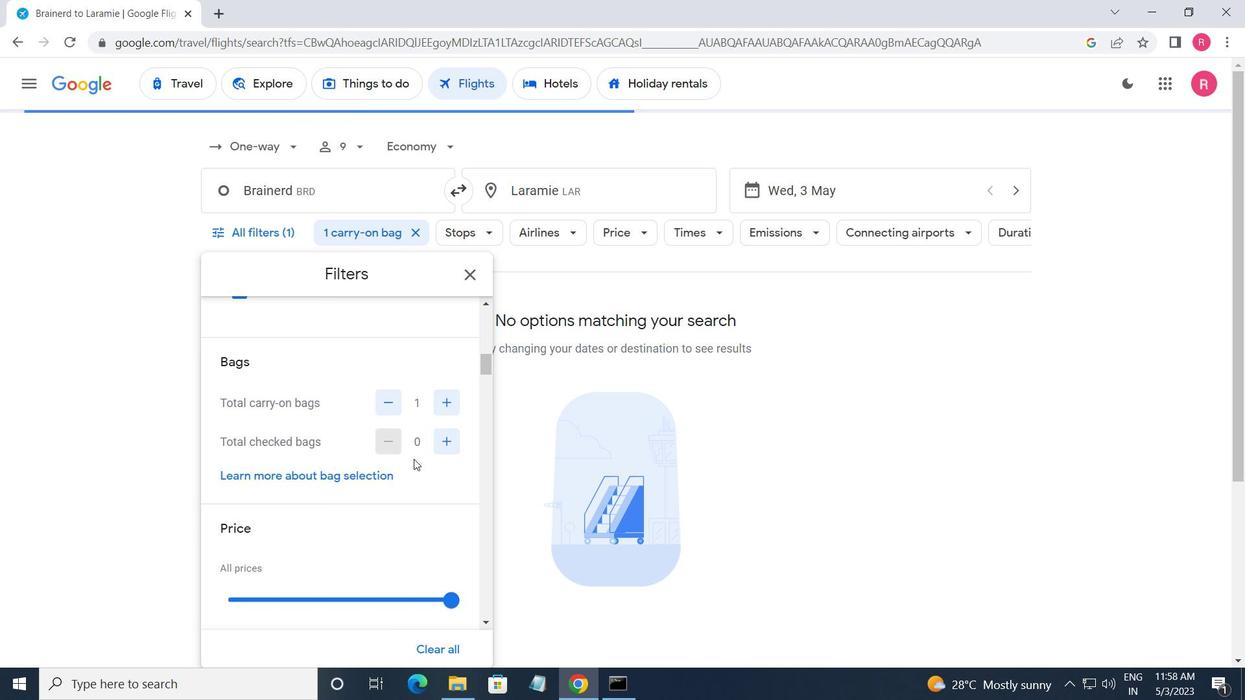 
Action: Mouse moved to (441, 367)
Screenshot: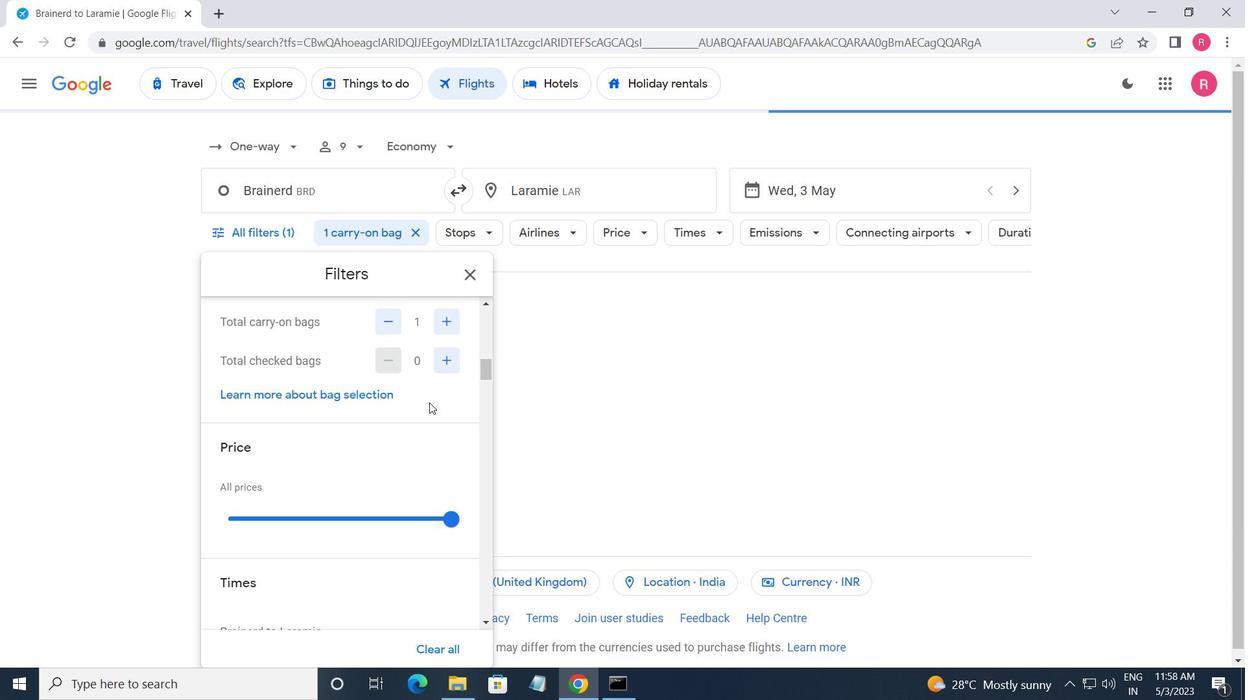 
Action: Mouse pressed left at (441, 367)
Screenshot: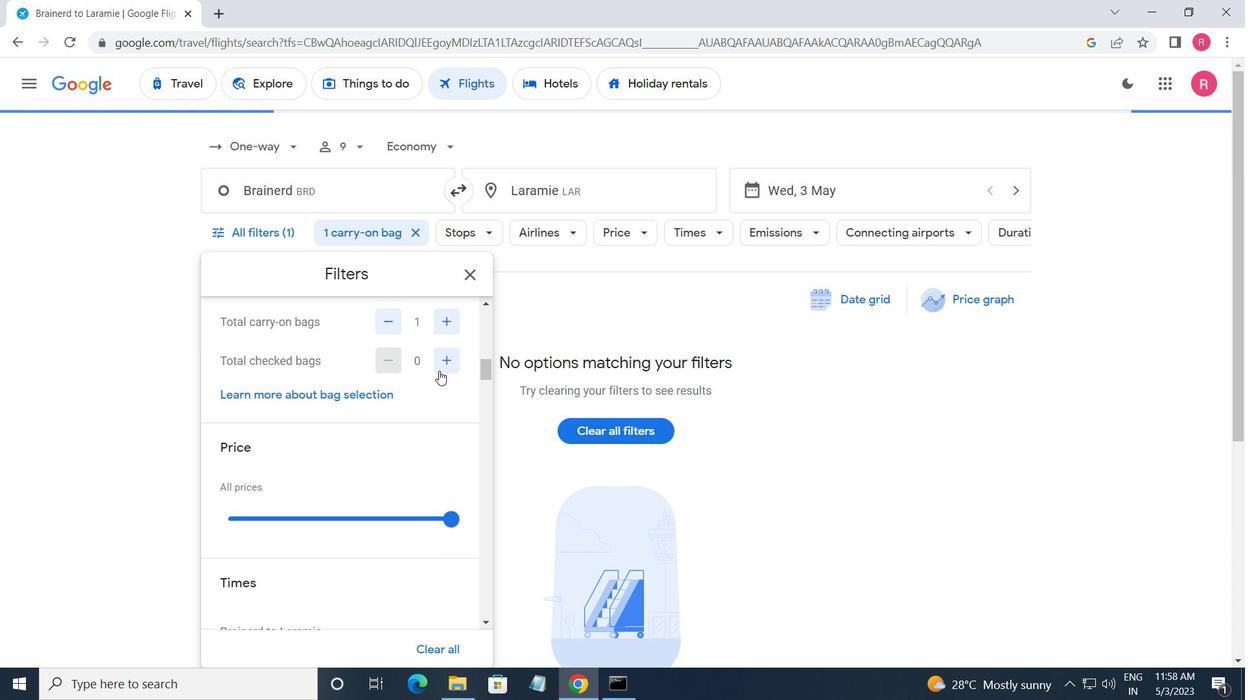 
Action: Mouse moved to (415, 440)
Screenshot: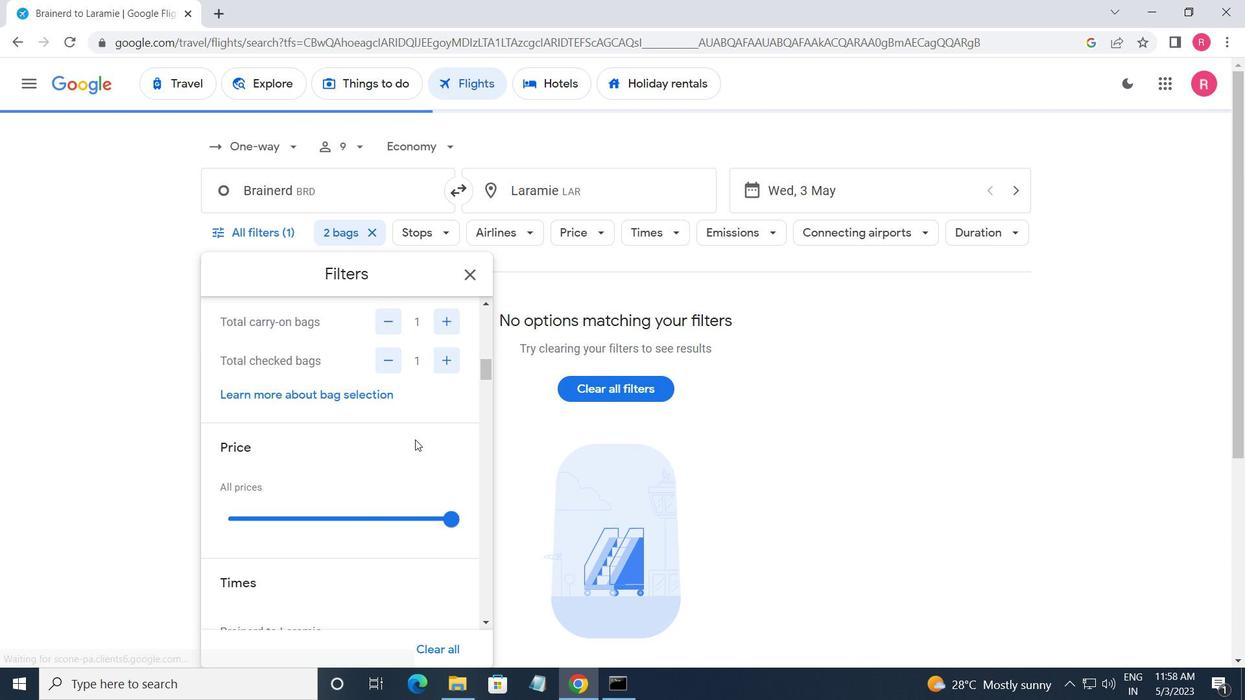 
Action: Mouse scrolled (415, 439) with delta (0, 0)
Screenshot: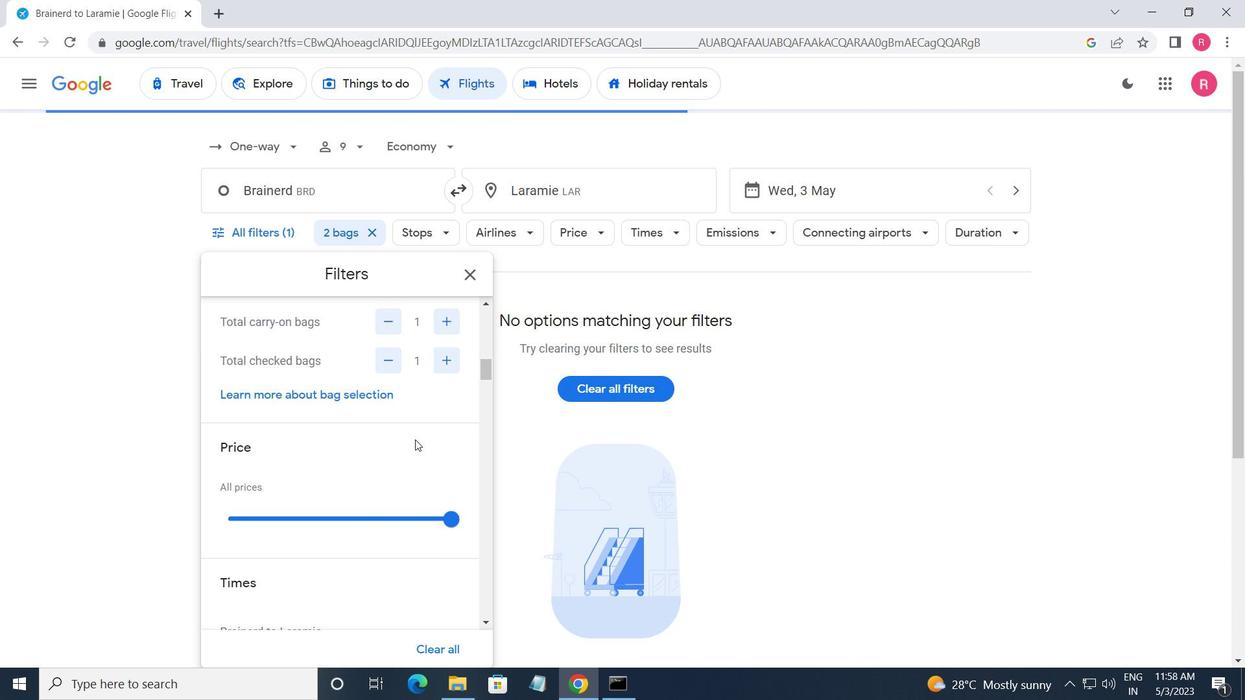 
Action: Mouse scrolled (415, 439) with delta (0, 0)
Screenshot: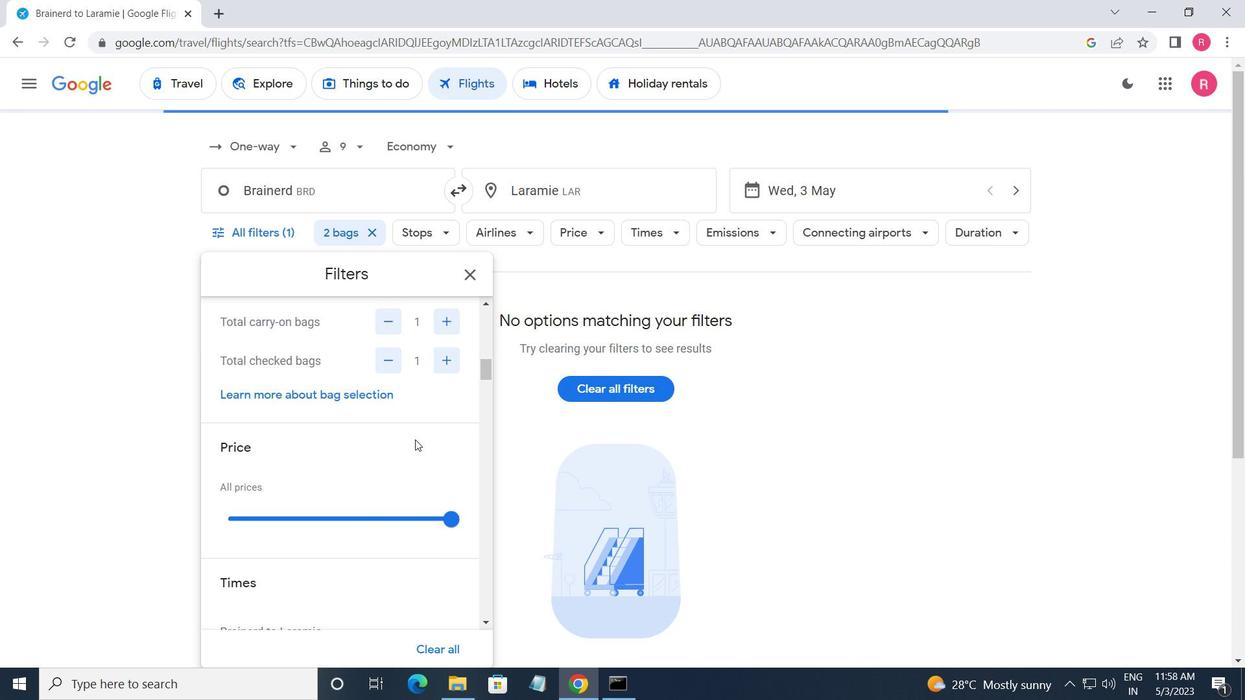
Action: Mouse moved to (443, 358)
Screenshot: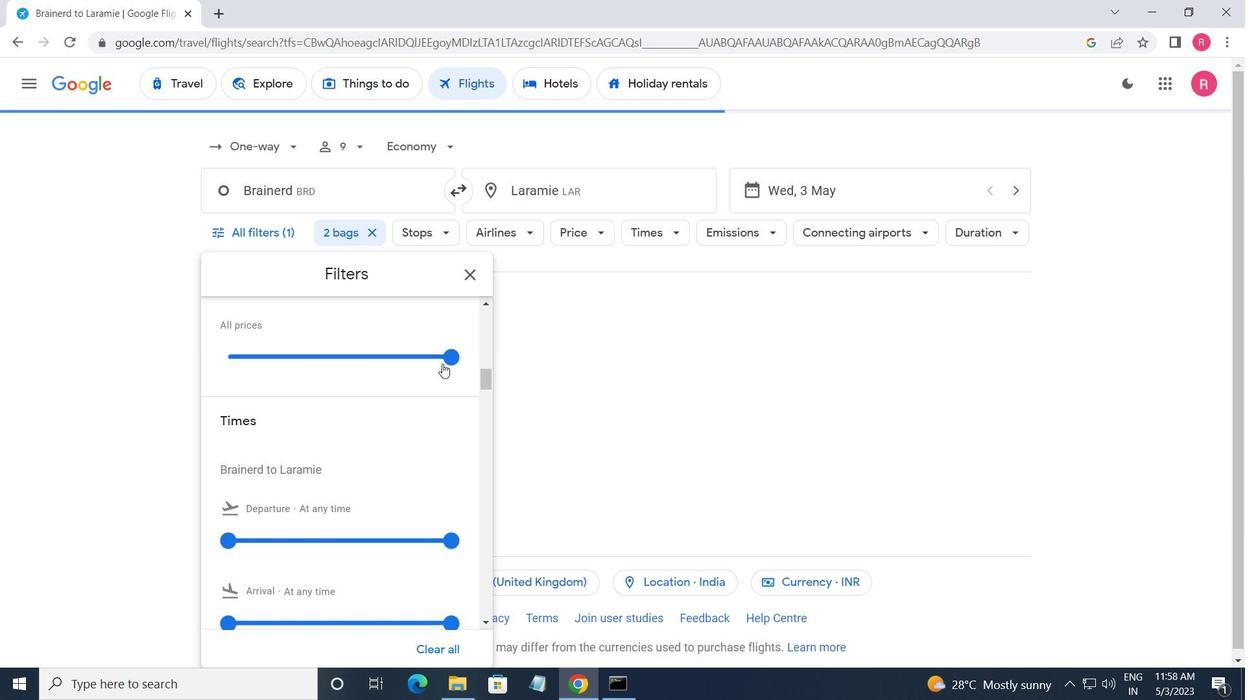 
Action: Mouse pressed left at (443, 358)
Screenshot: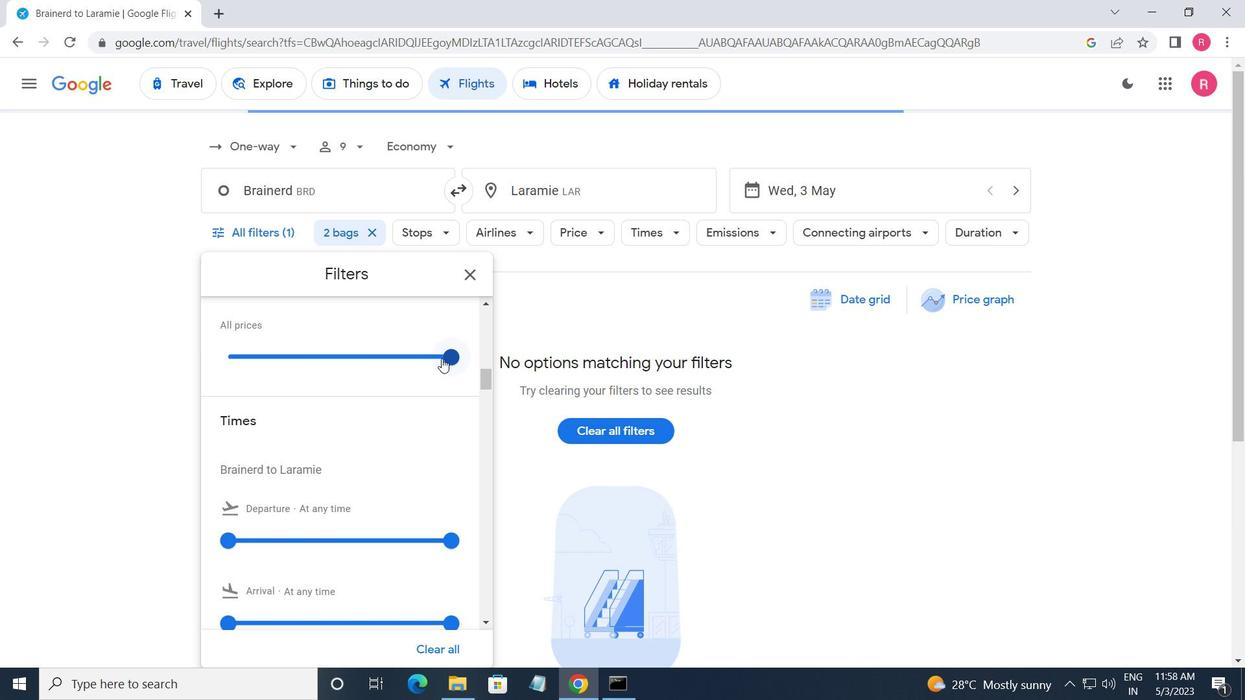 
Action: Mouse moved to (374, 471)
Screenshot: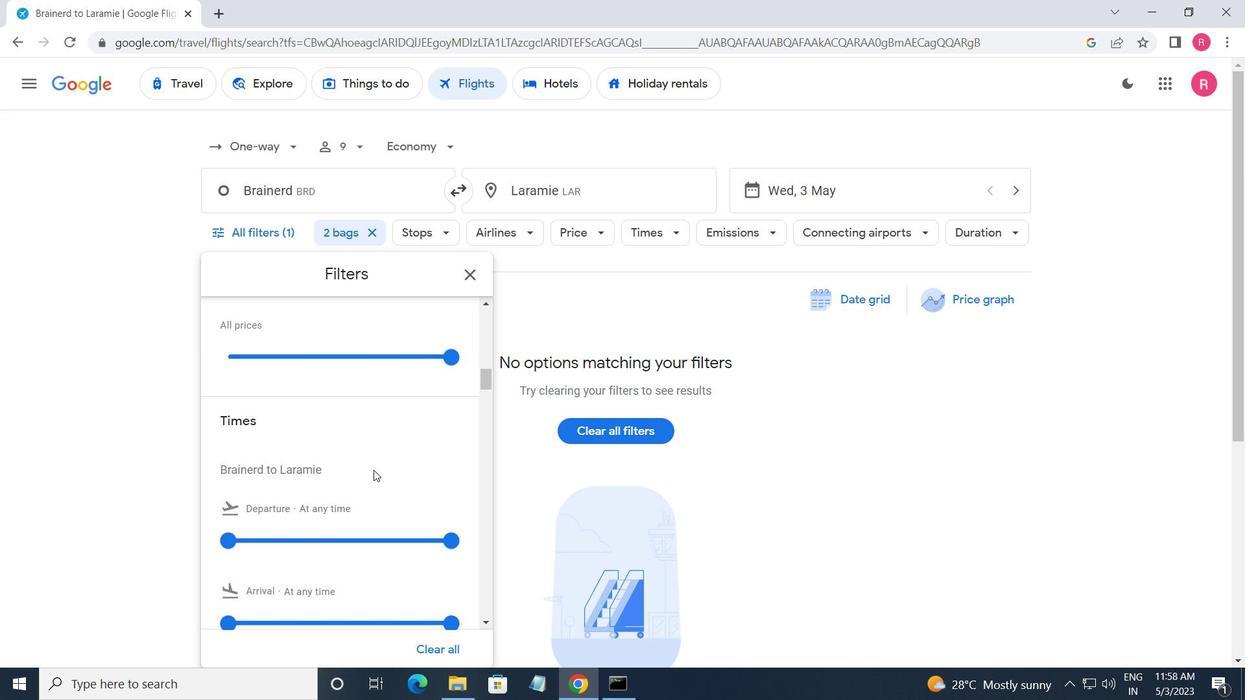 
Action: Mouse scrolled (374, 470) with delta (0, 0)
Screenshot: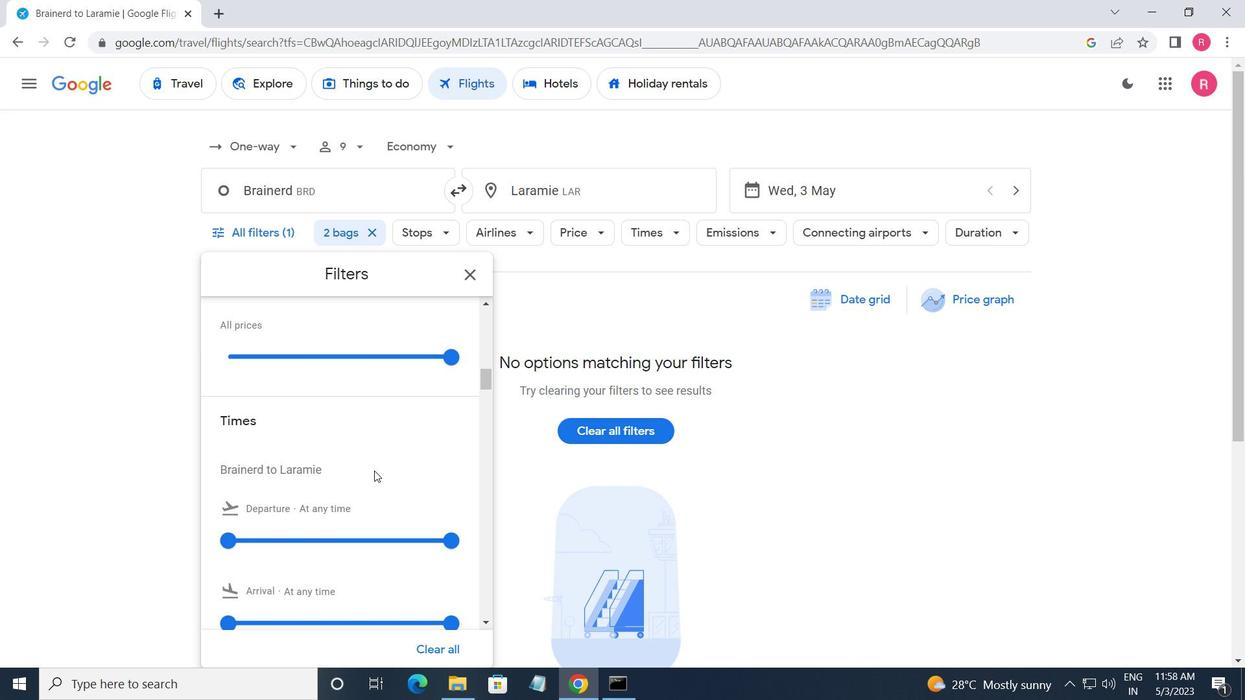 
Action: Mouse moved to (228, 454)
Screenshot: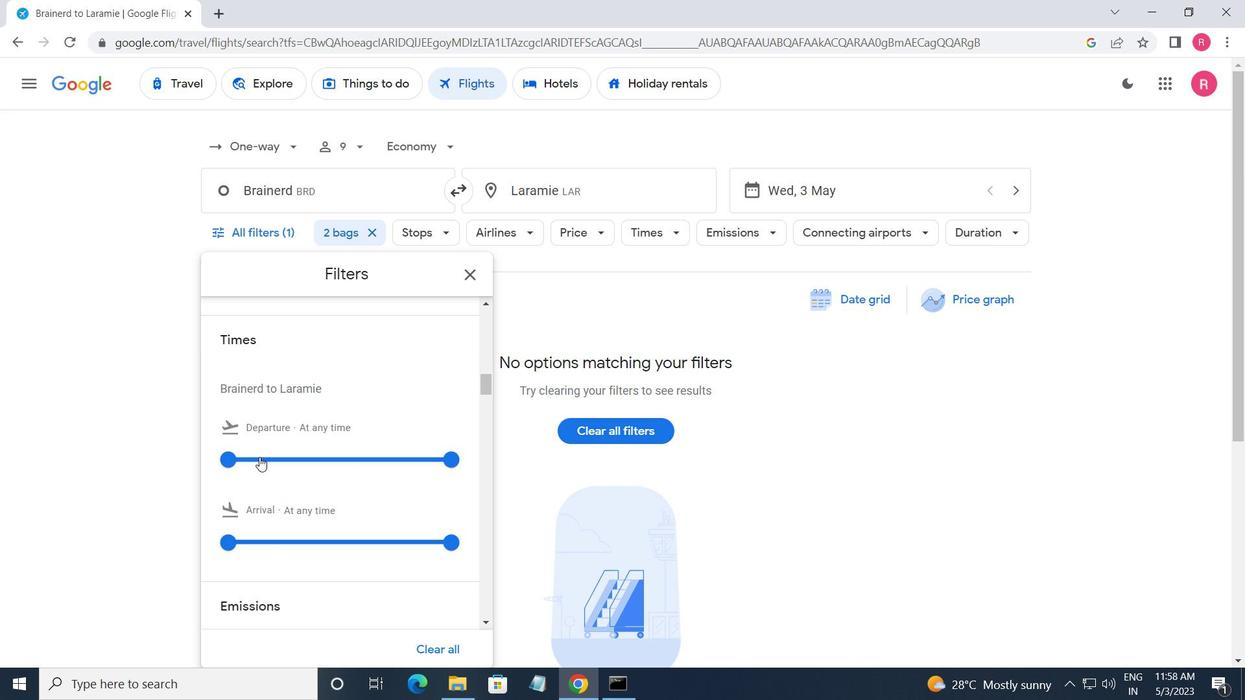 
Action: Mouse pressed left at (228, 454)
Screenshot: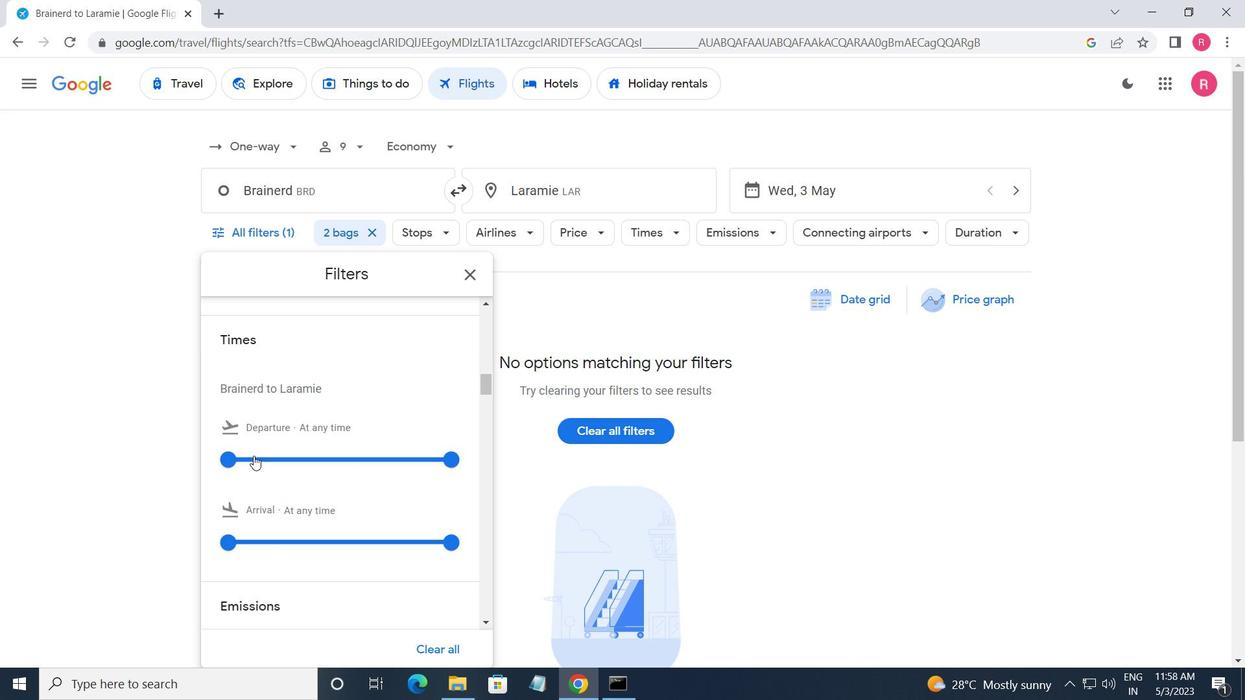
Action: Mouse moved to (450, 458)
Screenshot: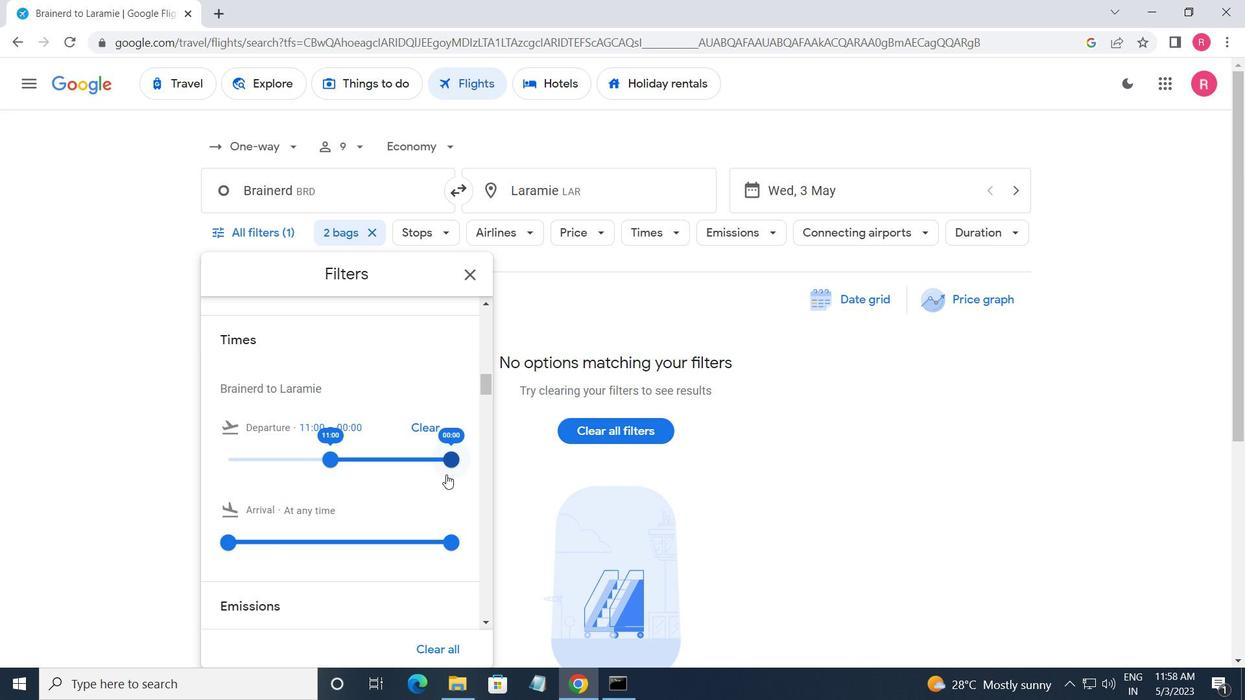 
Action: Mouse pressed left at (450, 458)
Screenshot: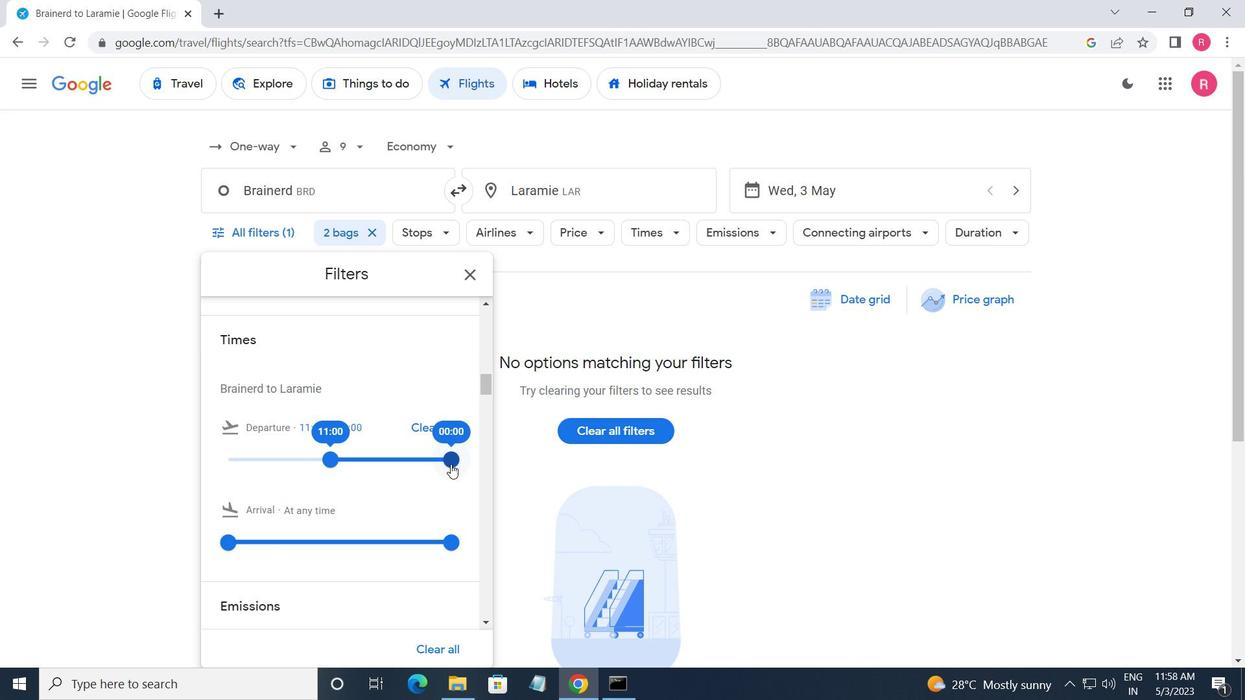 
Action: Mouse moved to (467, 282)
Screenshot: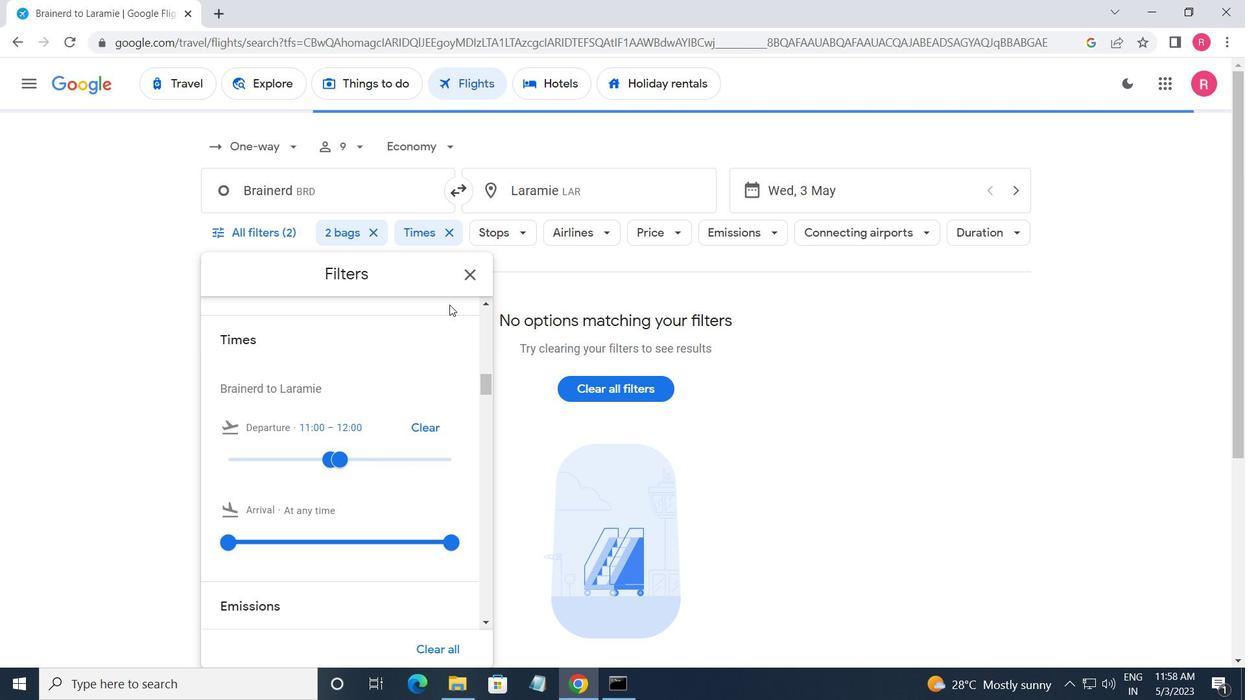 
Action: Mouse pressed left at (467, 282)
Screenshot: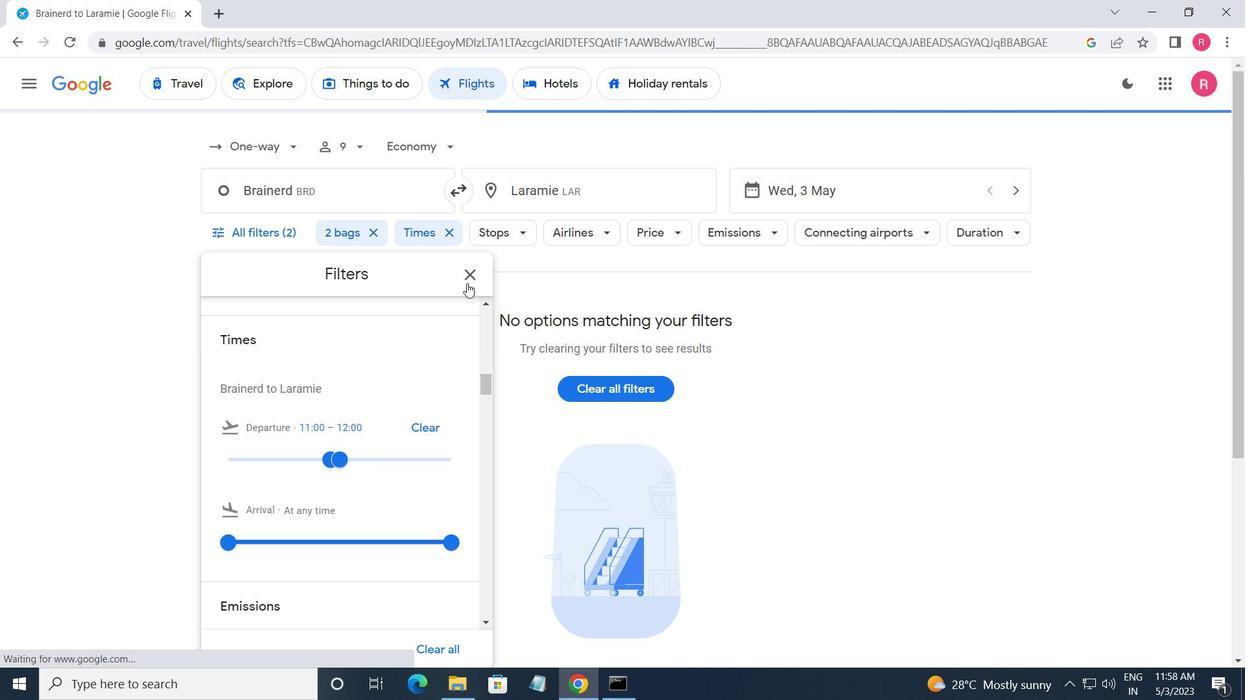 
Action: Mouse moved to (426, 401)
Screenshot: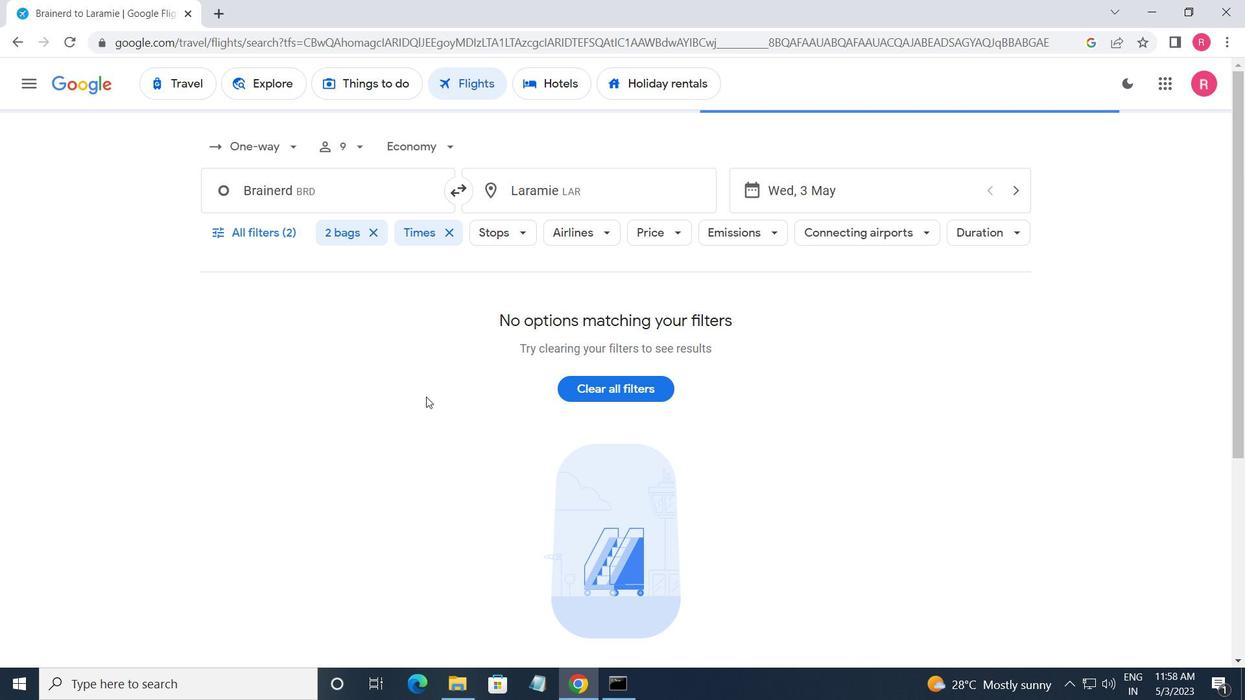 
Action: Mouse scrolled (426, 402) with delta (0, 0)
Screenshot: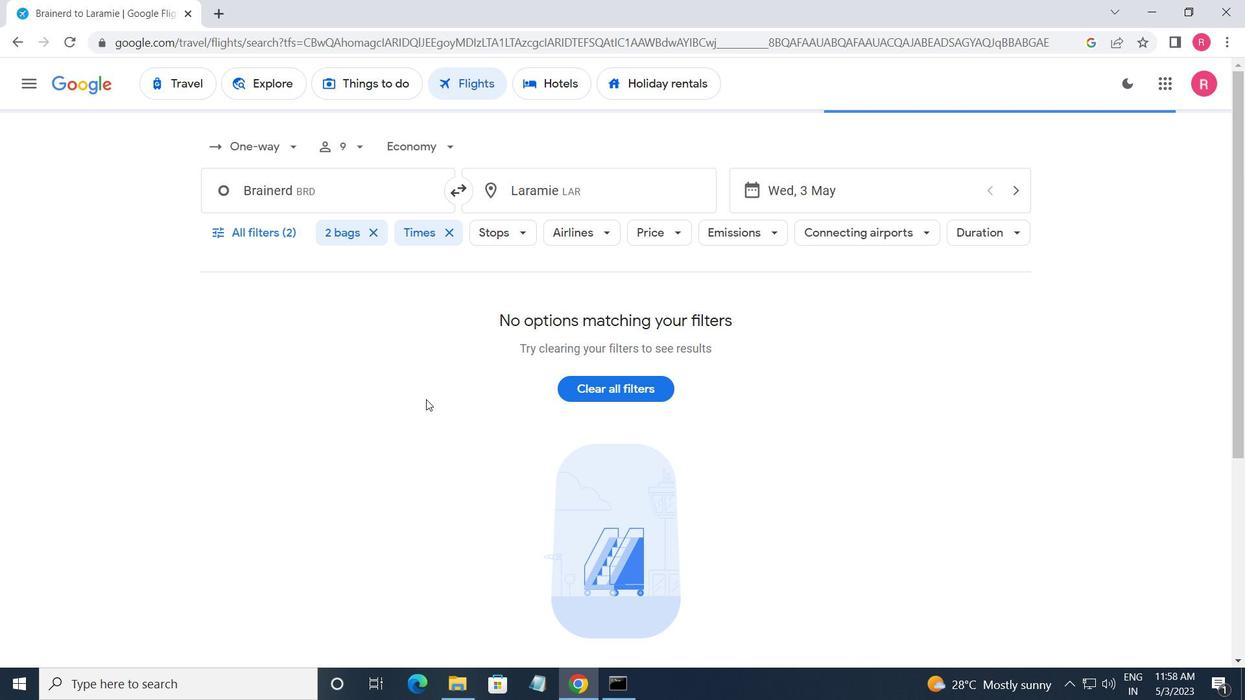 
Action: Mouse moved to (427, 399)
Screenshot: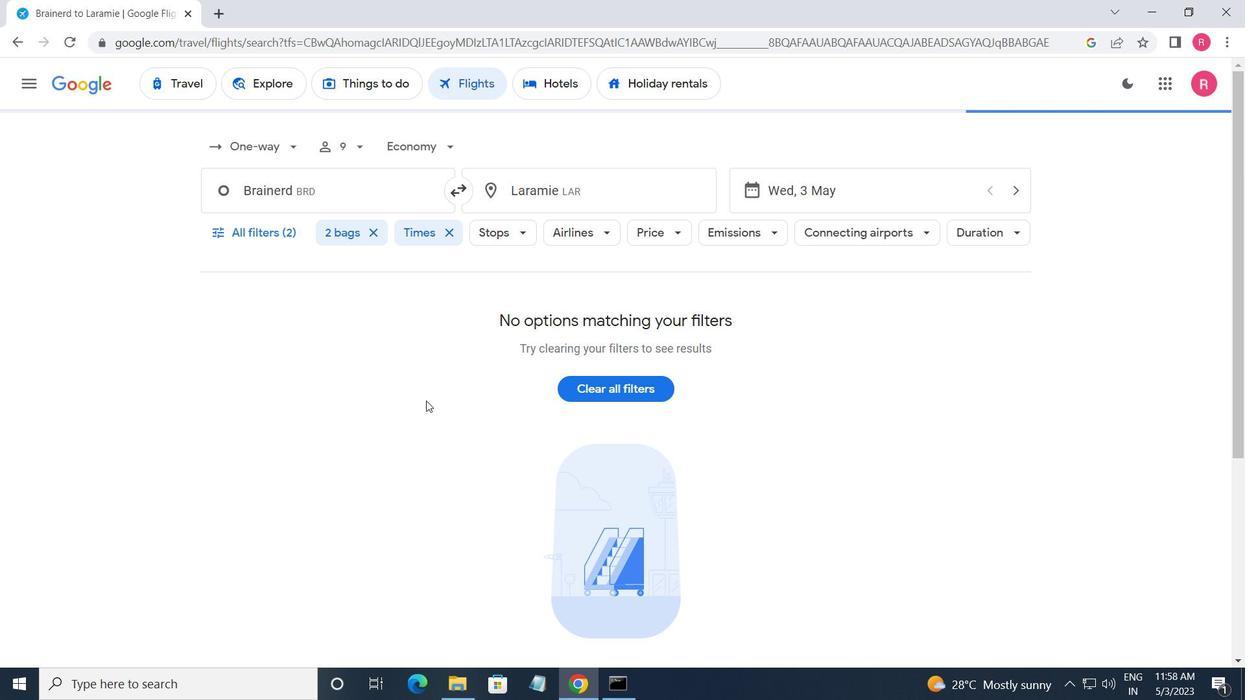 
Action: Mouse scrolled (427, 400) with delta (0, 0)
Screenshot: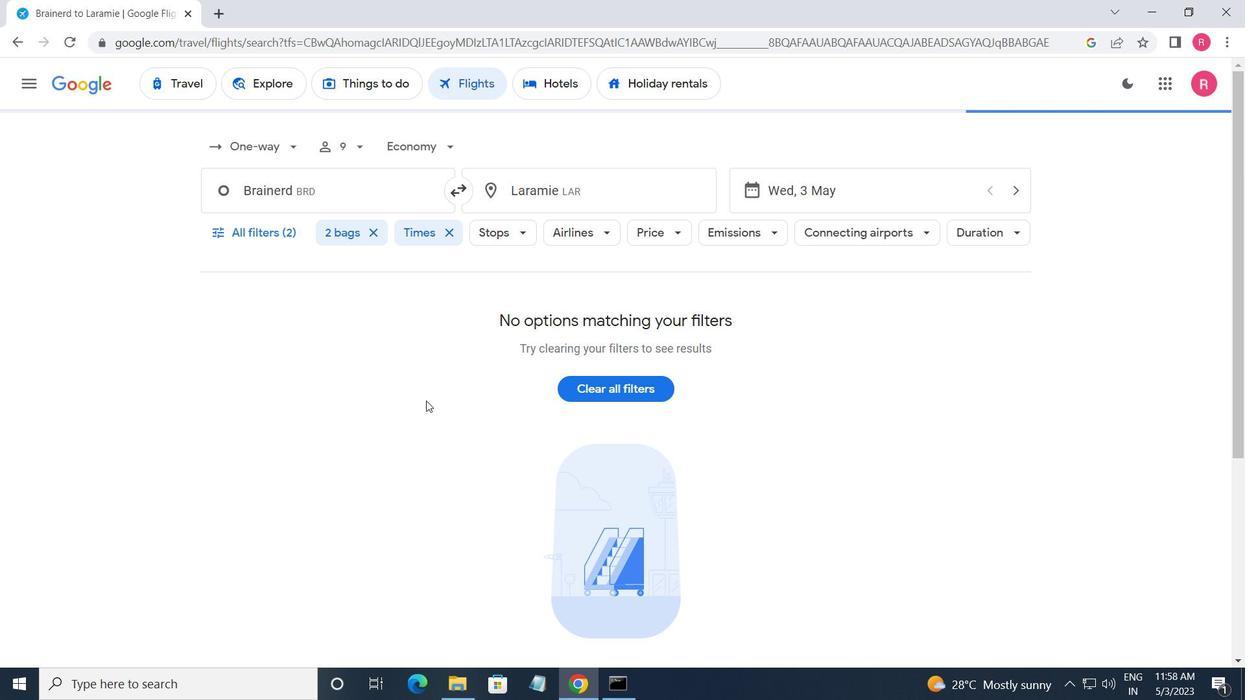 
Action: Mouse moved to (394, 351)
Screenshot: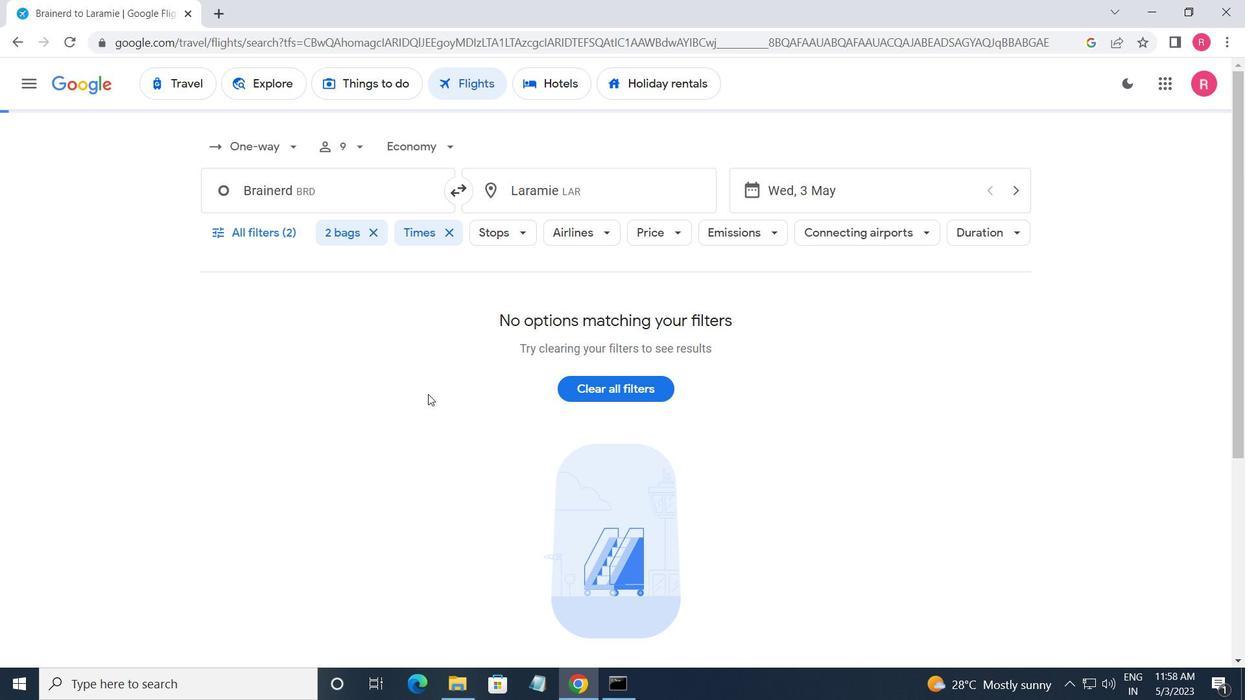 
